 Task: Look for space in Tiruvalla, India from 12th  July, 2023 to 15th July, 2023 for 3 adults in price range Rs.12000 to Rs.16000. Place can be entire place with 2 bedrooms having 3 beds and 1 bathroom. Property type can be house, flat, guest house. Booking option can be shelf check-in. Required host language is English.
Action: Mouse moved to (575, 103)
Screenshot: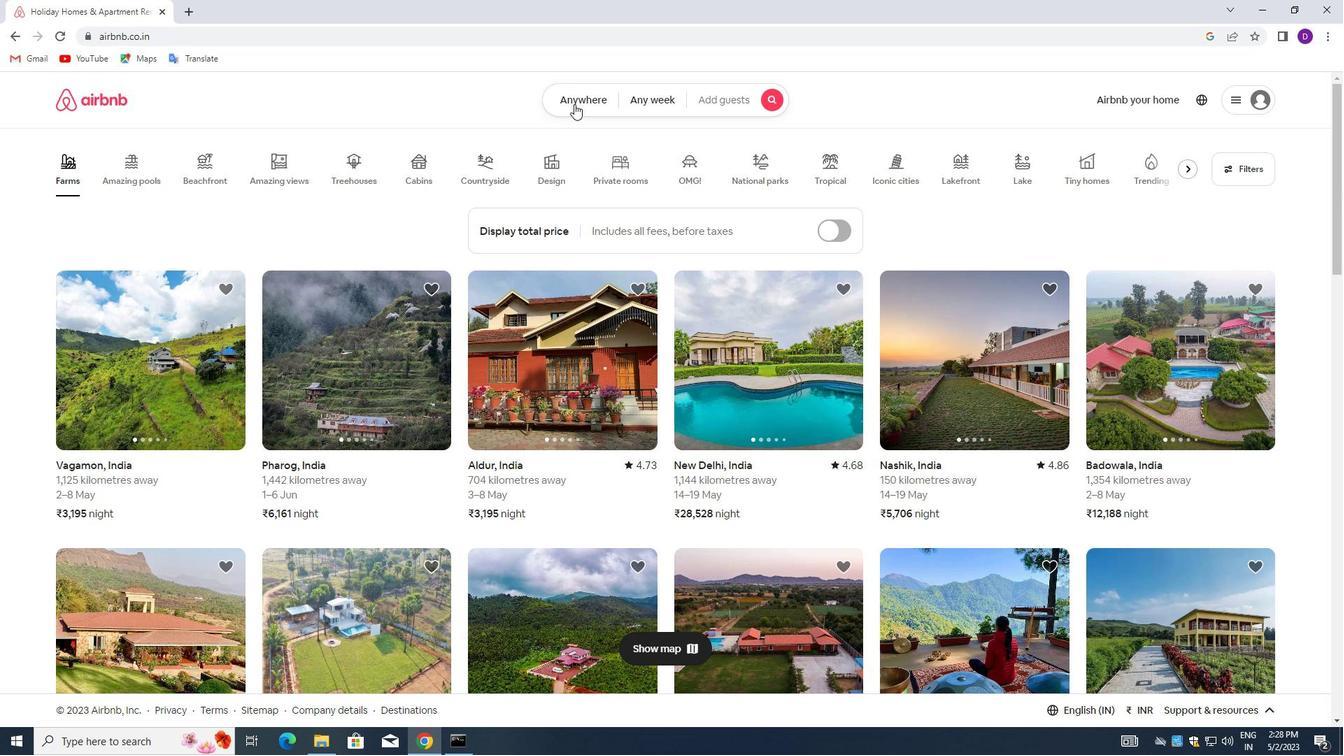 
Action: Mouse pressed left at (575, 103)
Screenshot: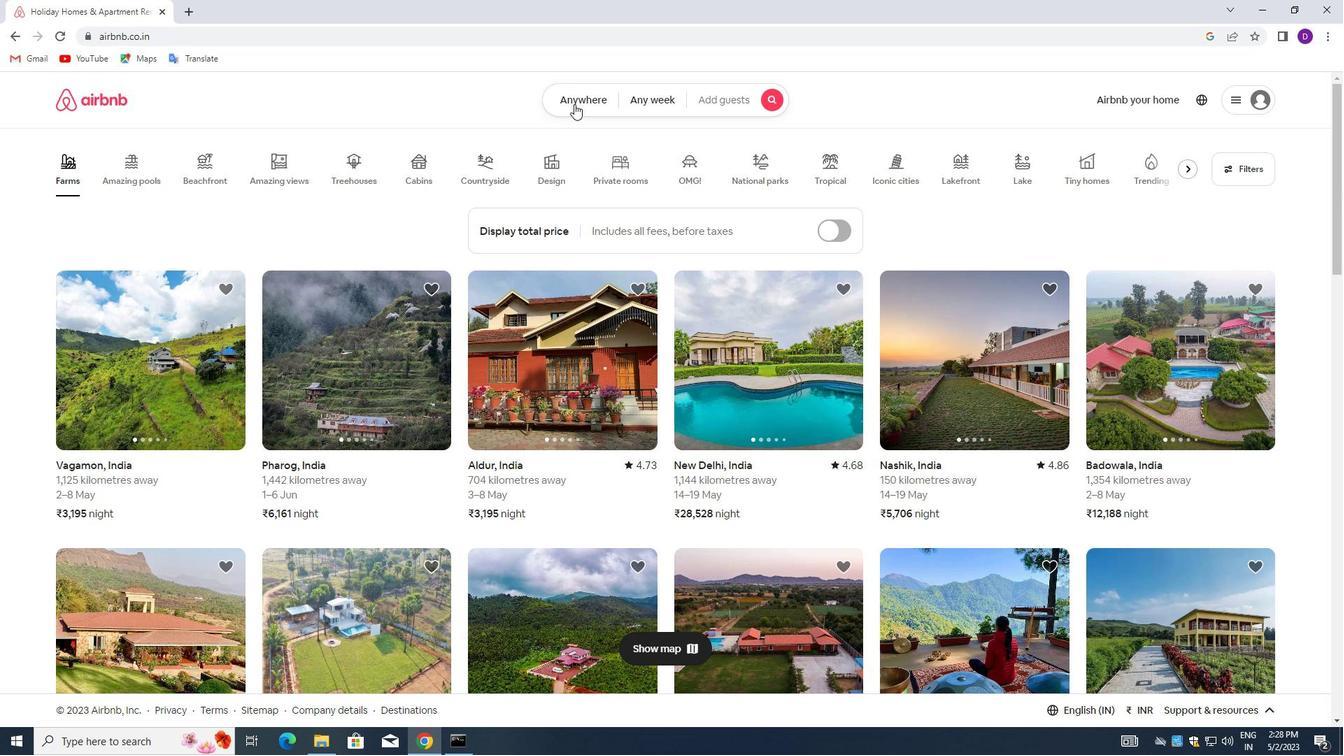 
Action: Mouse moved to (432, 161)
Screenshot: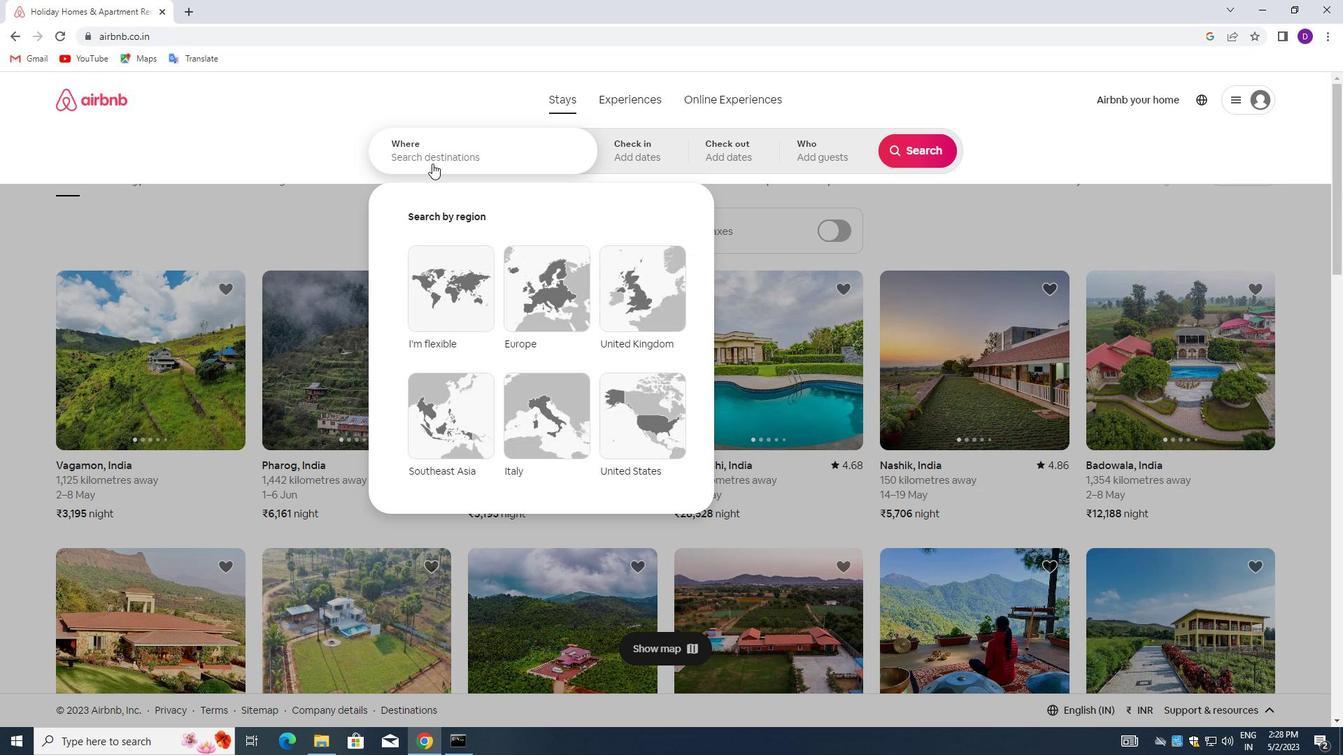 
Action: Mouse pressed left at (432, 161)
Screenshot: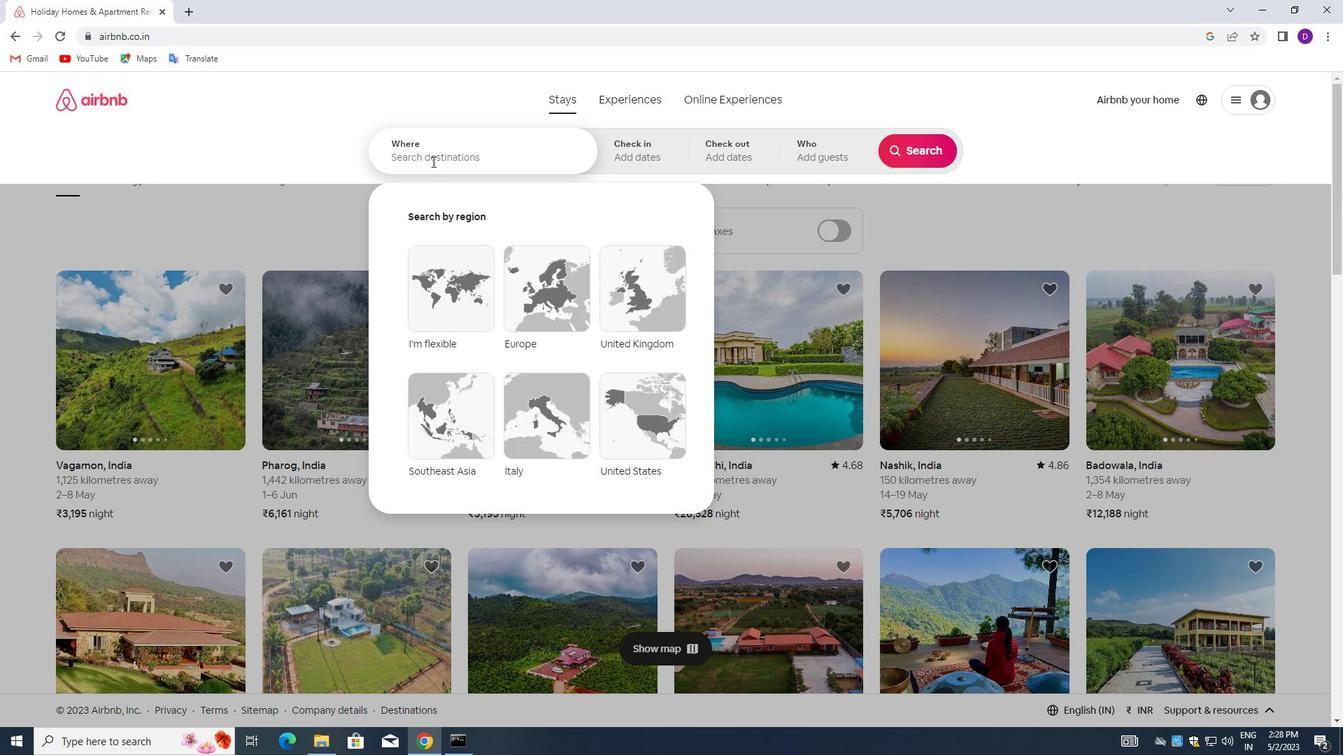 
Action: Mouse moved to (429, 192)
Screenshot: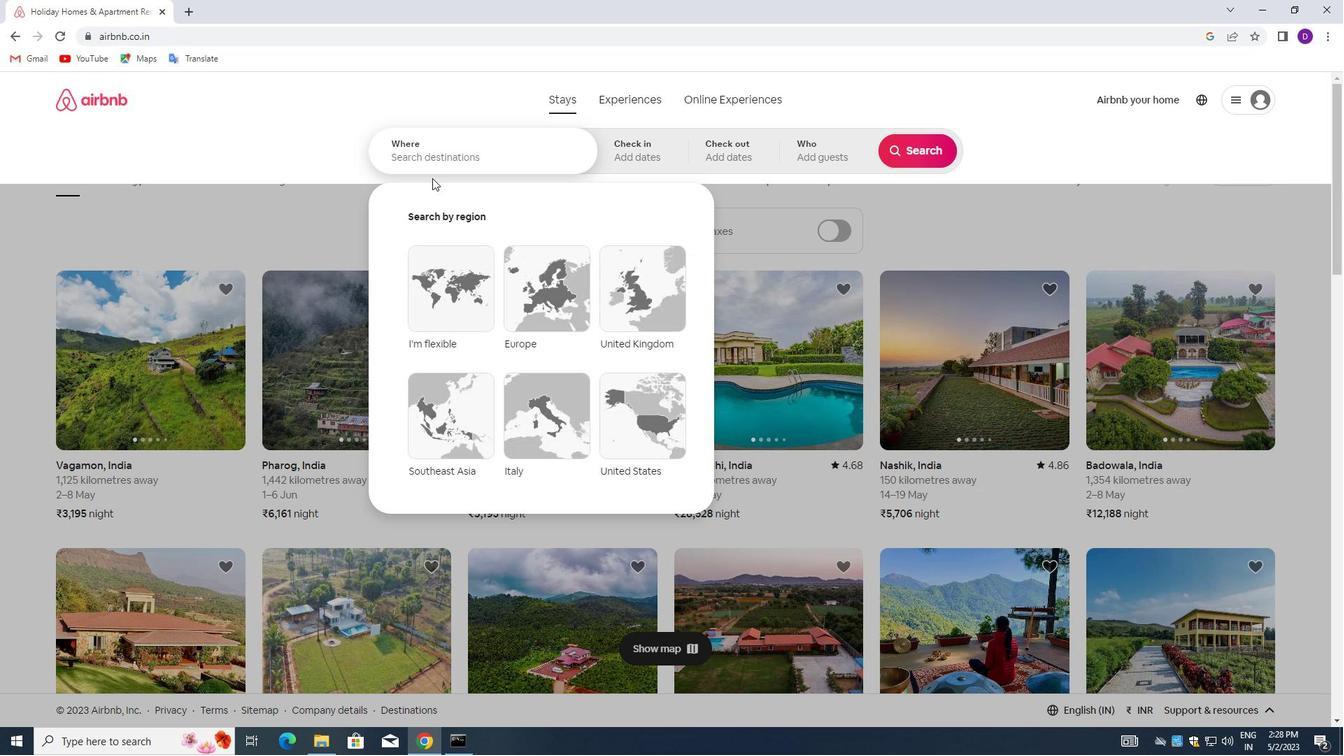 
Action: Key pressed <Key.shift_r>Tiruttangal,<Key.space>india<Key.enter>
Screenshot: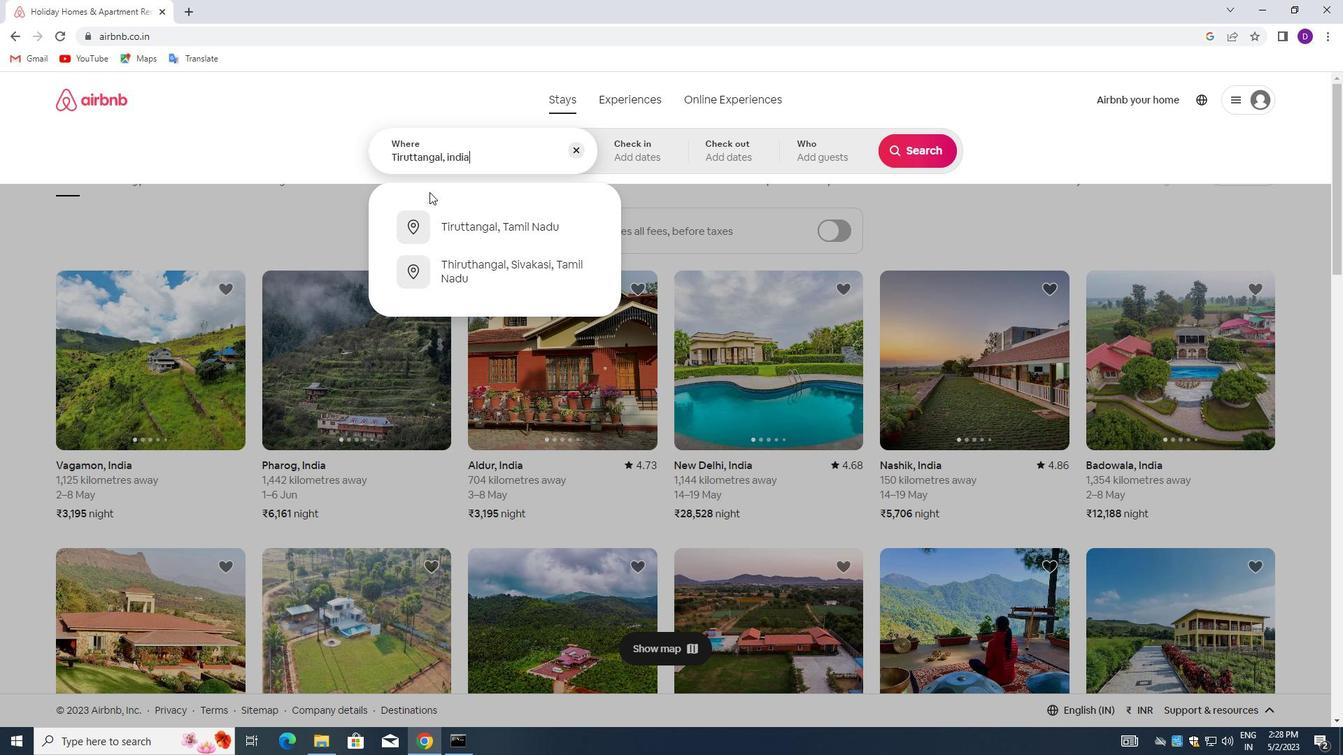 
Action: Mouse moved to (918, 261)
Screenshot: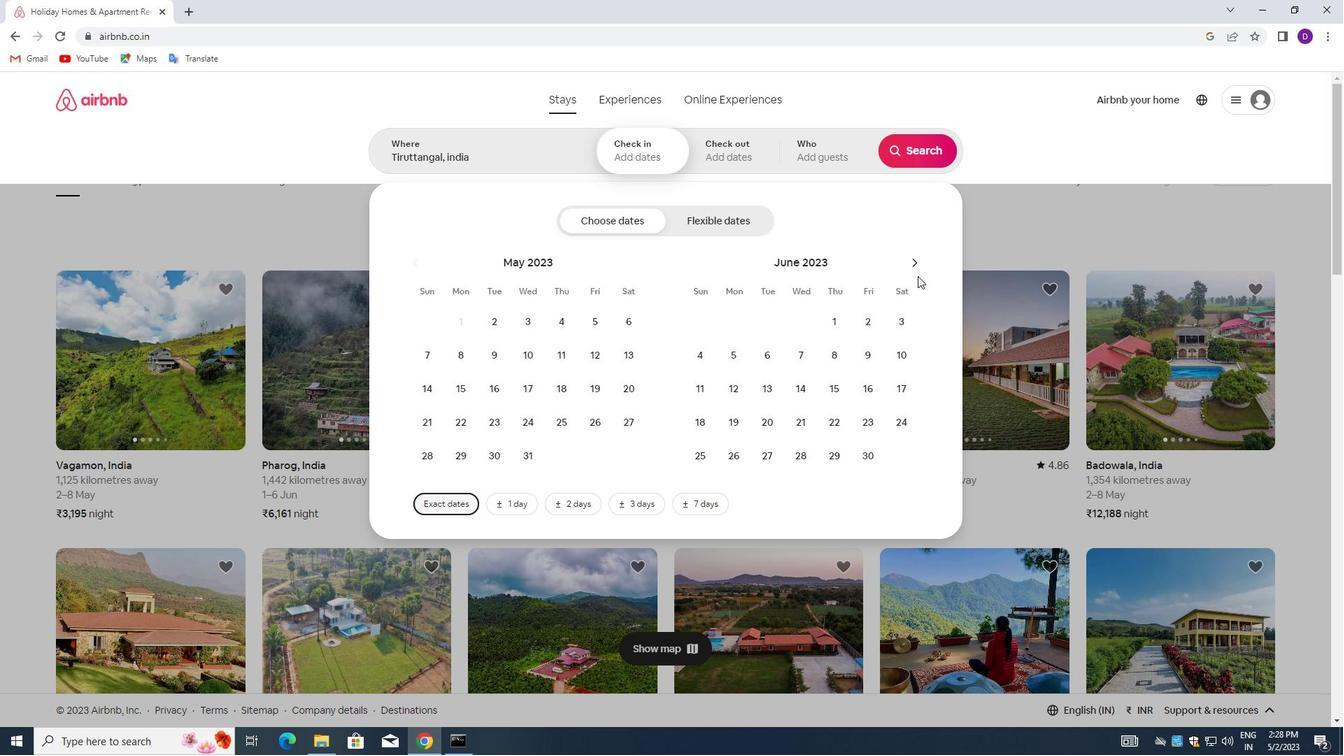 
Action: Mouse pressed left at (918, 261)
Screenshot: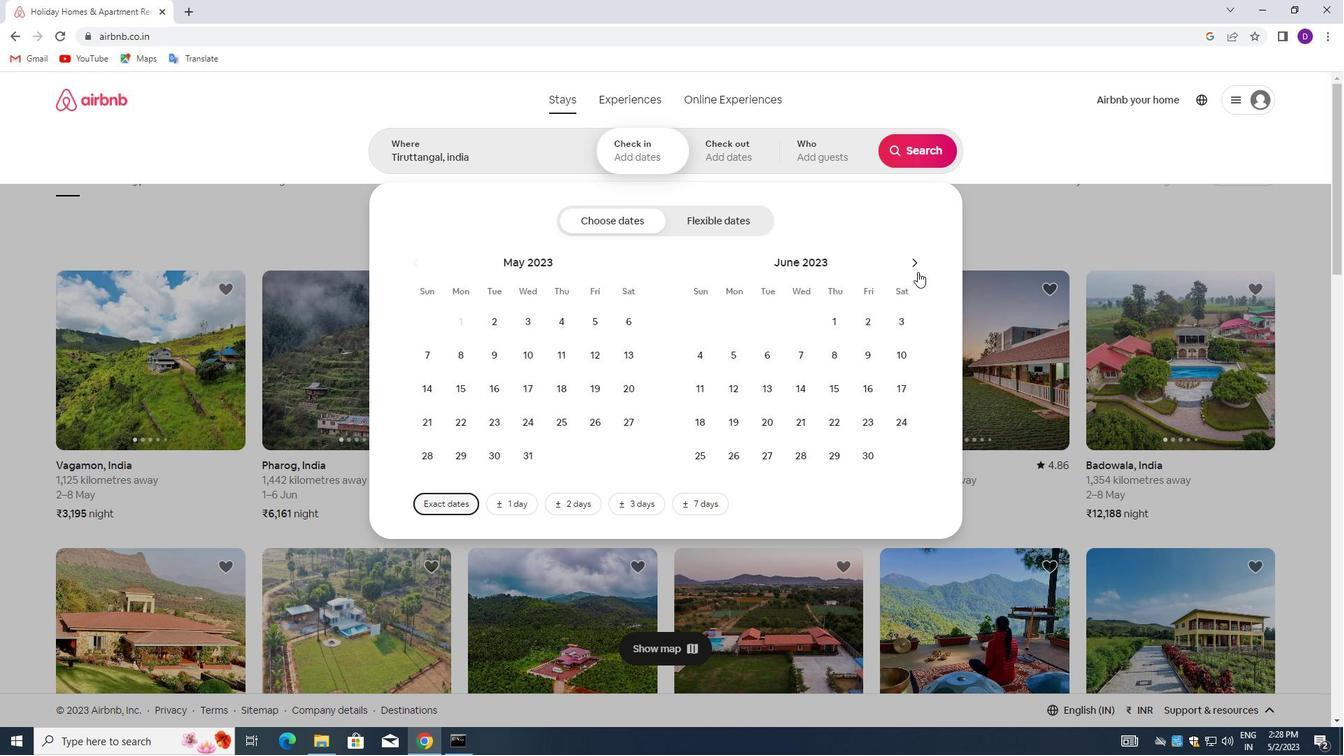 
Action: Mouse moved to (797, 390)
Screenshot: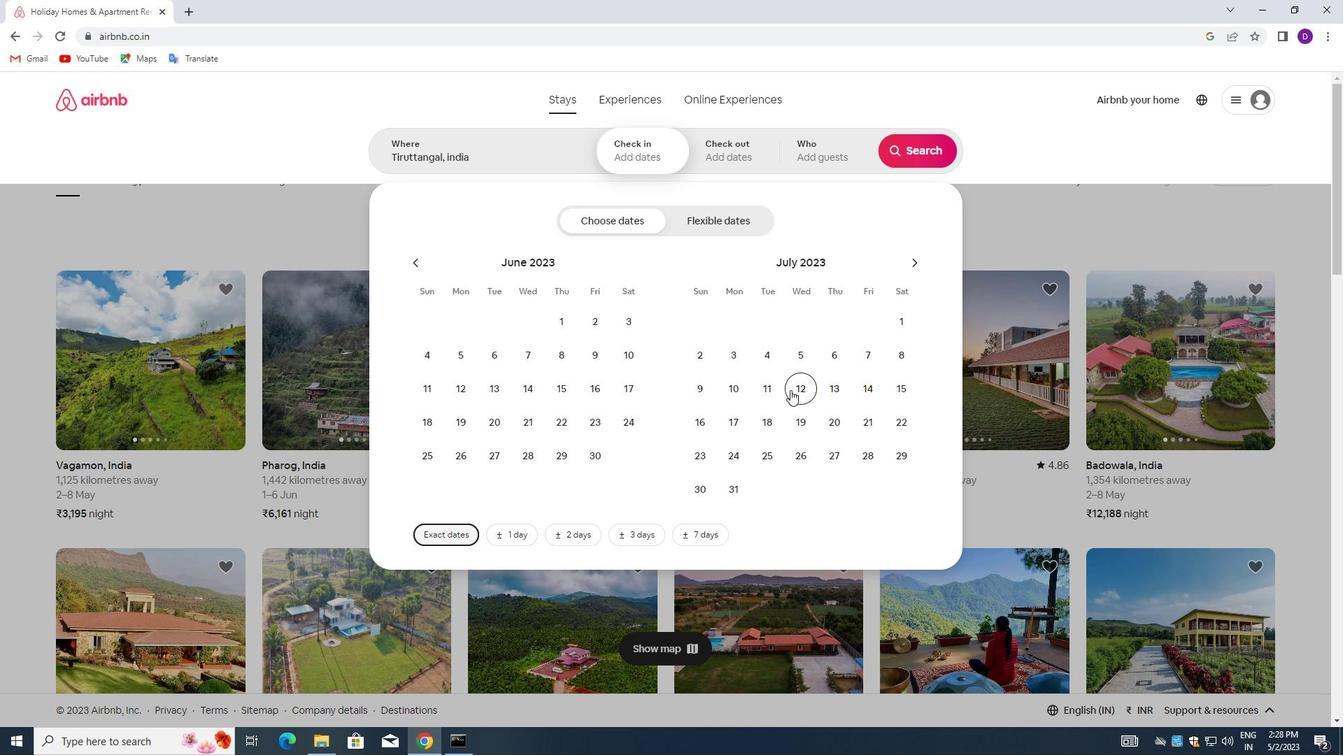 
Action: Mouse pressed left at (797, 390)
Screenshot: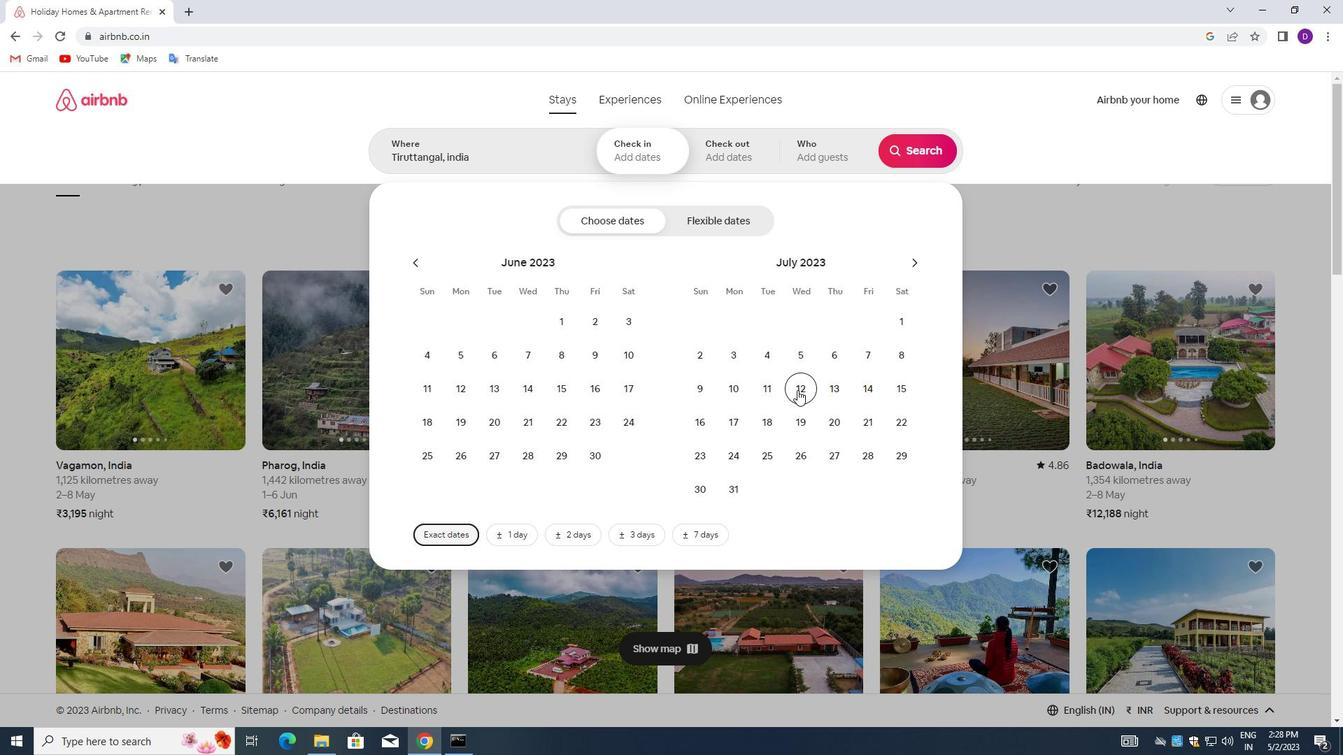 
Action: Mouse moved to (904, 390)
Screenshot: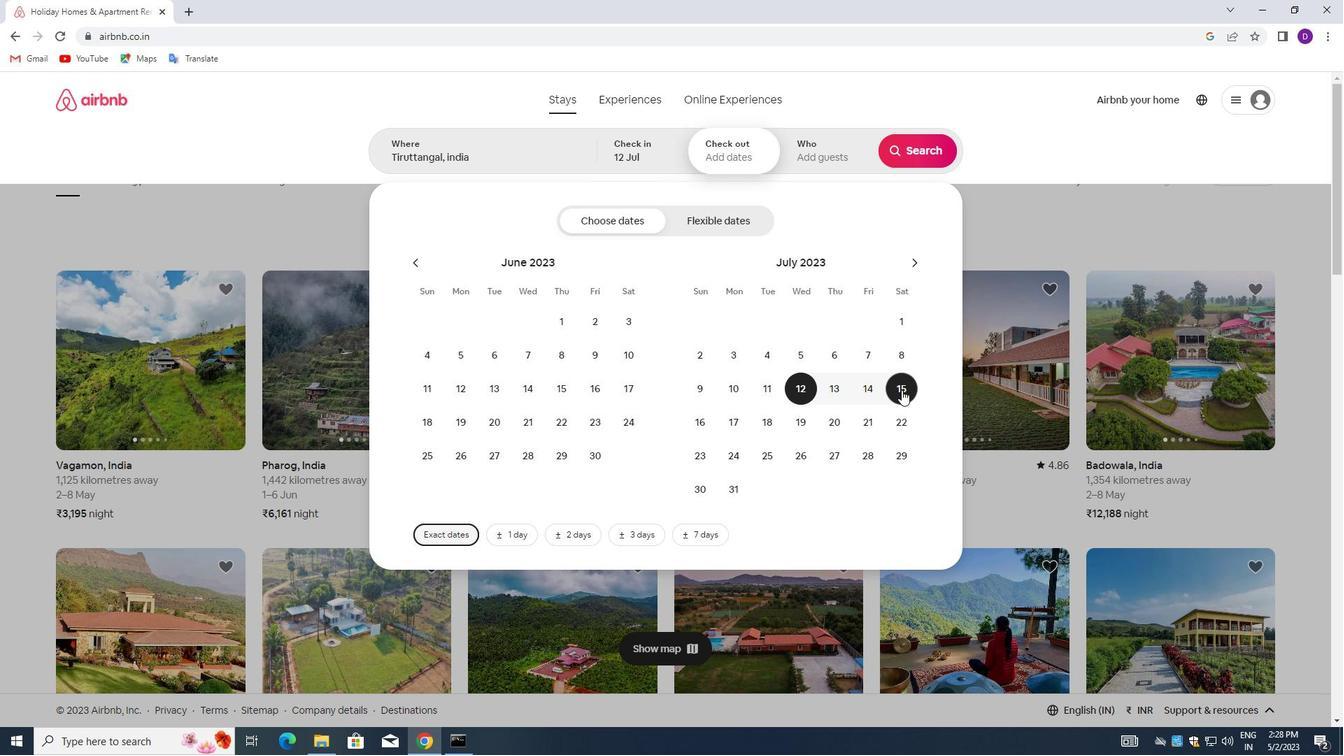 
Action: Mouse pressed left at (904, 390)
Screenshot: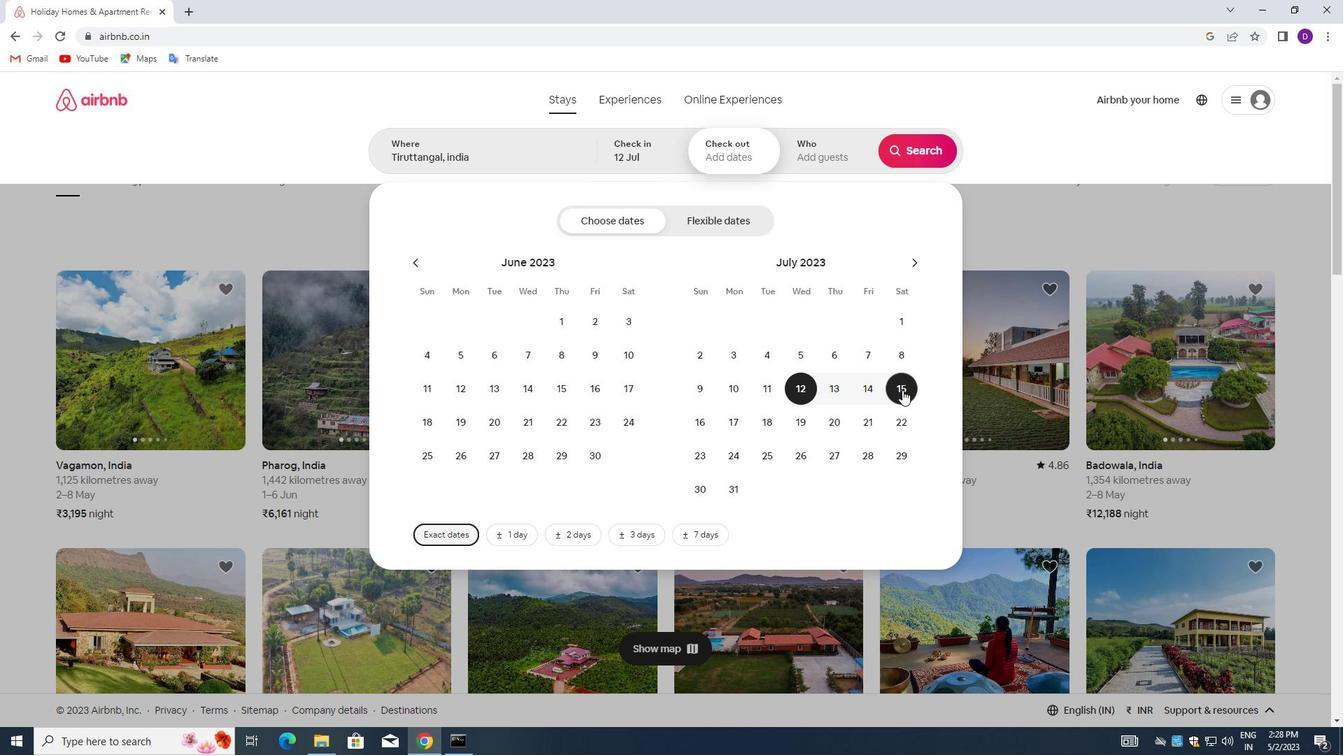 
Action: Mouse moved to (807, 155)
Screenshot: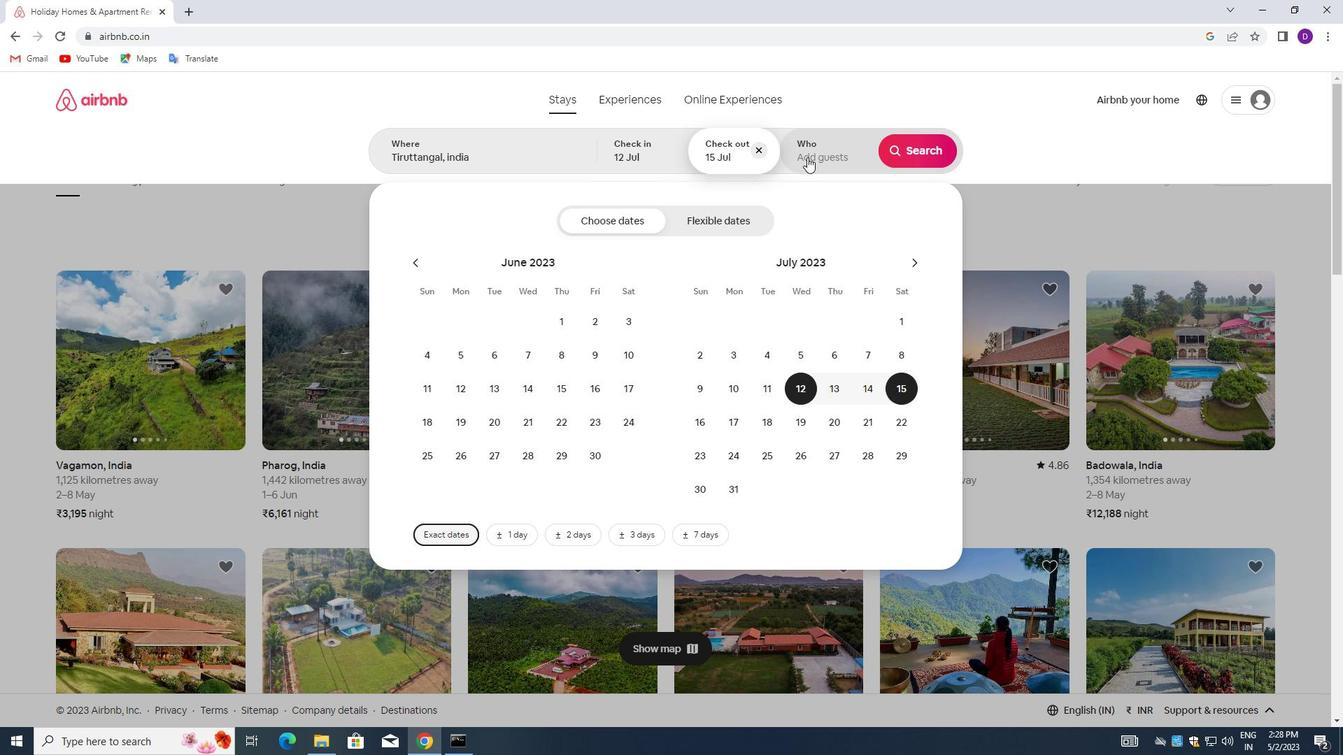 
Action: Mouse pressed left at (807, 155)
Screenshot: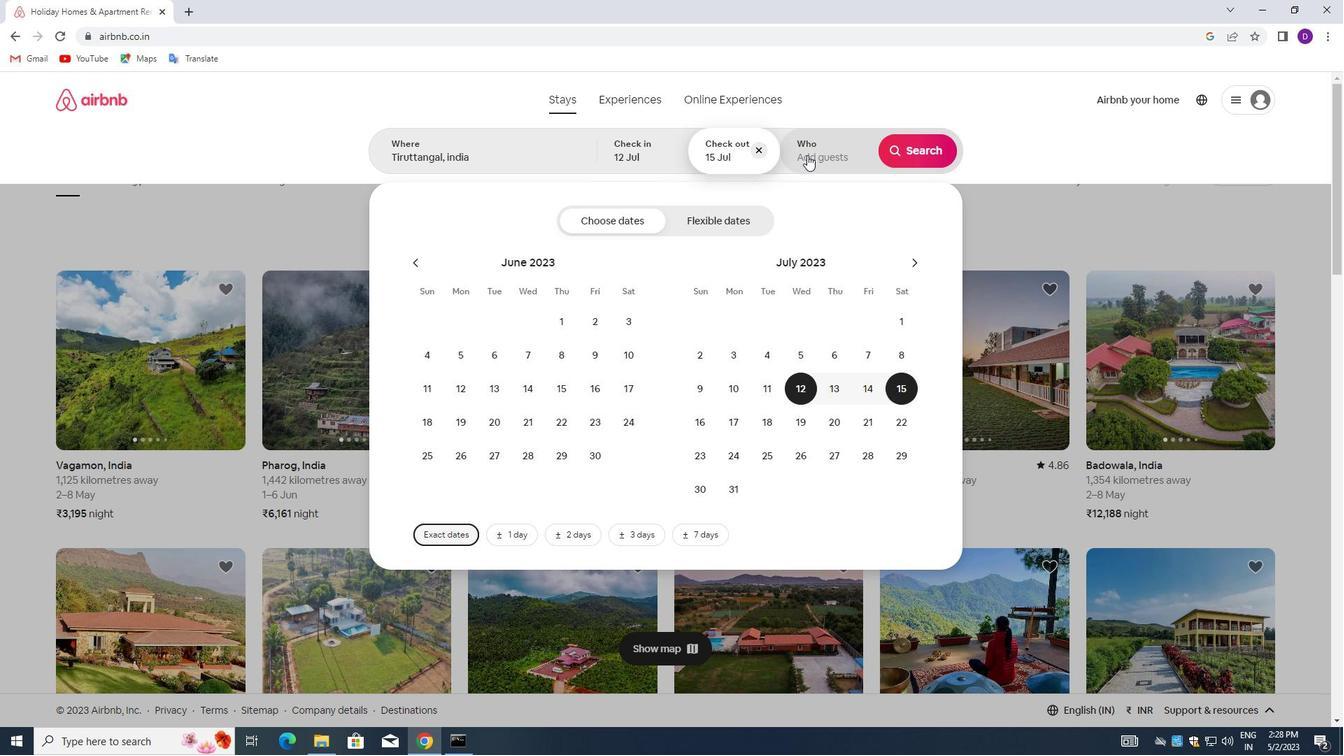 
Action: Mouse moved to (920, 226)
Screenshot: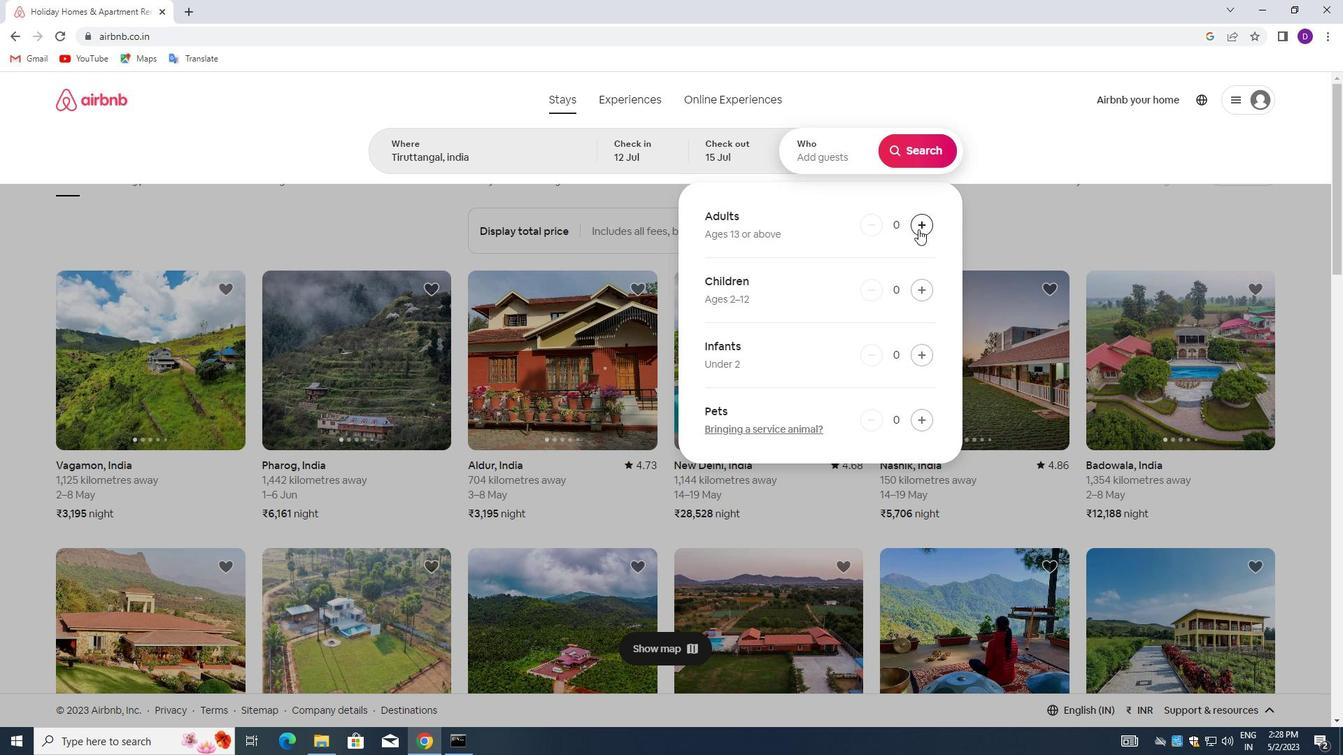 
Action: Mouse pressed left at (920, 226)
Screenshot: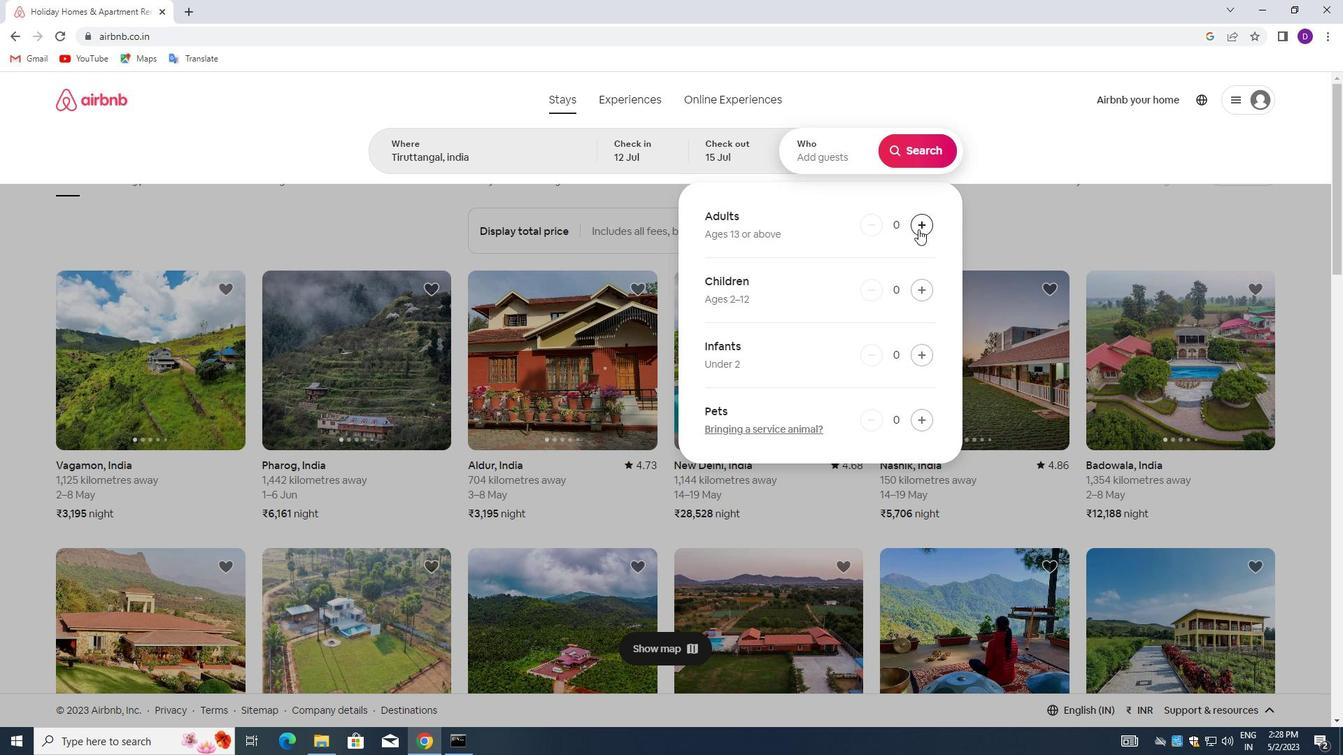 
Action: Mouse moved to (921, 226)
Screenshot: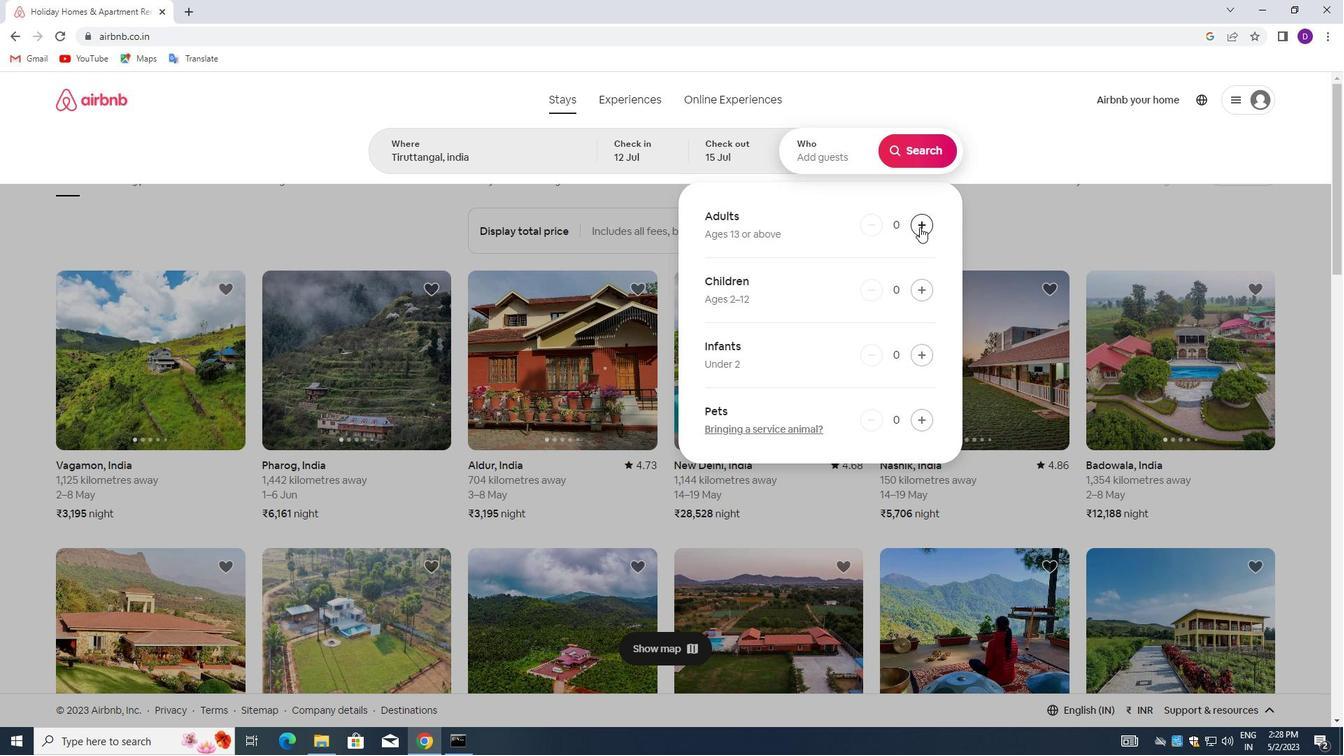 
Action: Mouse pressed left at (921, 226)
Screenshot: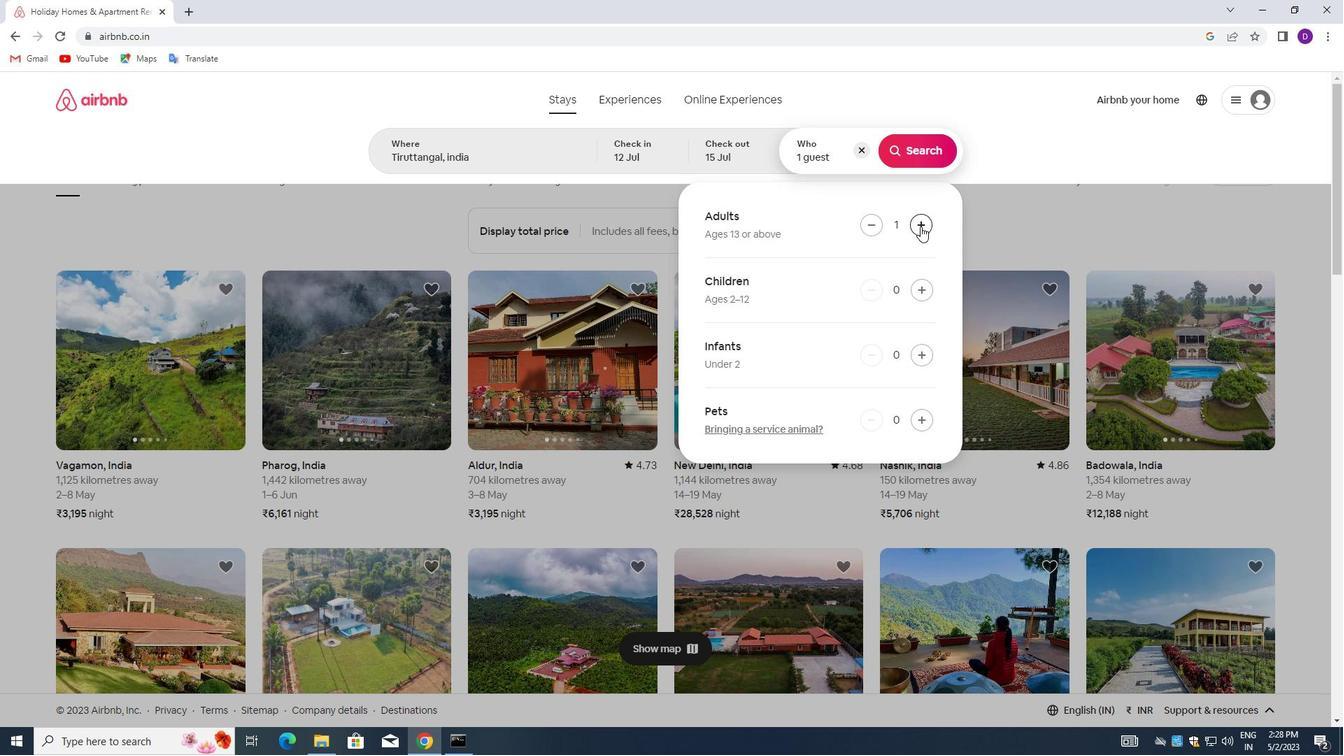 
Action: Mouse pressed left at (921, 226)
Screenshot: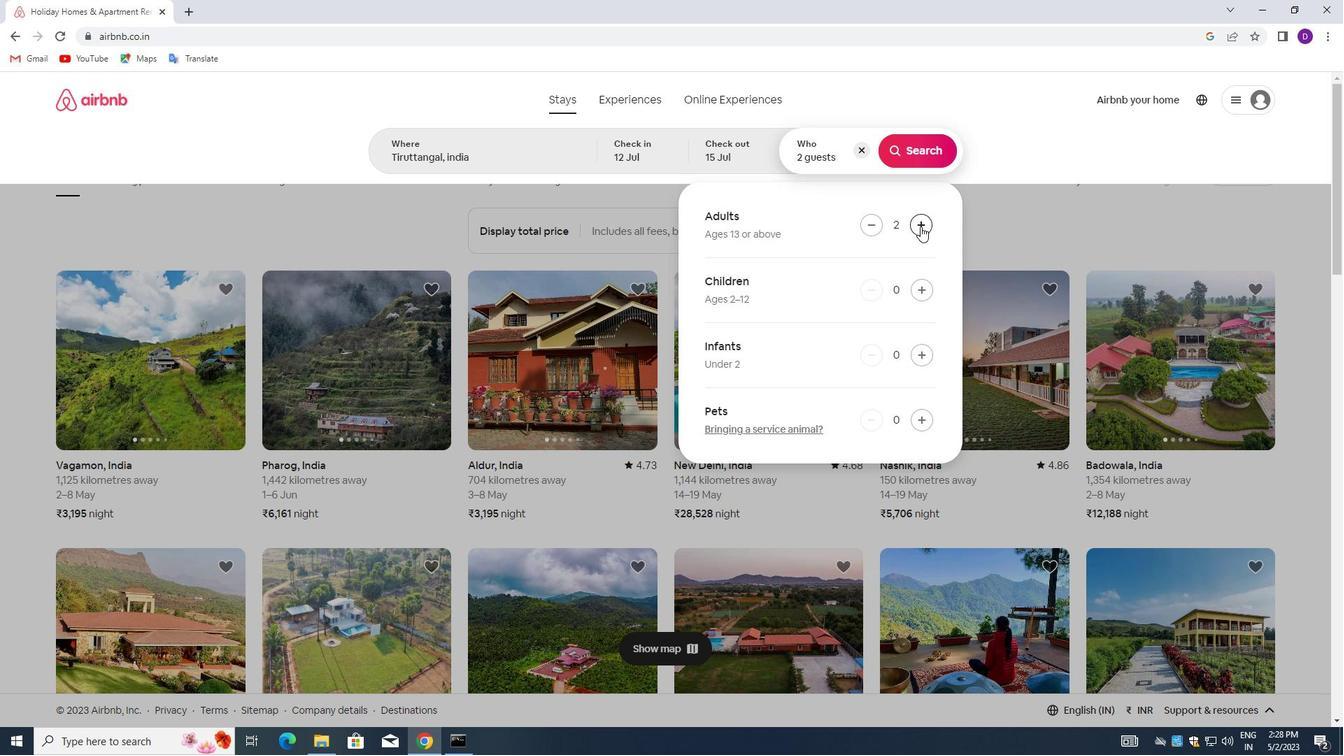 
Action: Mouse moved to (921, 151)
Screenshot: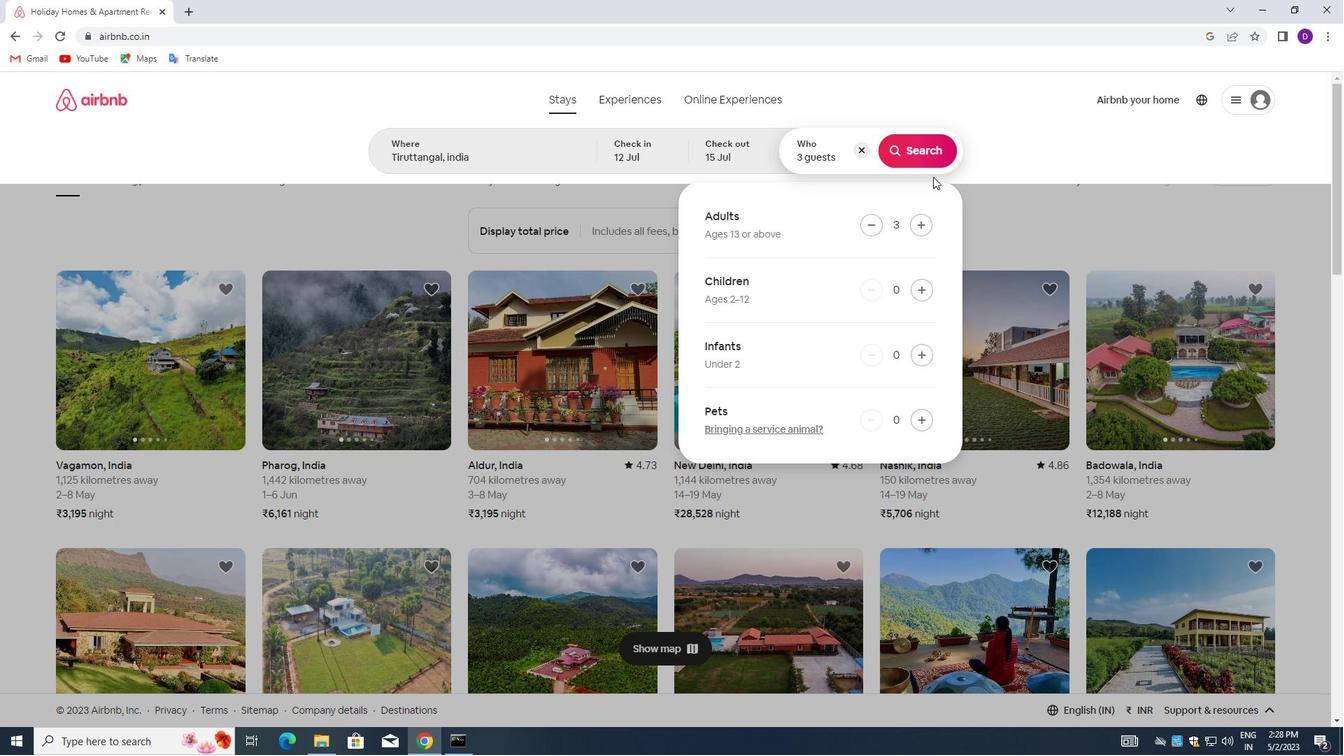 
Action: Mouse pressed left at (921, 151)
Screenshot: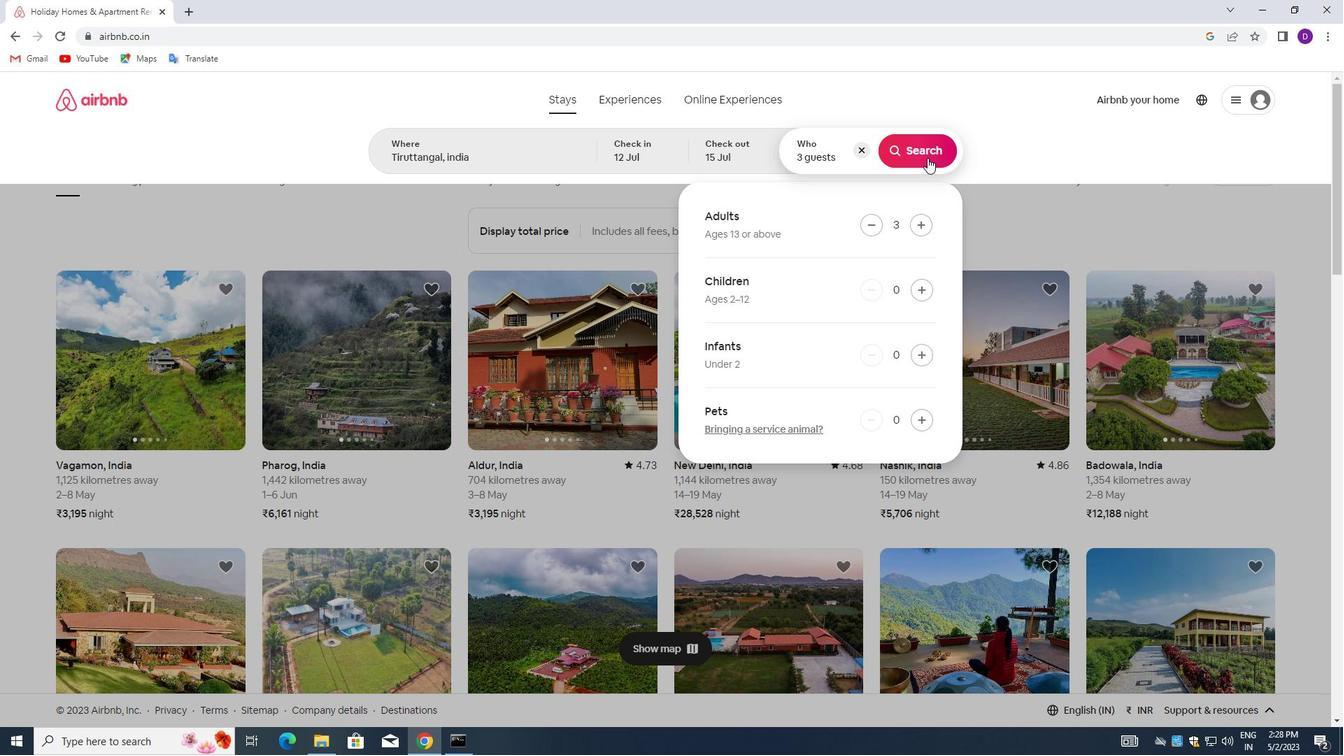 
Action: Mouse moved to (1269, 158)
Screenshot: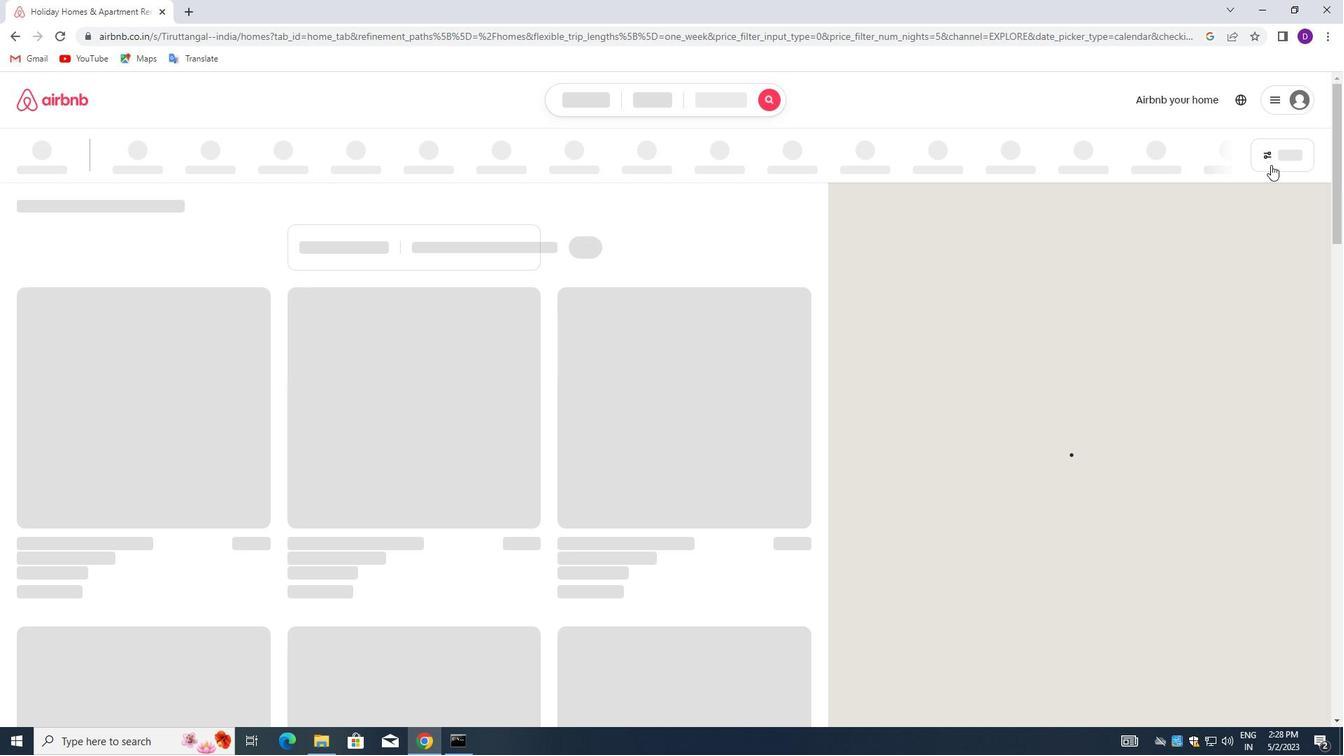 
Action: Mouse pressed left at (1269, 158)
Screenshot: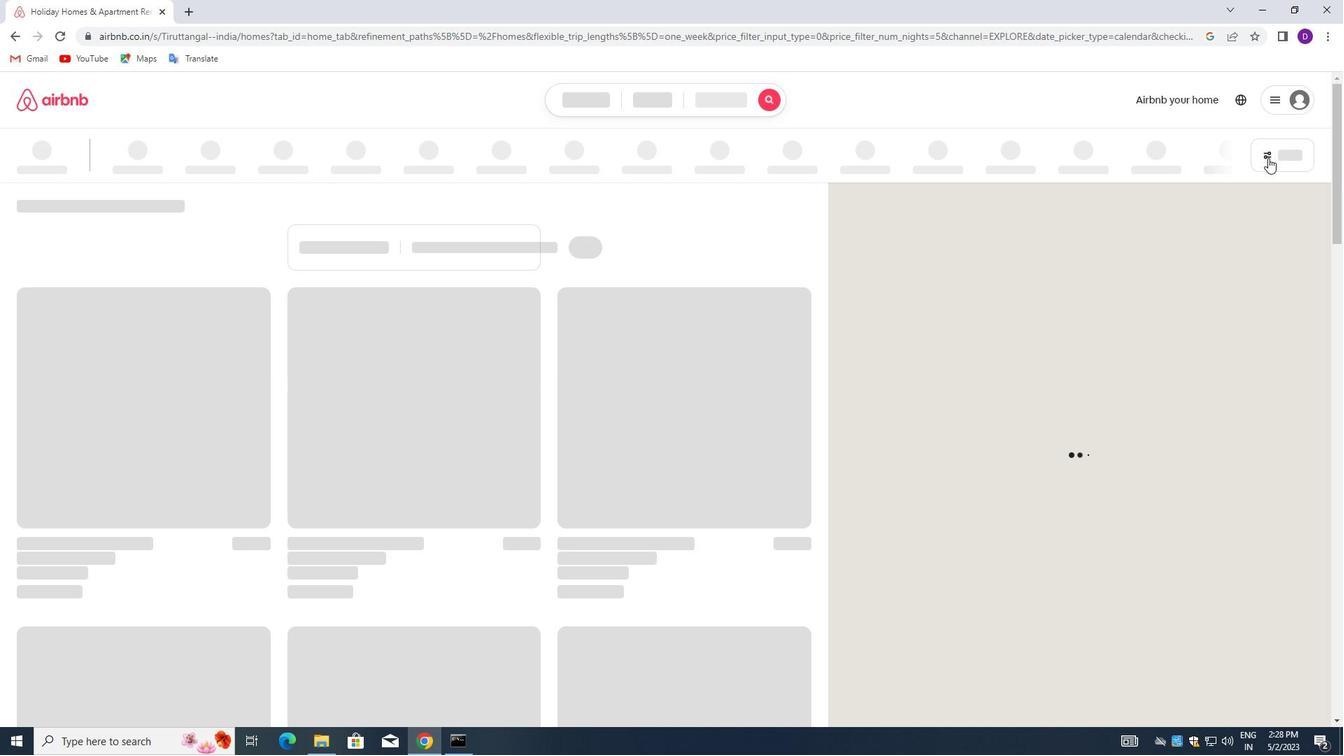 
Action: Mouse moved to (489, 333)
Screenshot: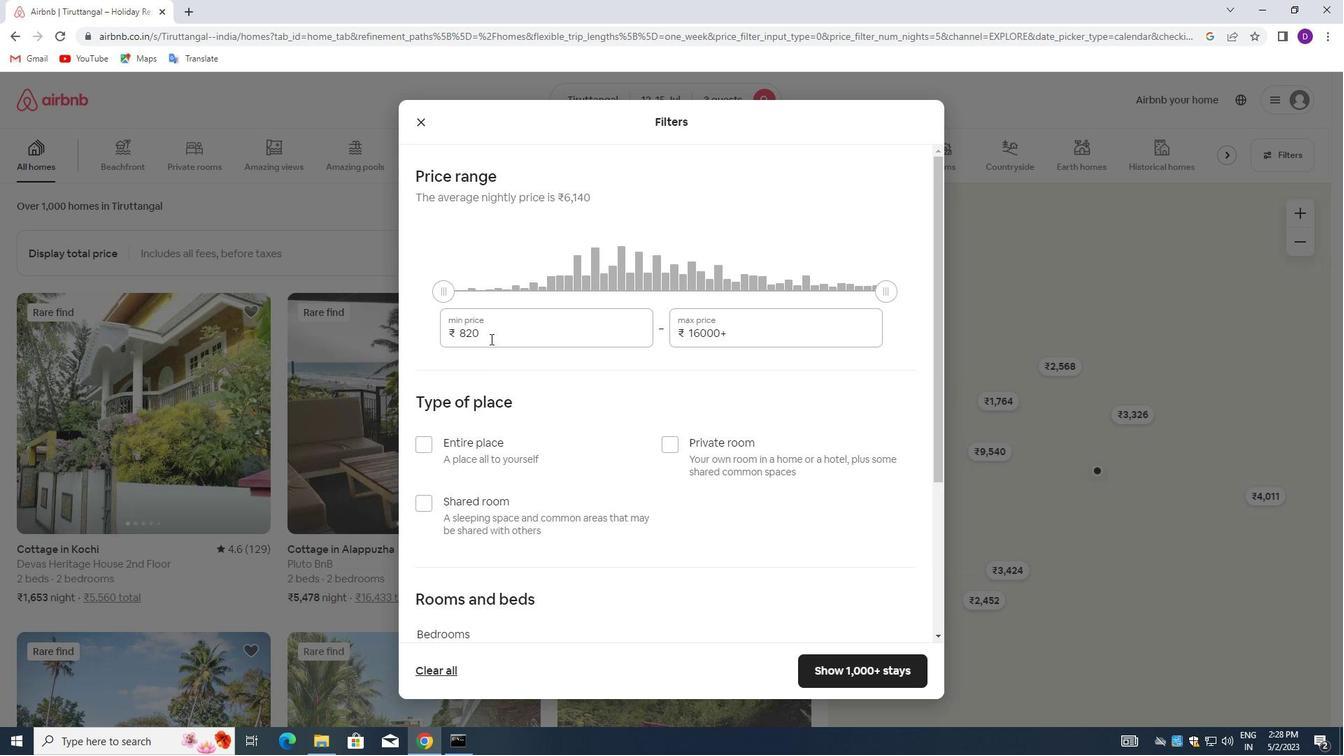 
Action: Mouse pressed left at (489, 333)
Screenshot: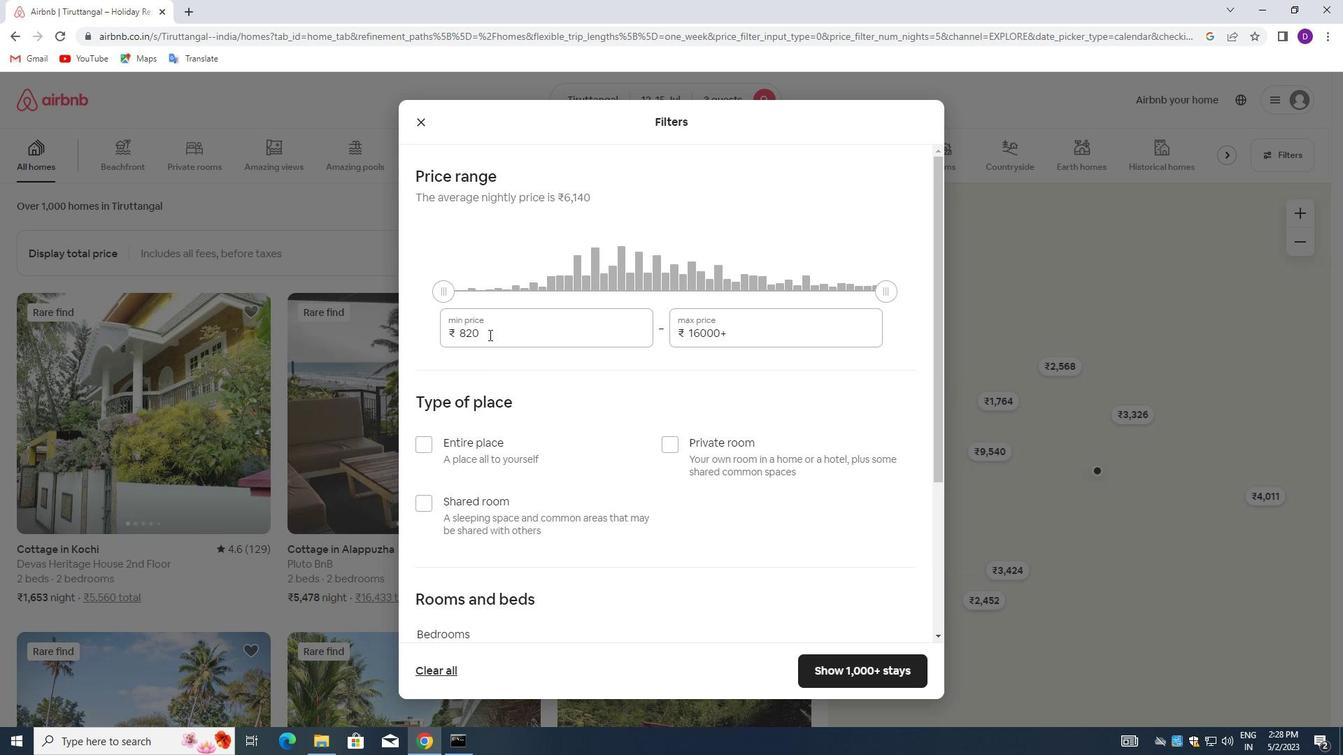 
Action: Mouse pressed left at (489, 333)
Screenshot: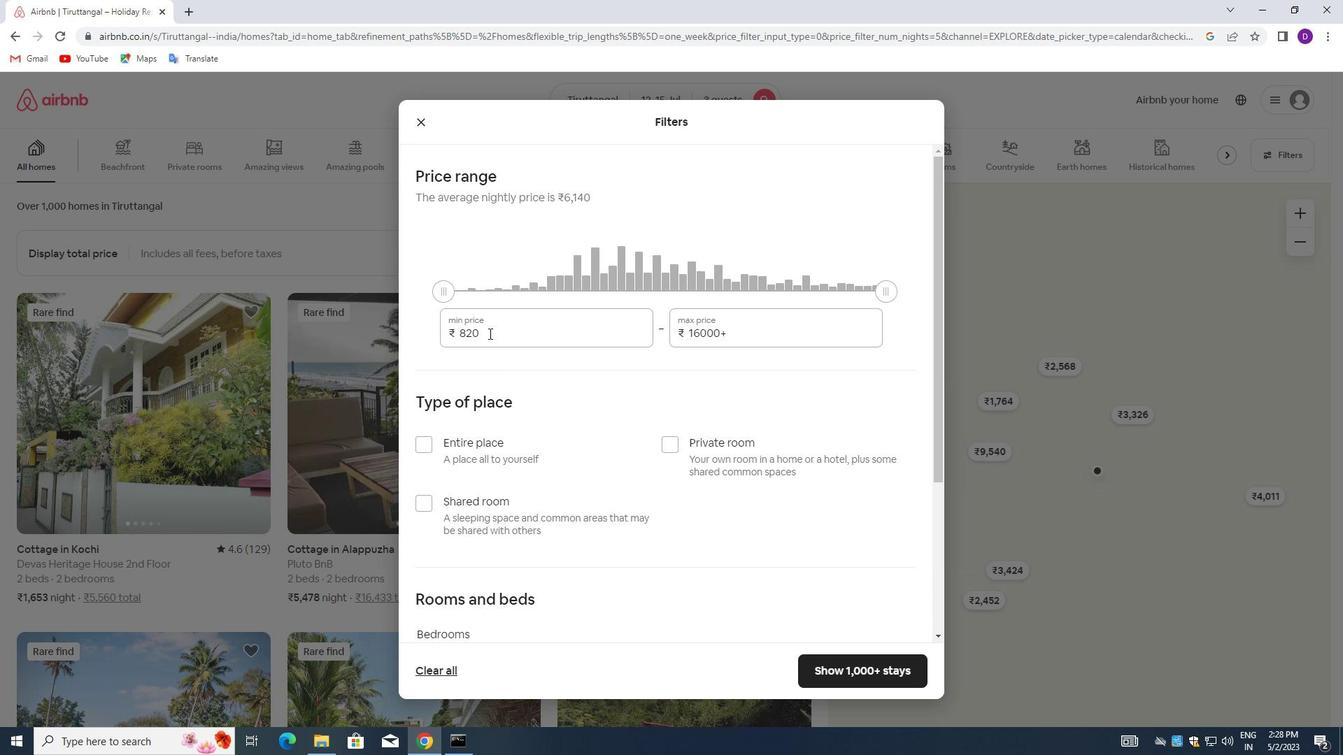 
Action: Key pressed 12000<Key.tab>
Screenshot: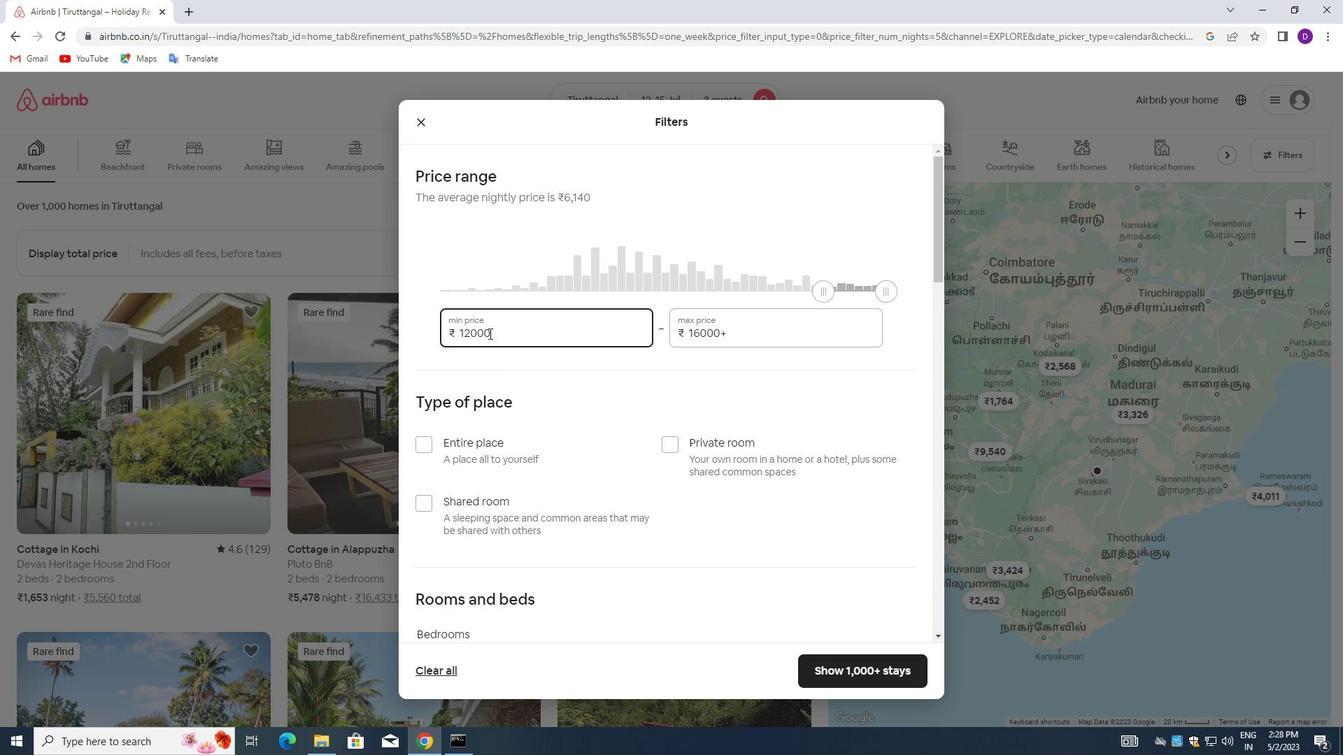 
Action: Mouse moved to (733, 354)
Screenshot: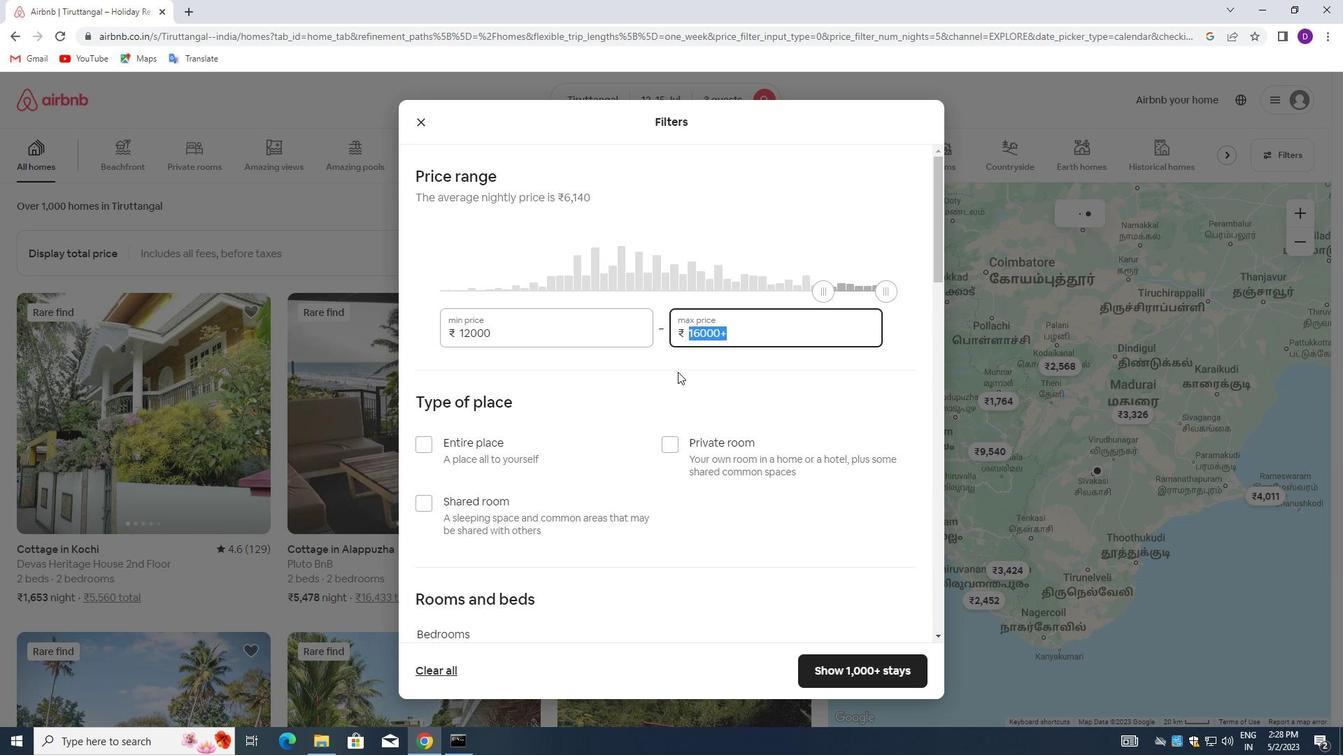 
Action: Key pressed 16000
Screenshot: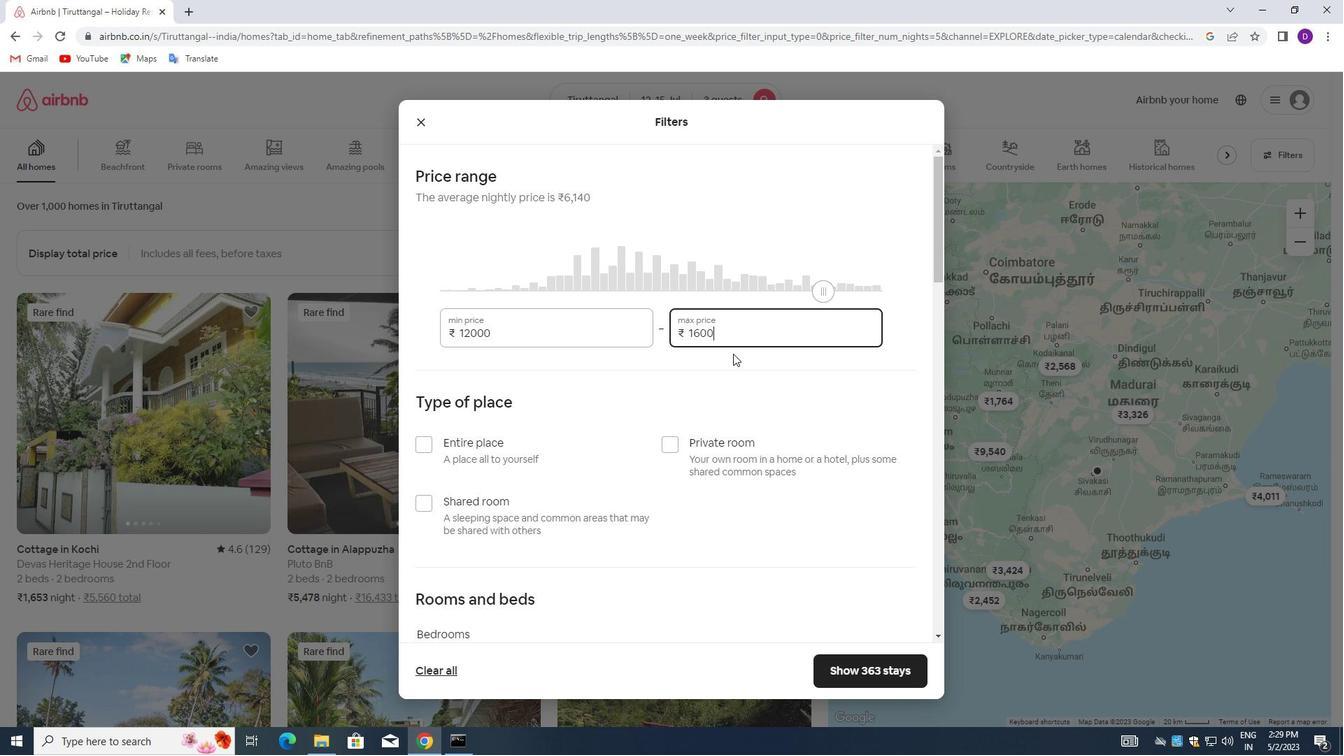 
Action: Mouse moved to (742, 476)
Screenshot: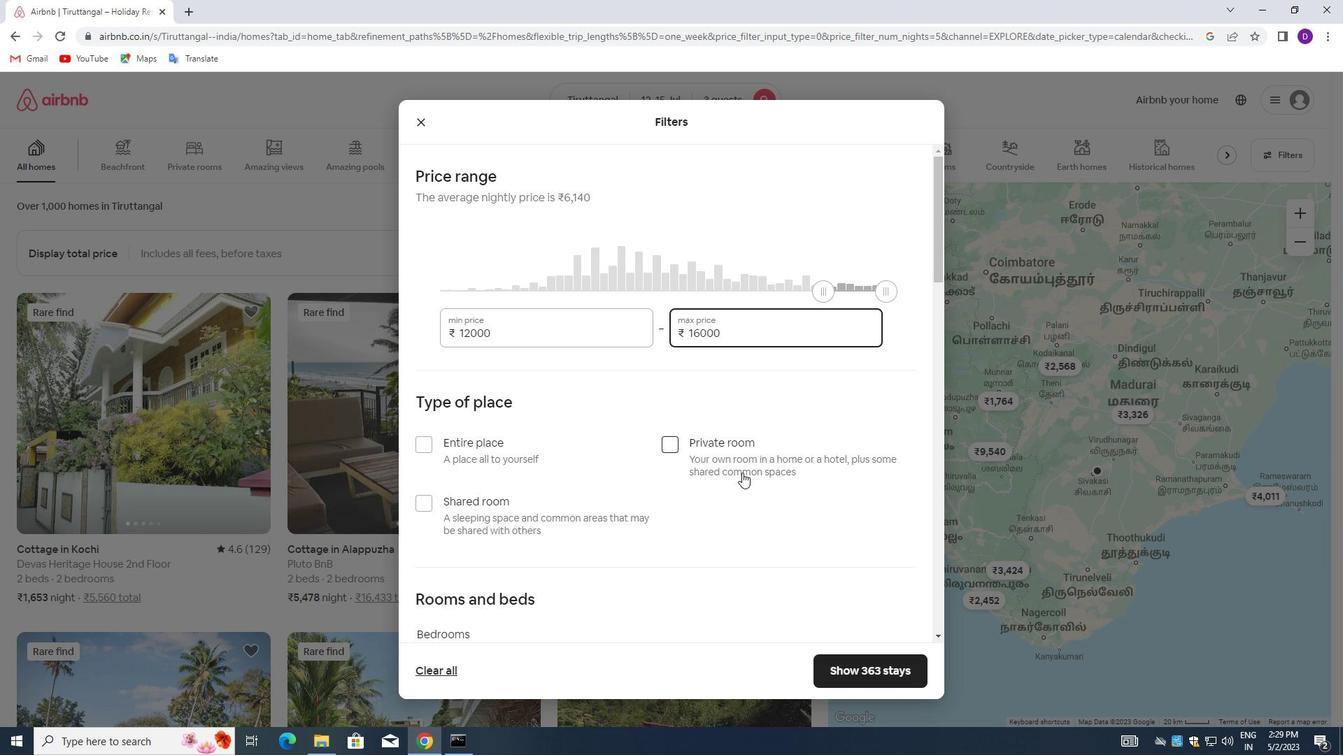 
Action: Mouse scrolled (742, 475) with delta (0, 0)
Screenshot: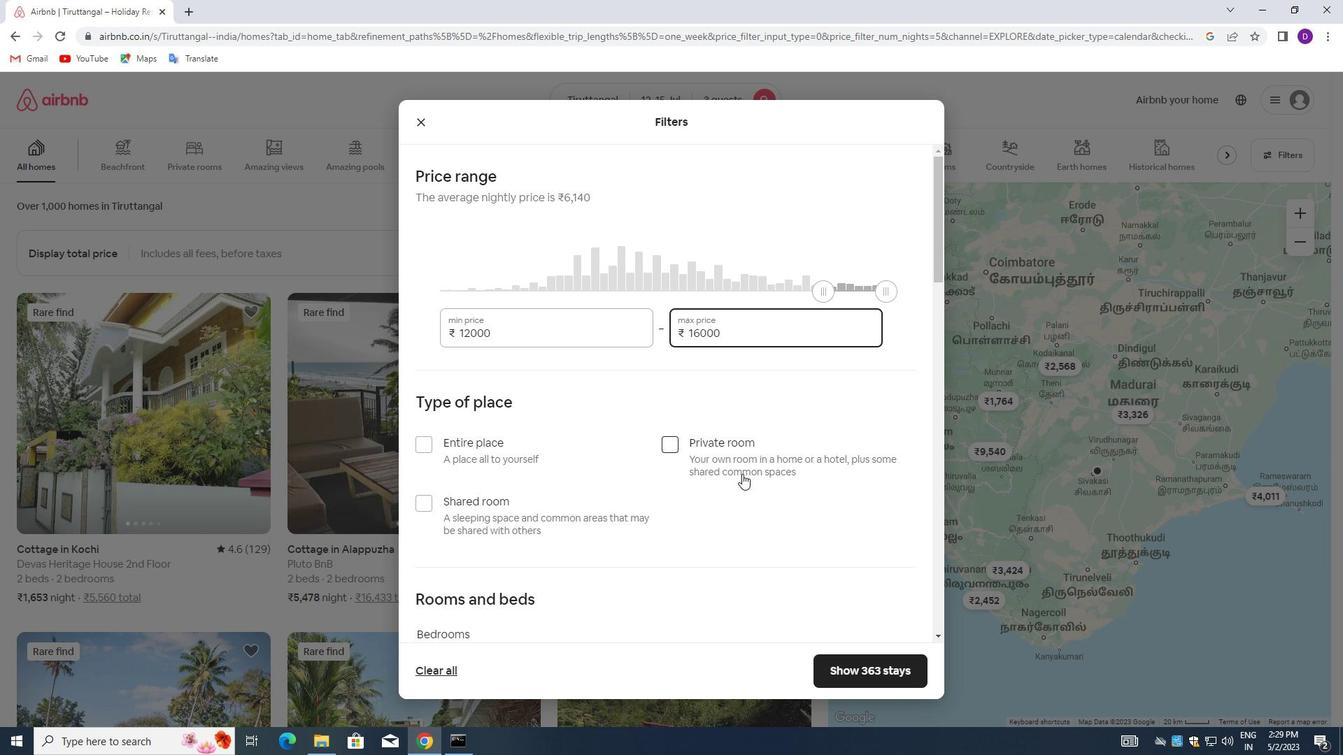 
Action: Mouse moved to (734, 478)
Screenshot: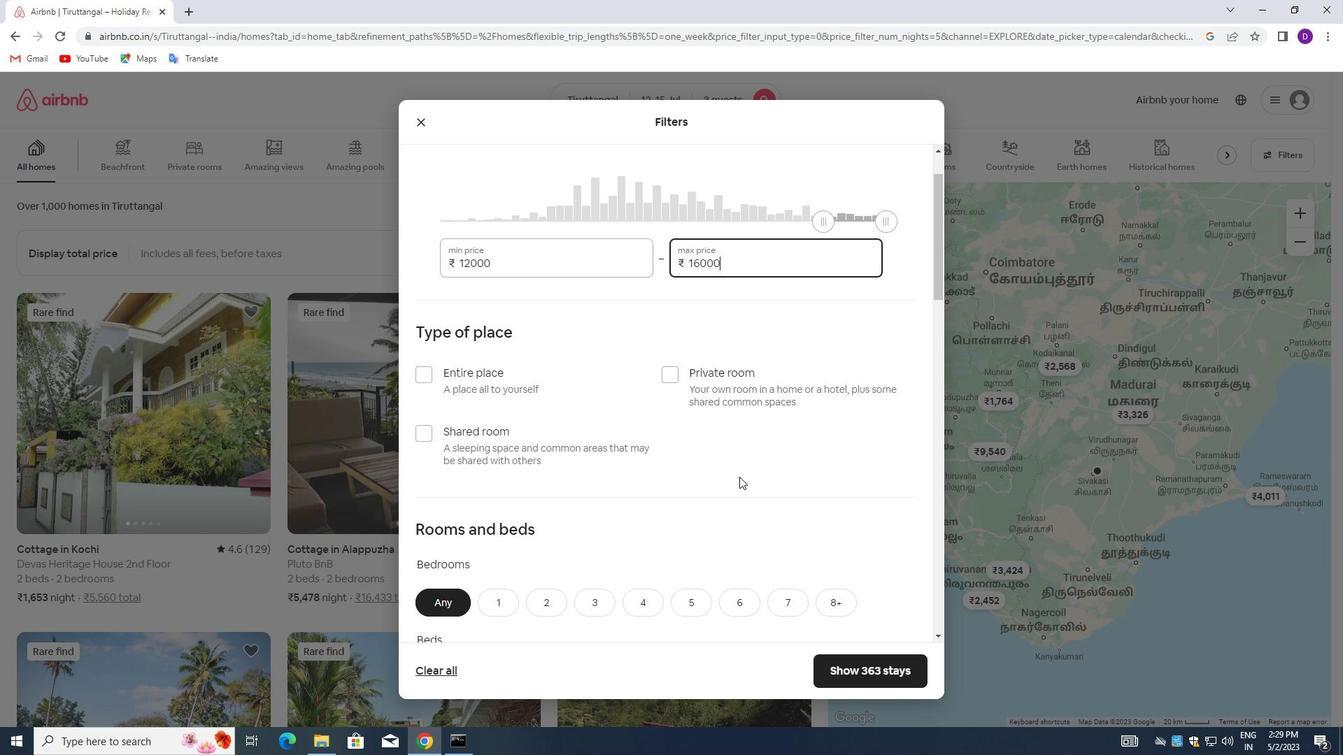 
Action: Mouse scrolled (734, 477) with delta (0, 0)
Screenshot: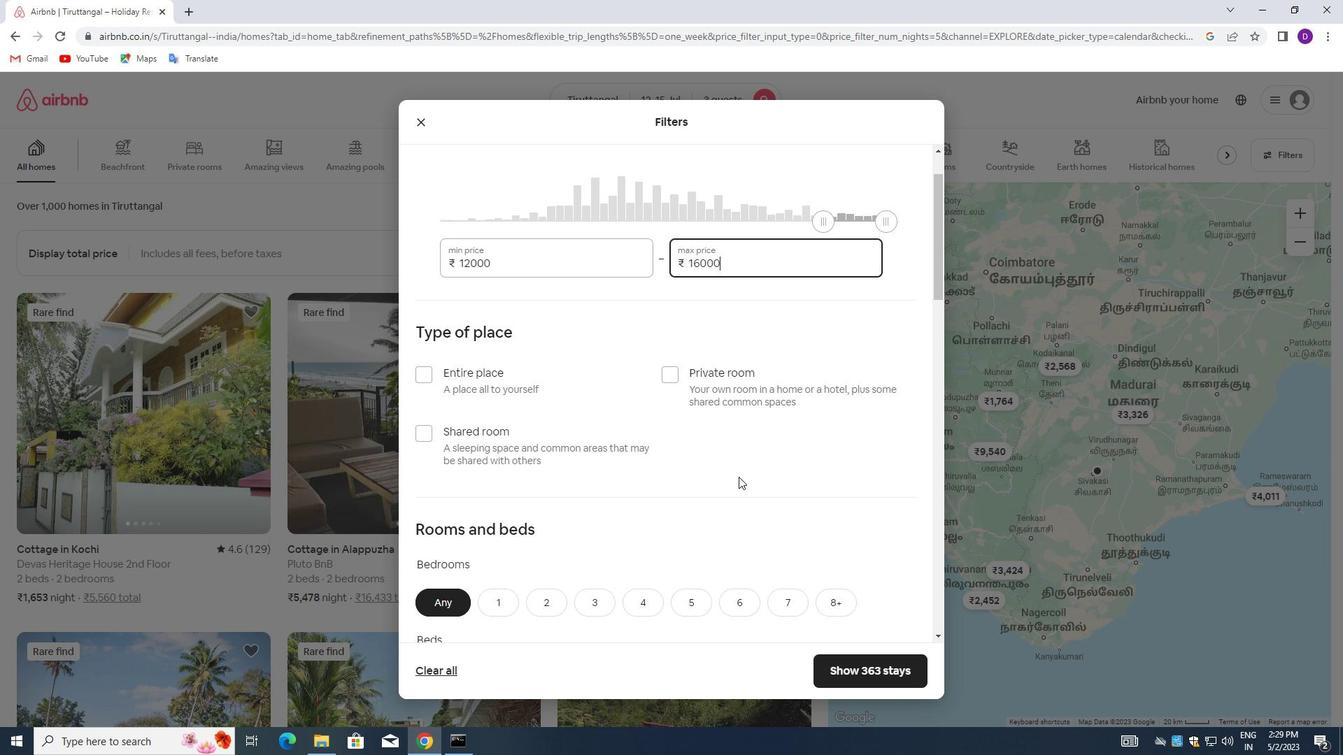 
Action: Mouse moved to (424, 307)
Screenshot: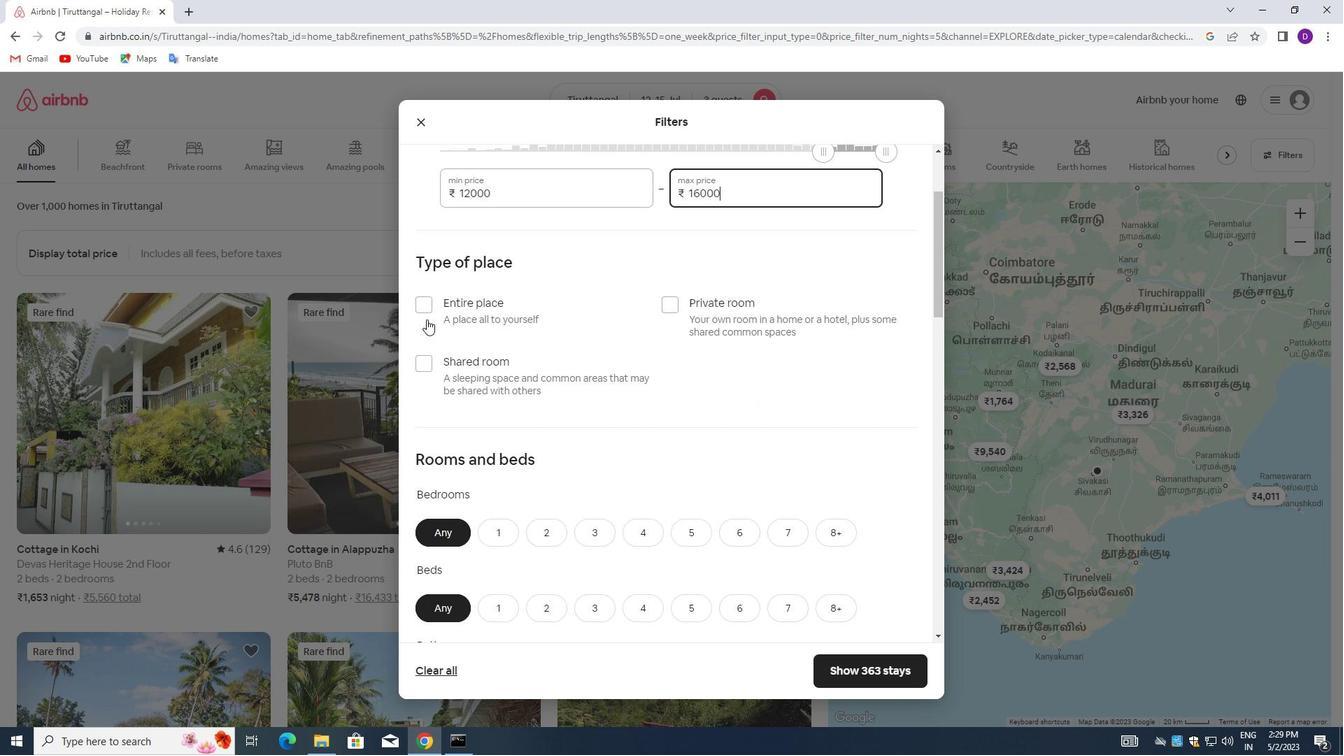 
Action: Mouse pressed left at (424, 307)
Screenshot: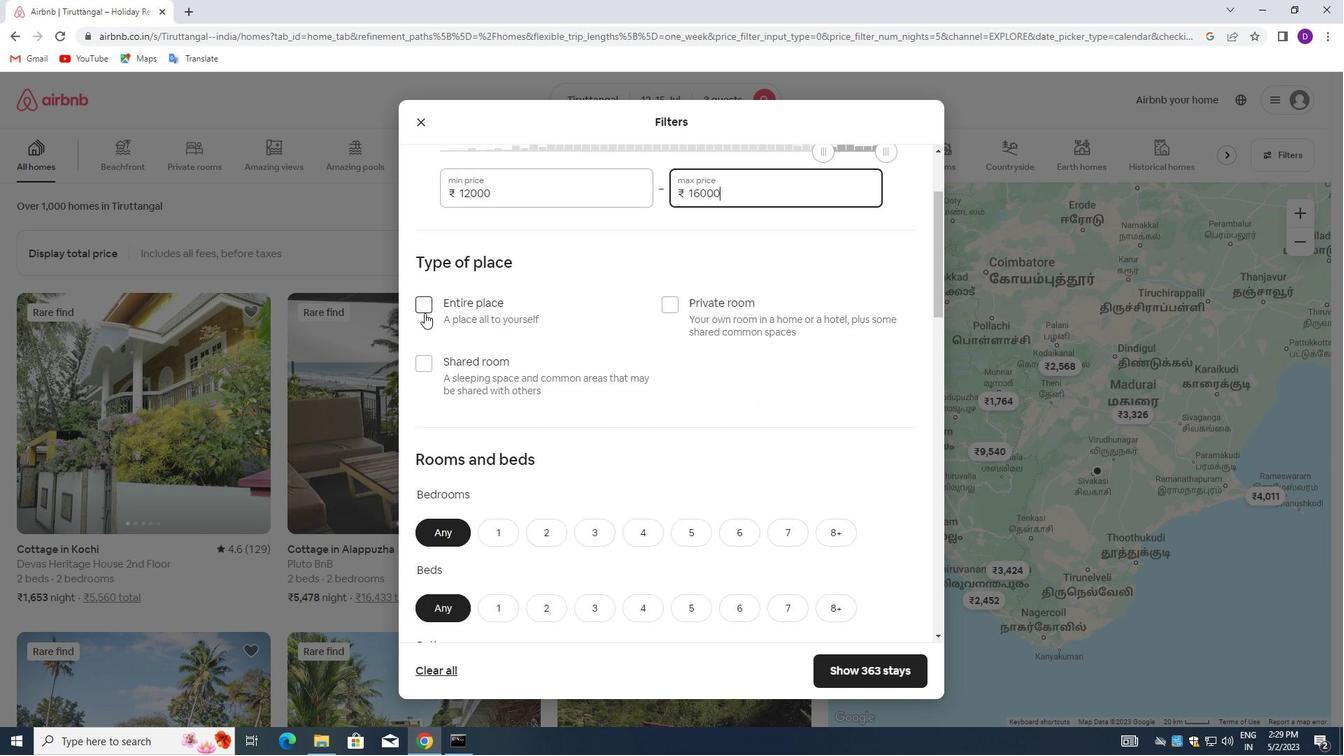 
Action: Mouse moved to (531, 391)
Screenshot: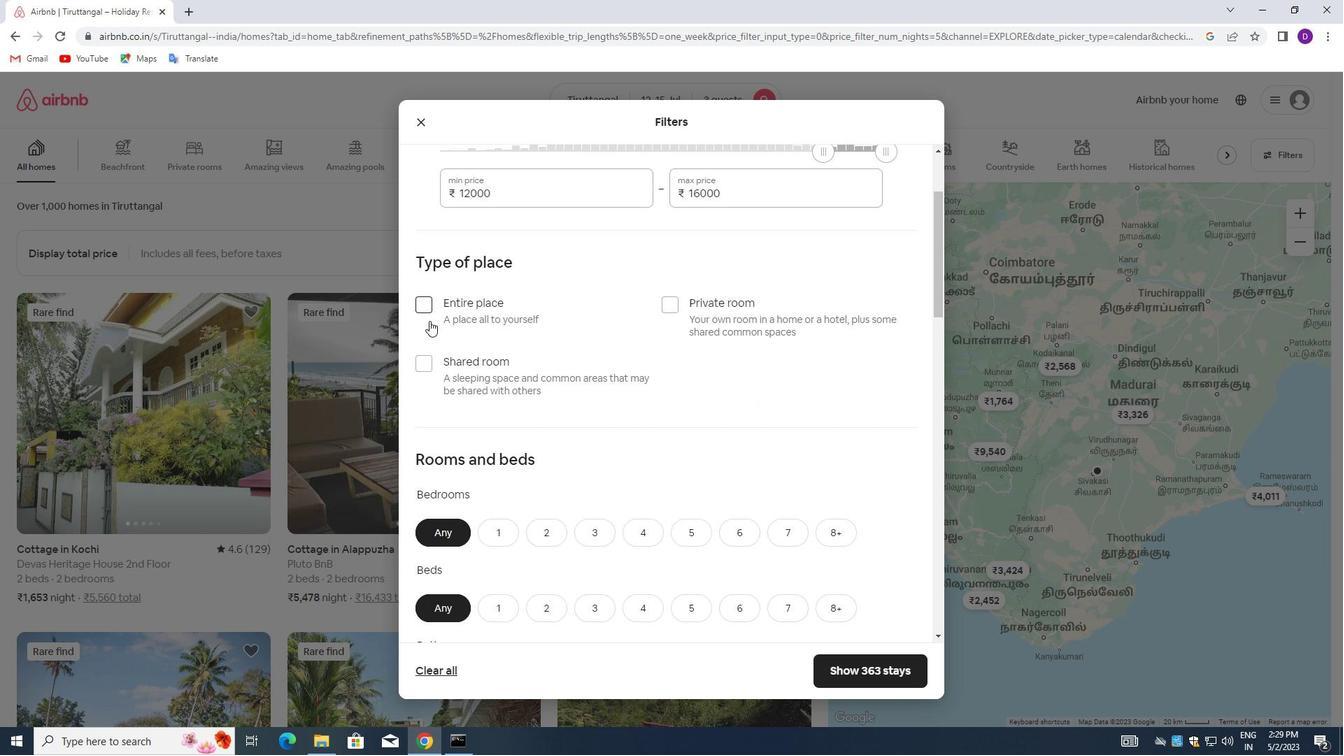 
Action: Mouse scrolled (531, 390) with delta (0, 0)
Screenshot: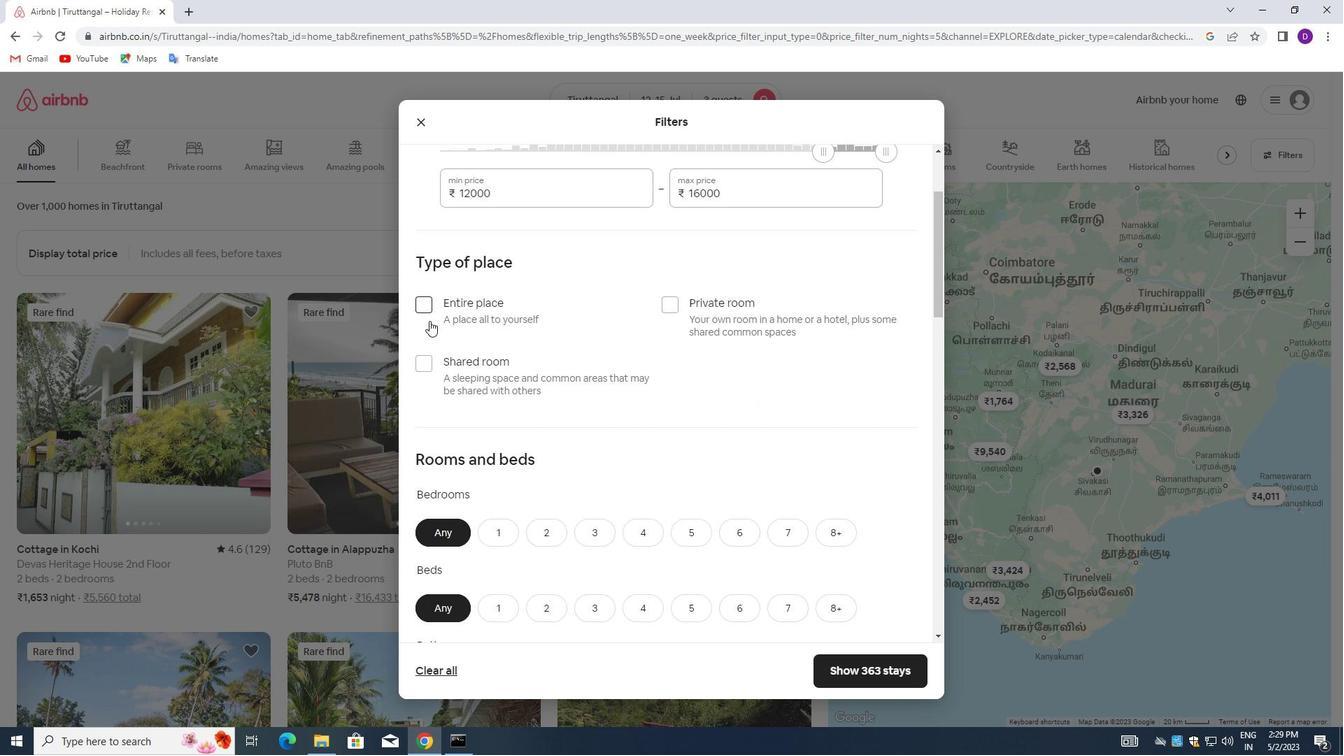 
Action: Mouse moved to (533, 391)
Screenshot: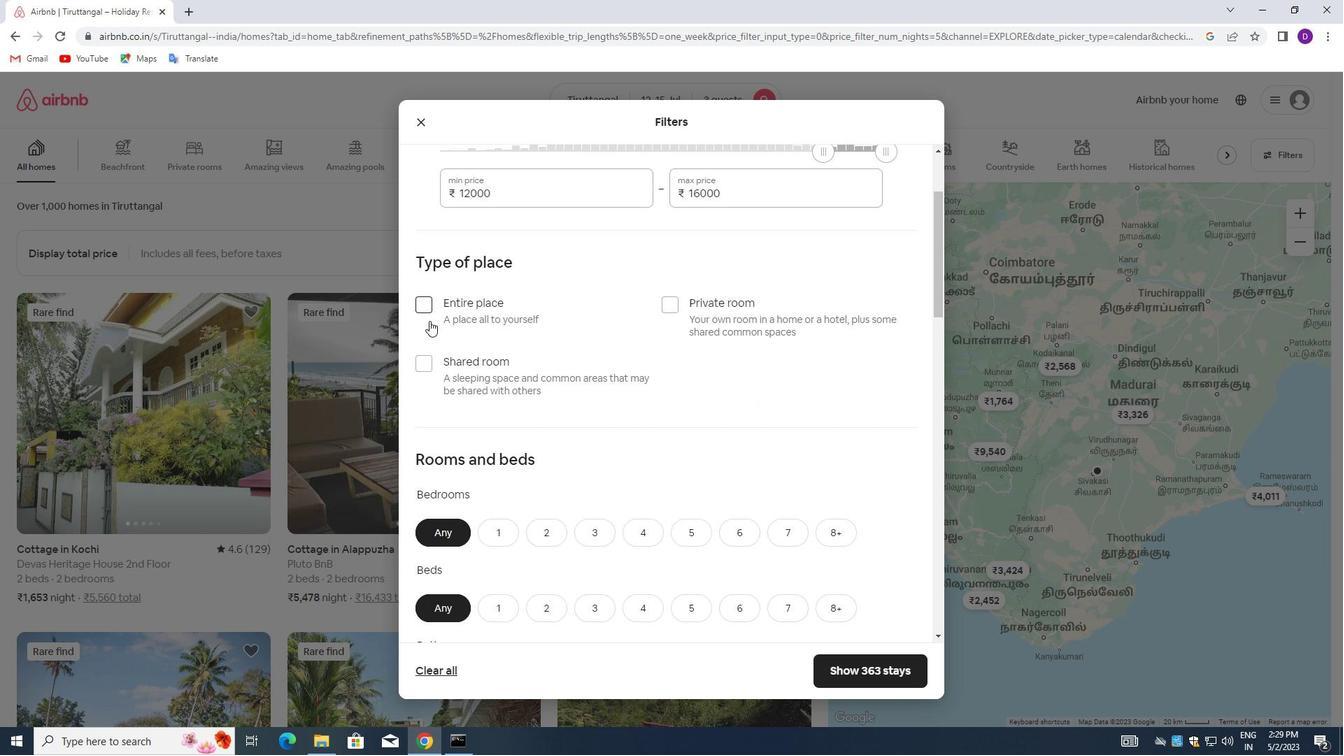 
Action: Mouse scrolled (533, 391) with delta (0, 0)
Screenshot: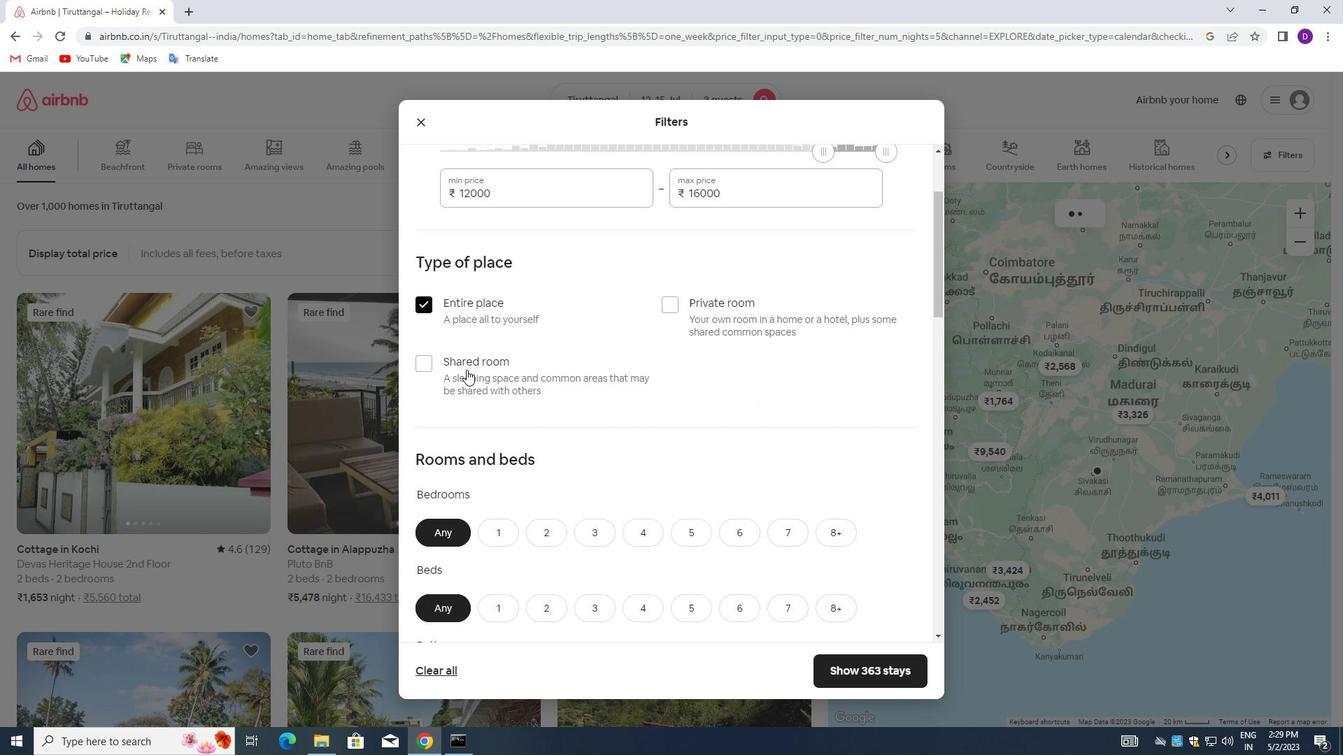 
Action: Mouse moved to (541, 392)
Screenshot: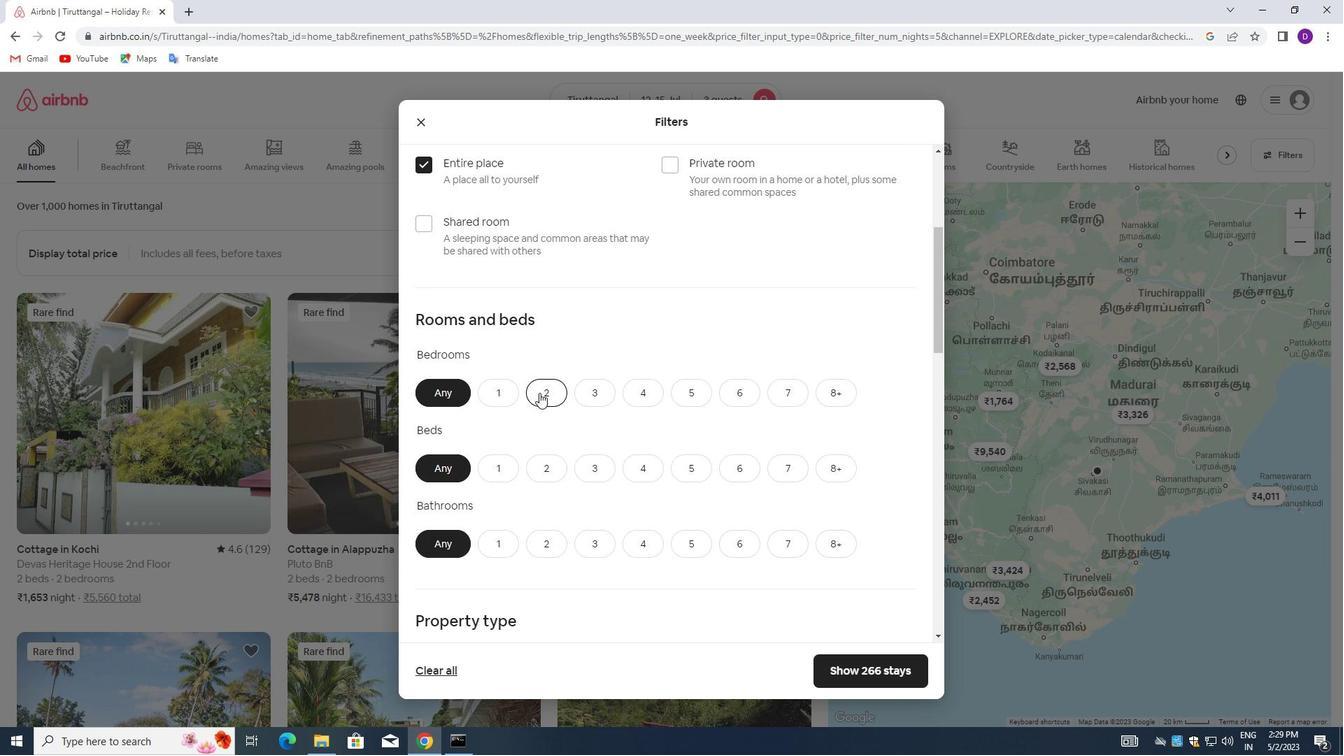 
Action: Mouse pressed left at (541, 392)
Screenshot: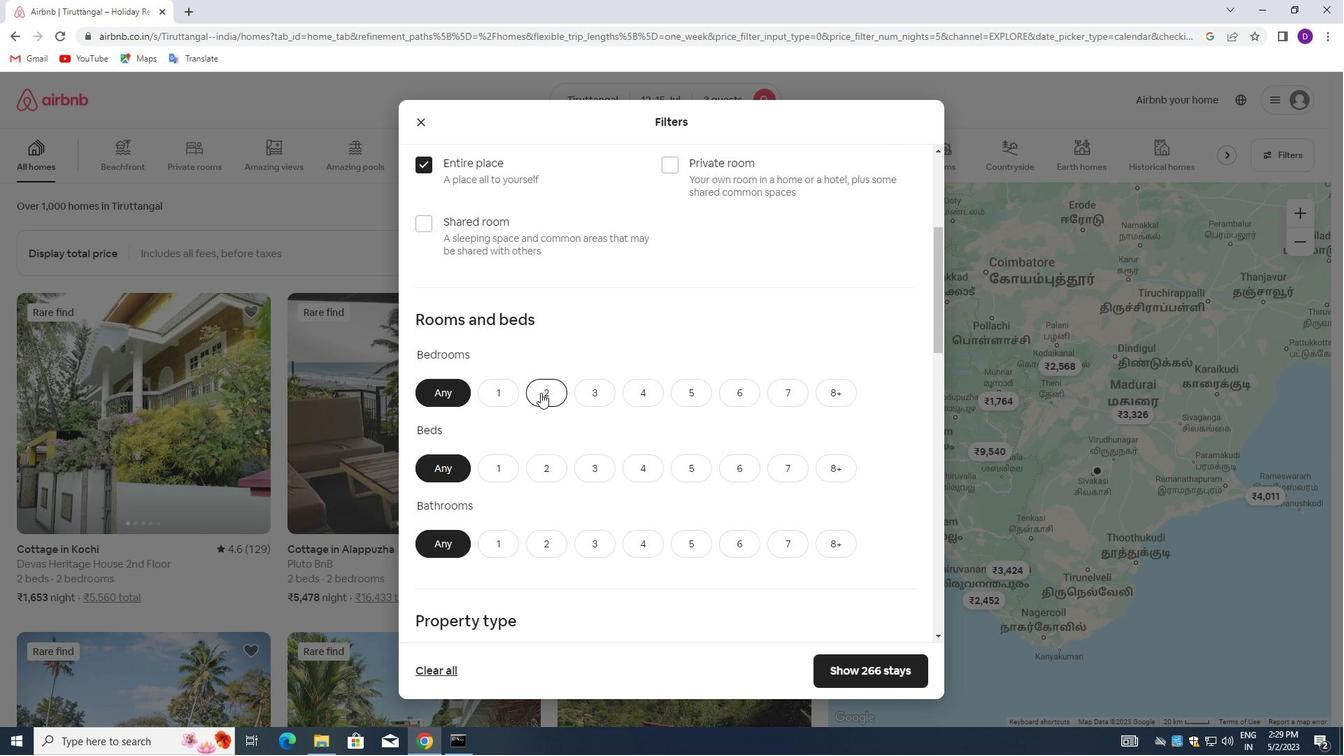 
Action: Mouse moved to (587, 457)
Screenshot: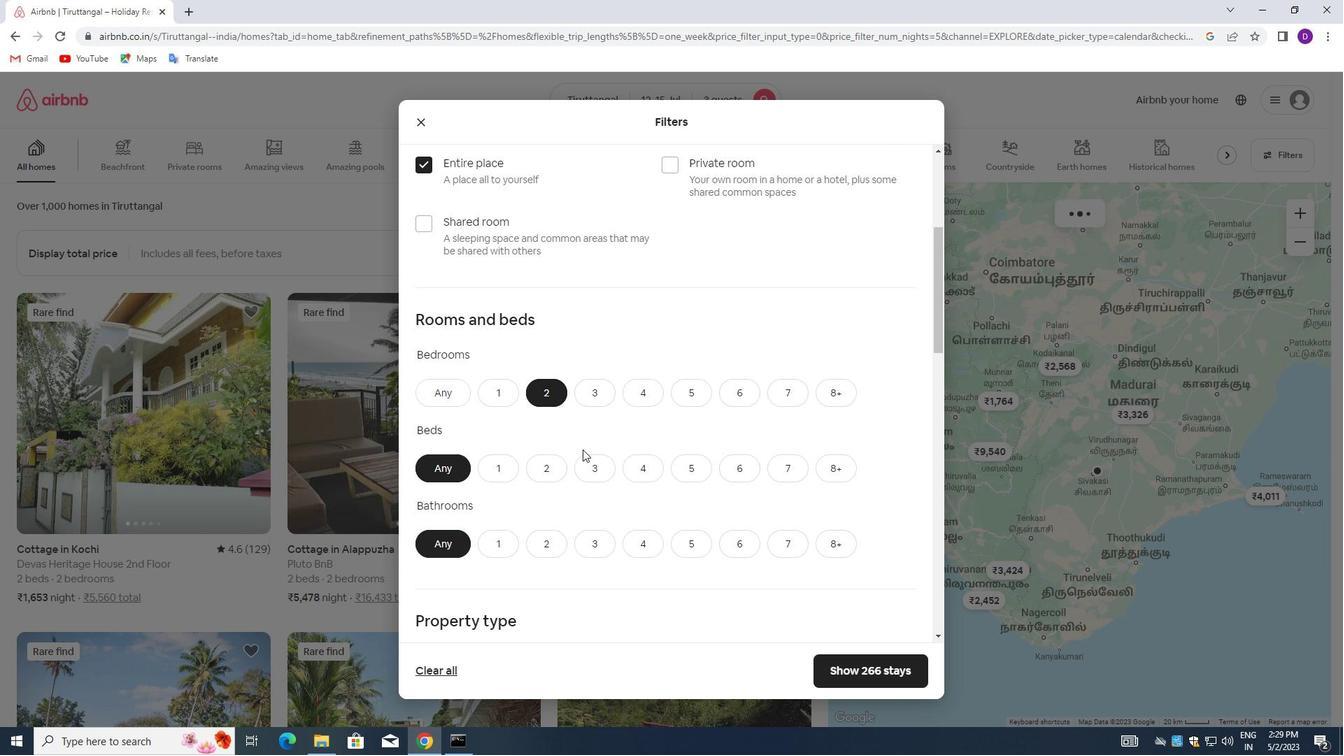 
Action: Mouse pressed left at (587, 457)
Screenshot: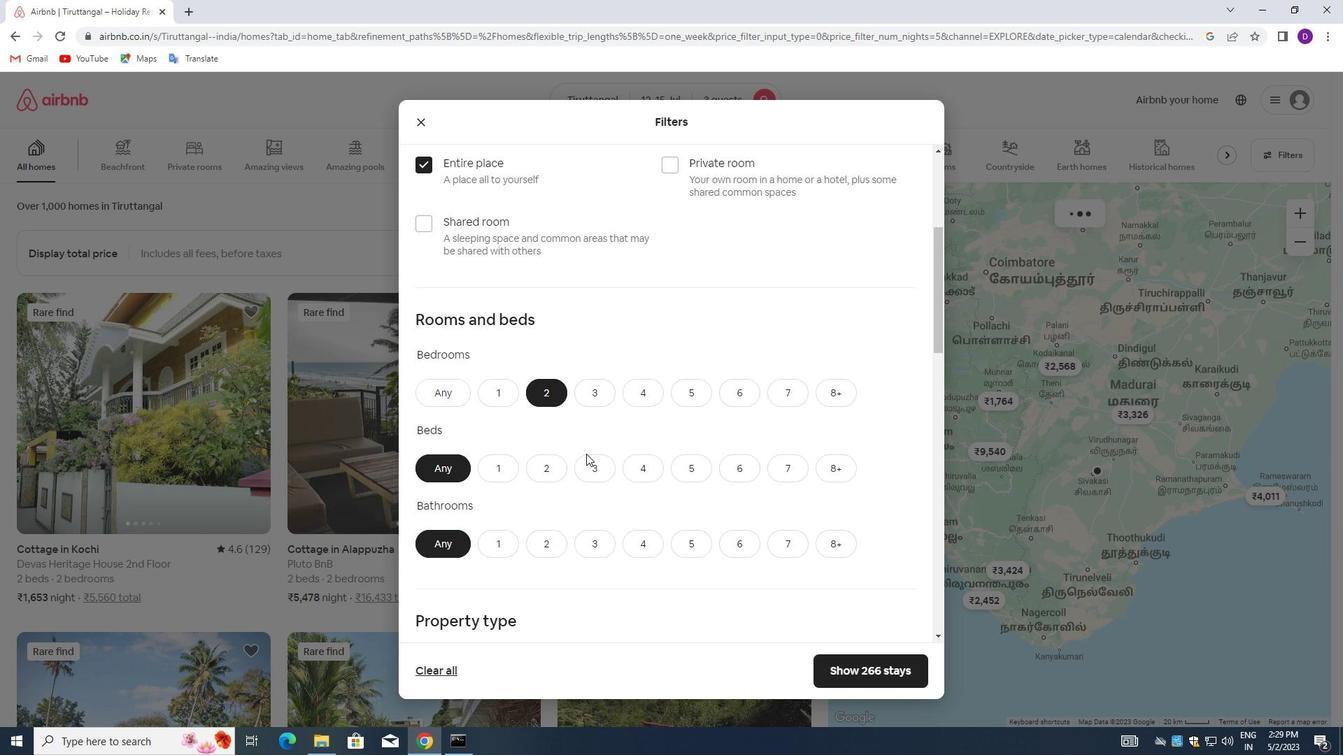 
Action: Mouse moved to (503, 537)
Screenshot: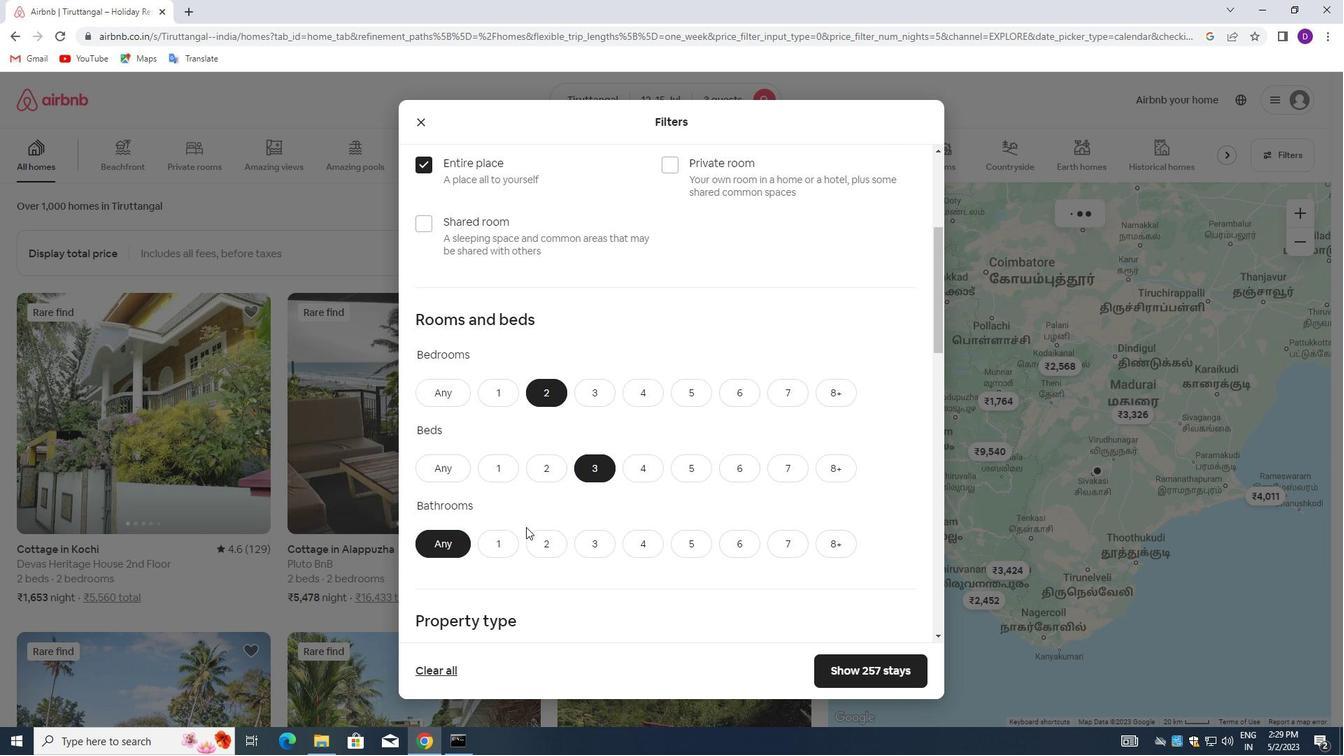 
Action: Mouse pressed left at (503, 537)
Screenshot: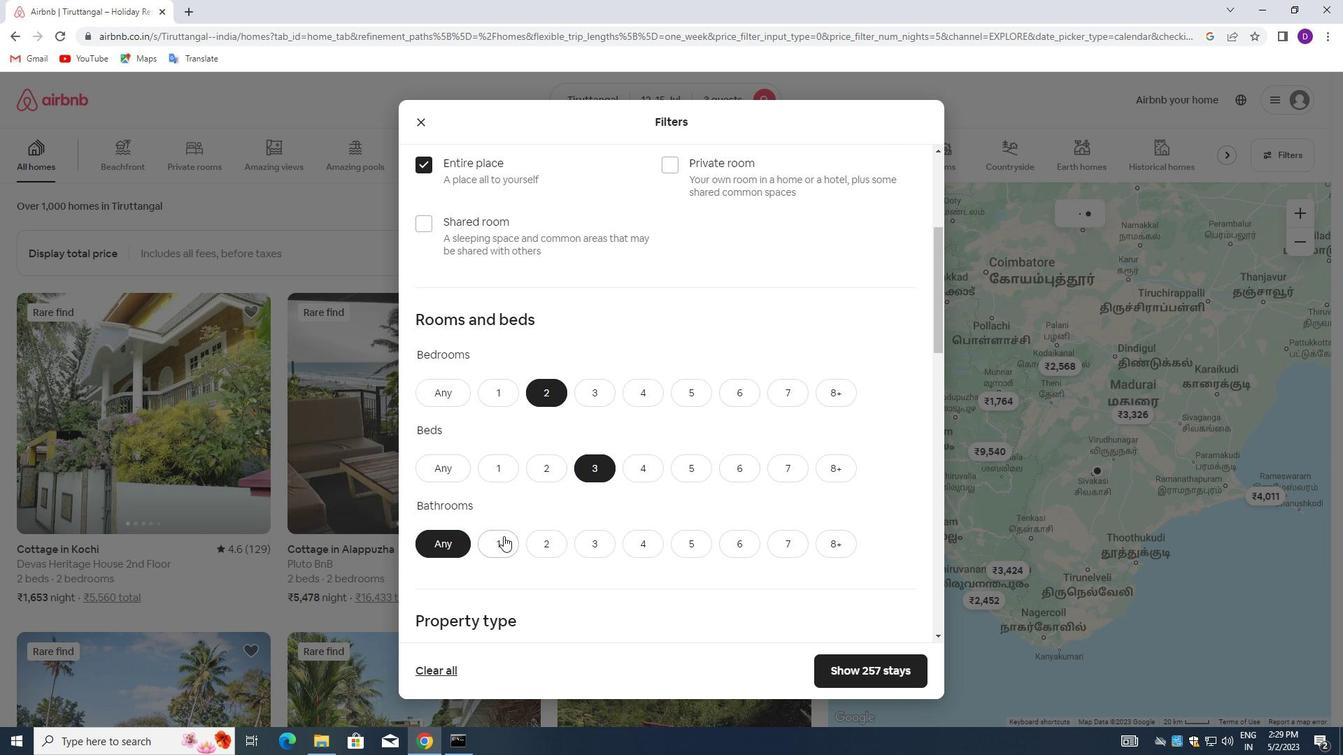 
Action: Mouse moved to (604, 460)
Screenshot: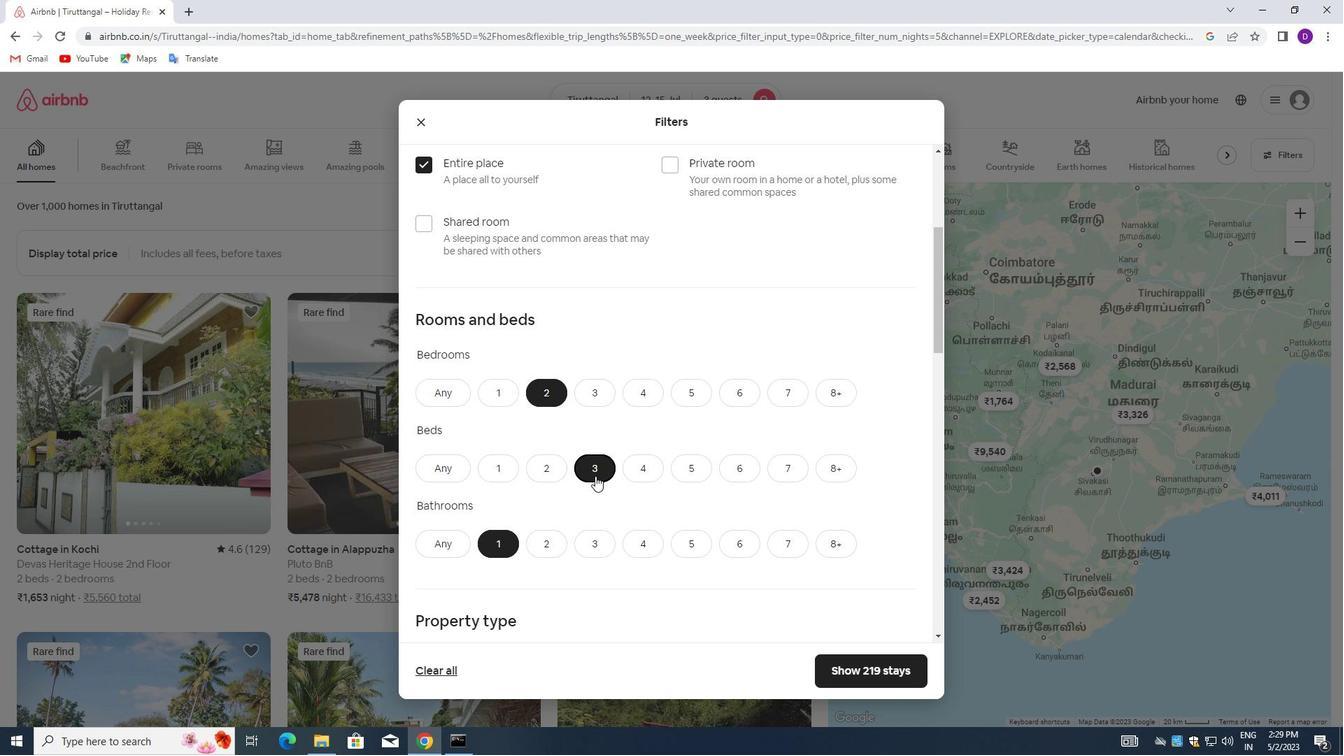 
Action: Mouse scrolled (604, 459) with delta (0, 0)
Screenshot: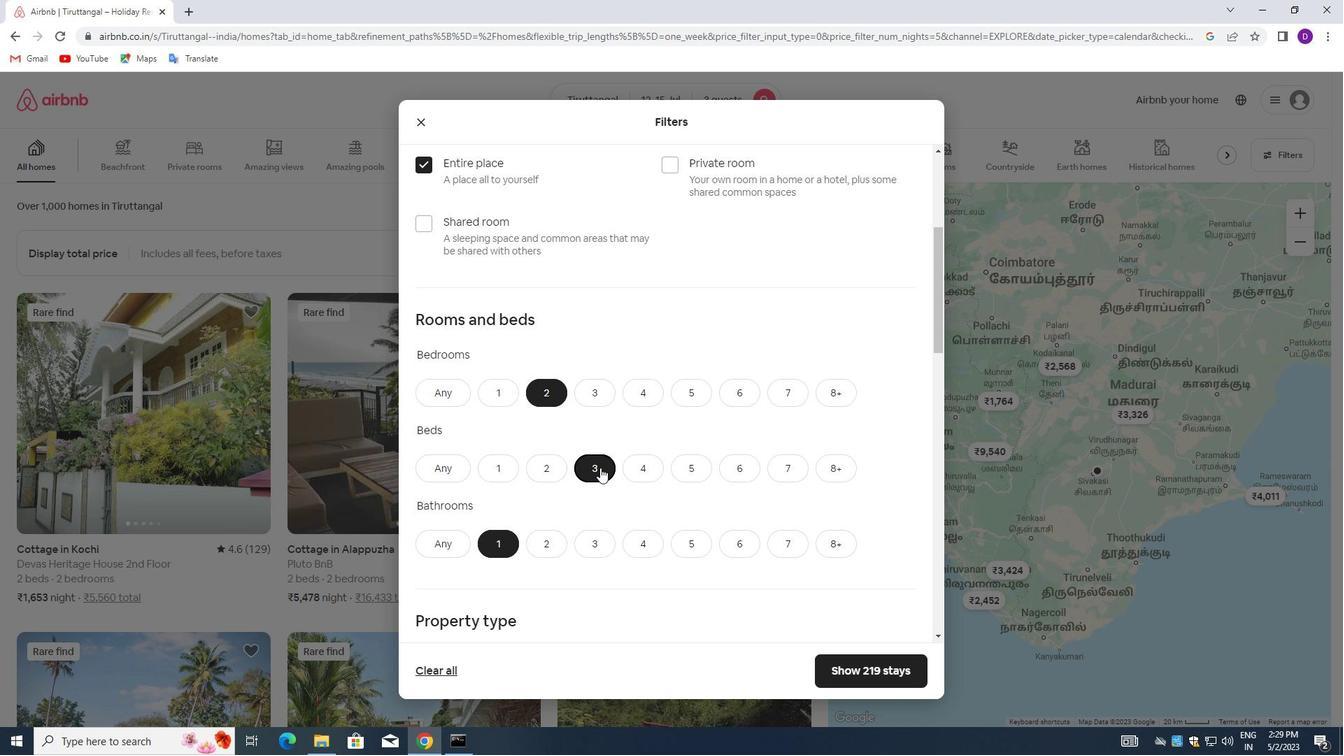 
Action: Mouse scrolled (604, 459) with delta (0, 0)
Screenshot: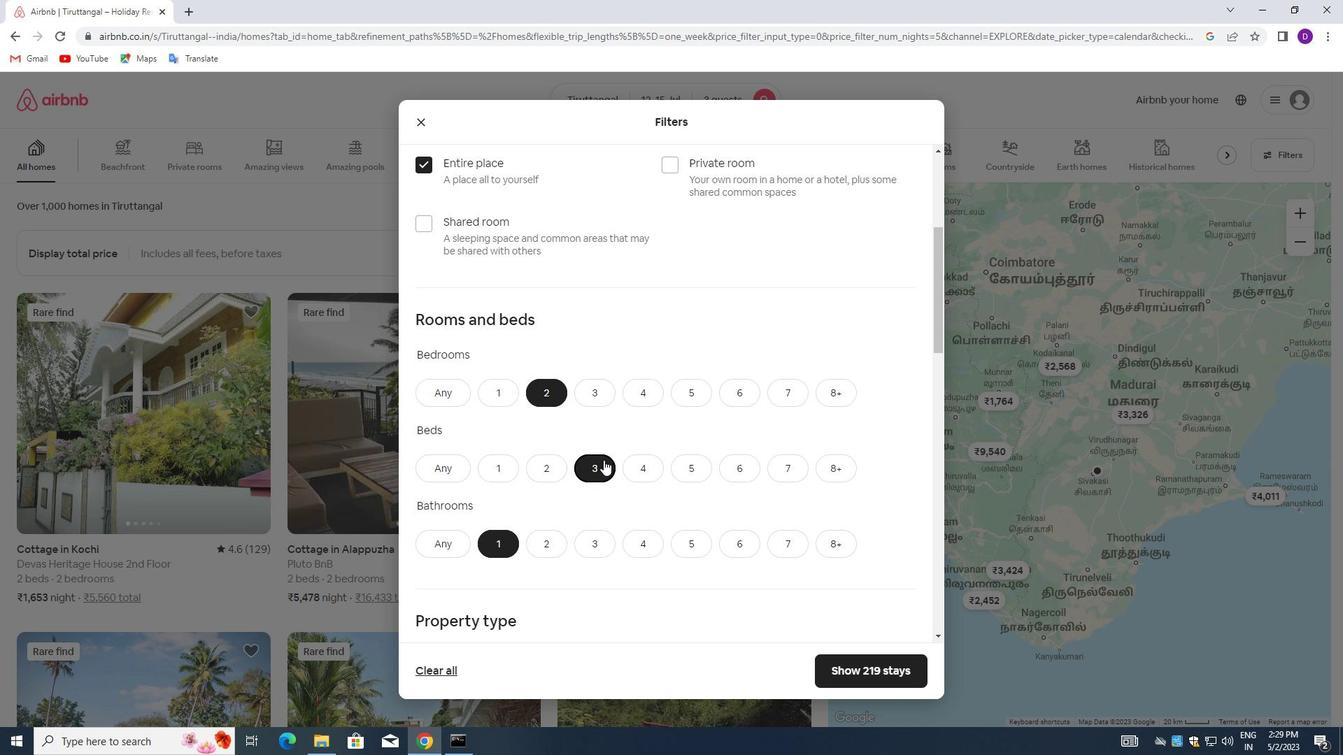 
Action: Mouse scrolled (604, 459) with delta (0, 0)
Screenshot: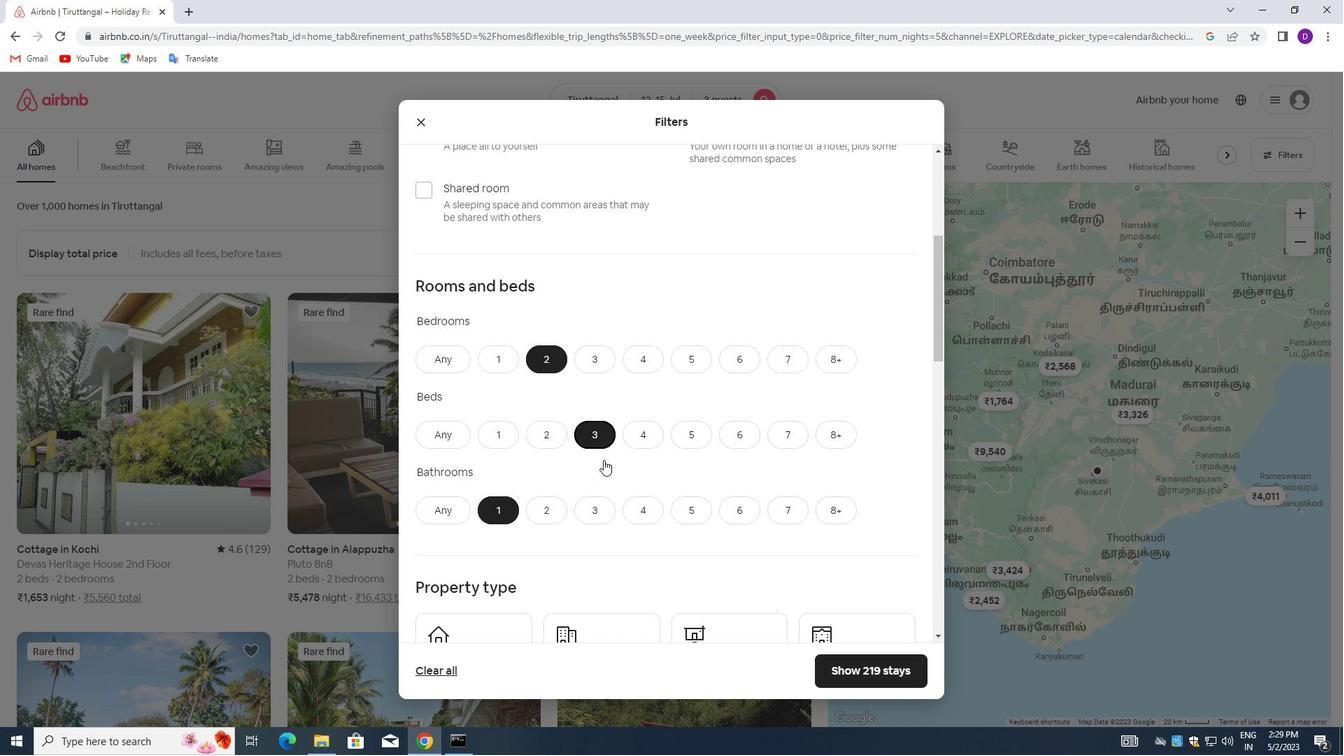 
Action: Mouse moved to (629, 446)
Screenshot: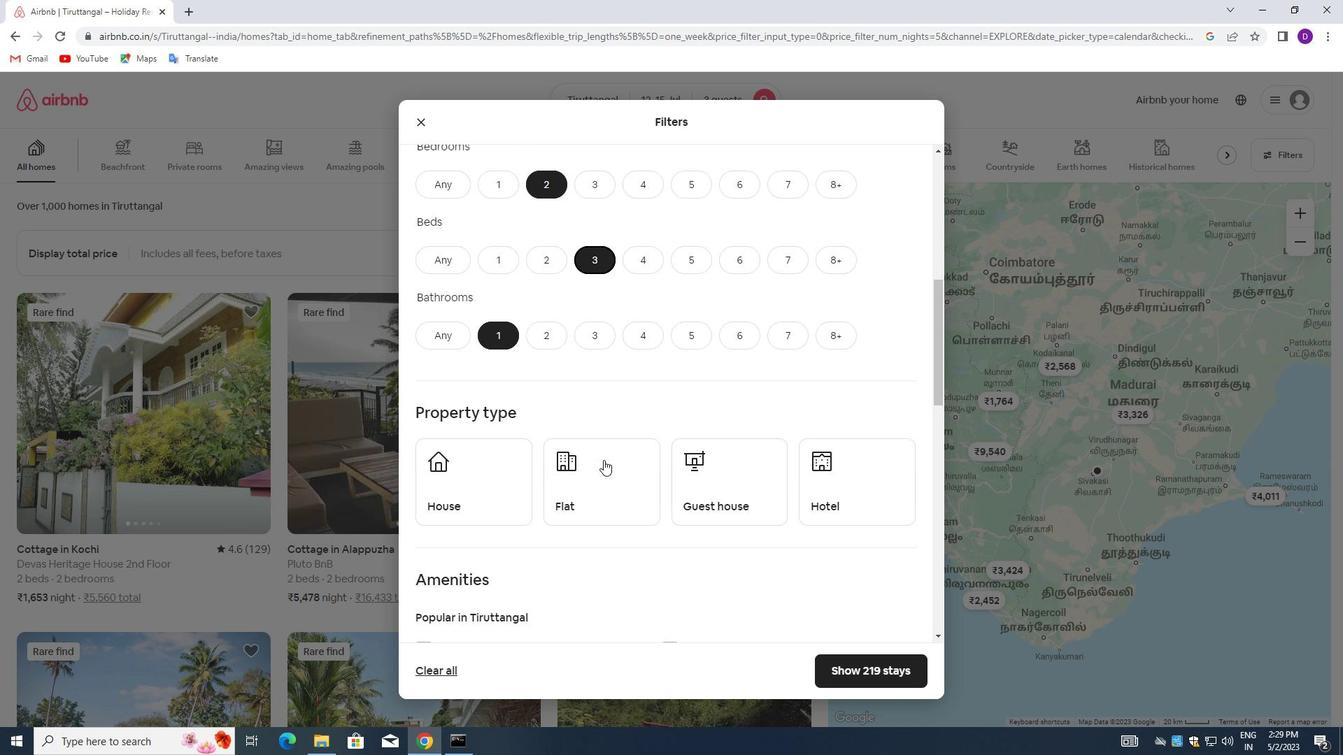 
Action: Mouse scrolled (629, 445) with delta (0, 0)
Screenshot: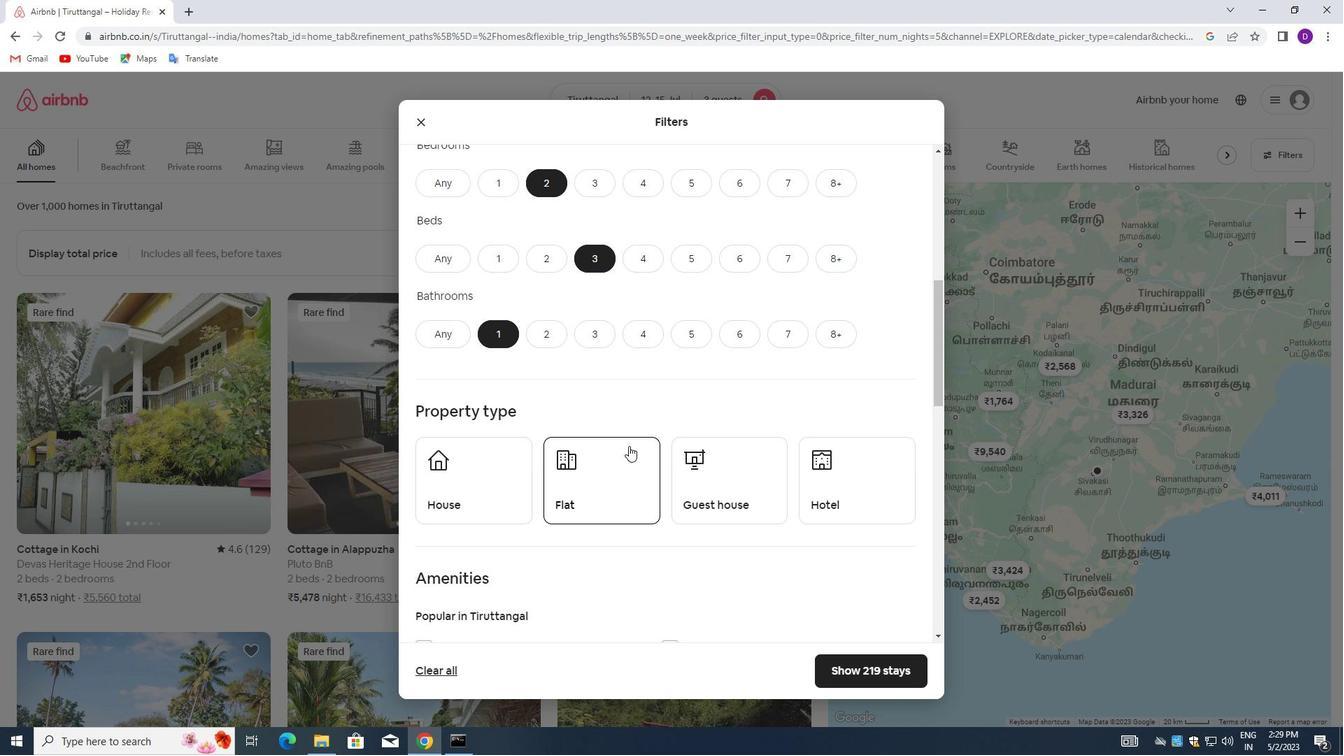 
Action: Mouse scrolled (629, 445) with delta (0, 0)
Screenshot: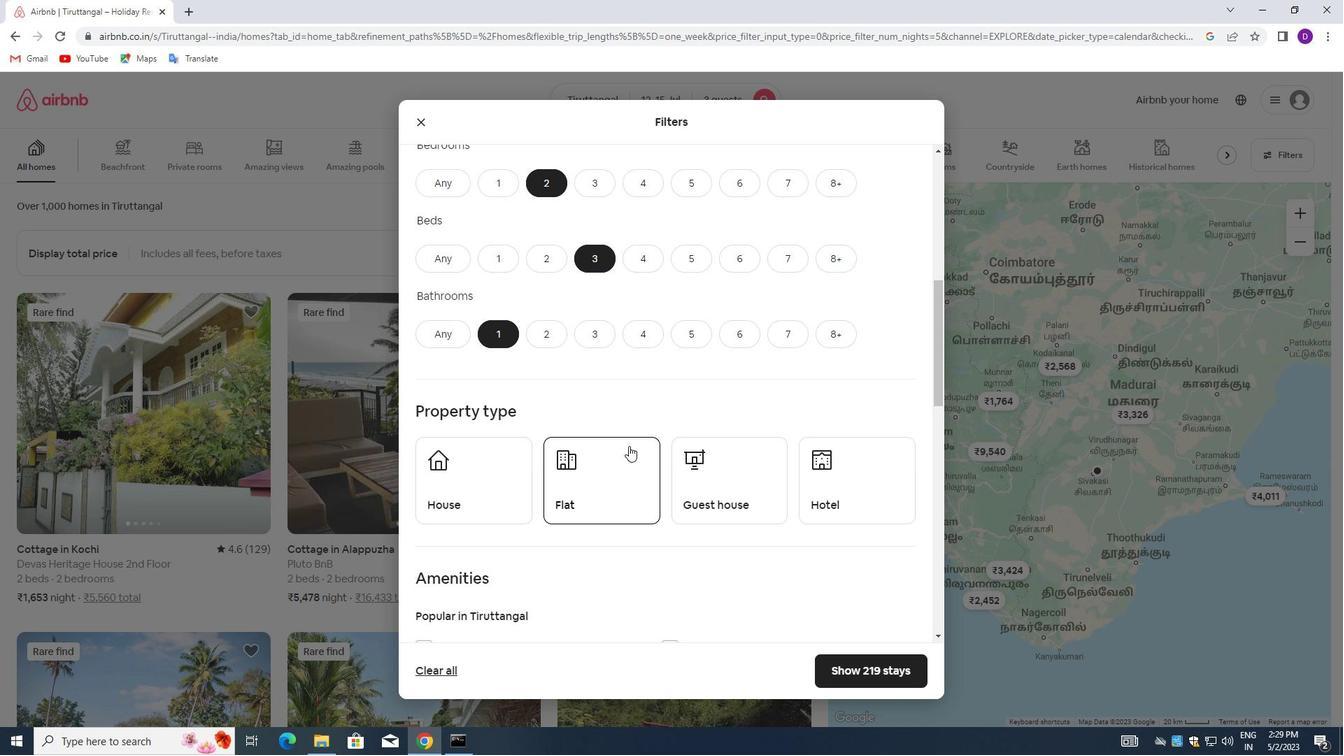 
Action: Mouse moved to (482, 338)
Screenshot: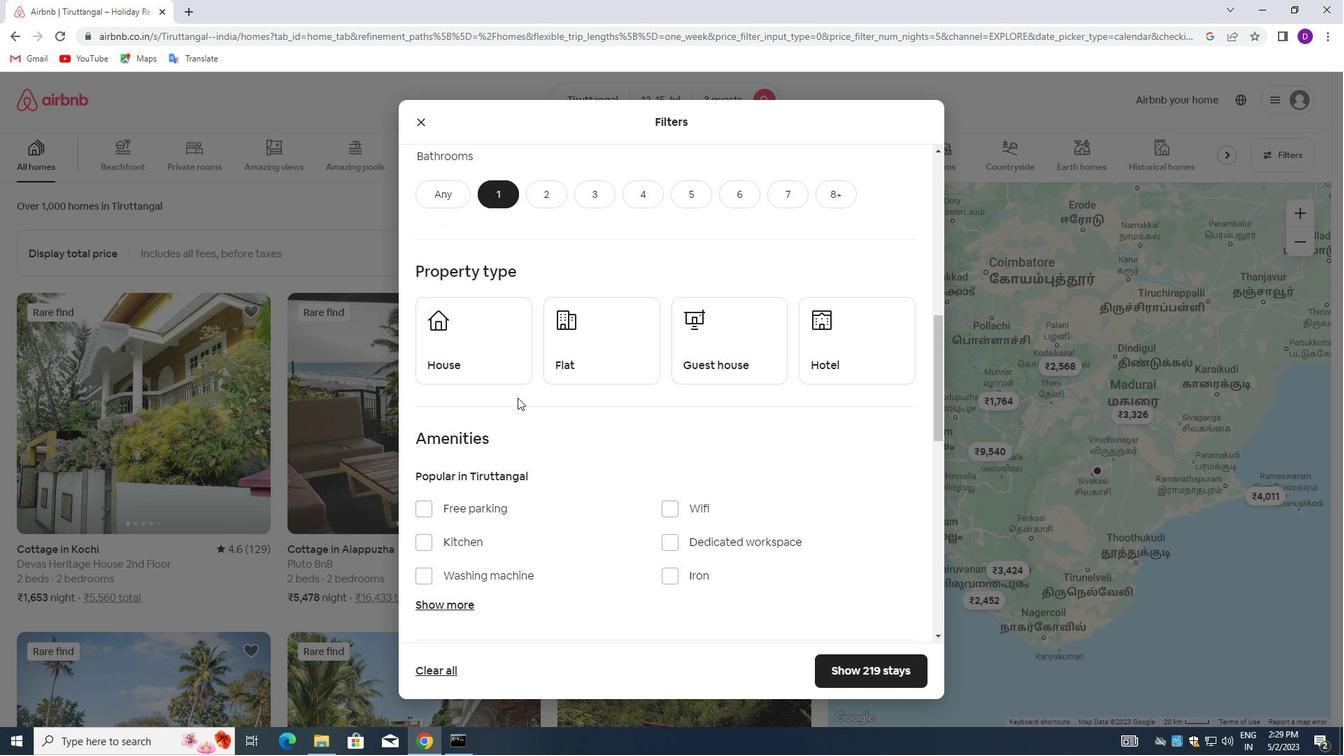 
Action: Mouse pressed left at (482, 338)
Screenshot: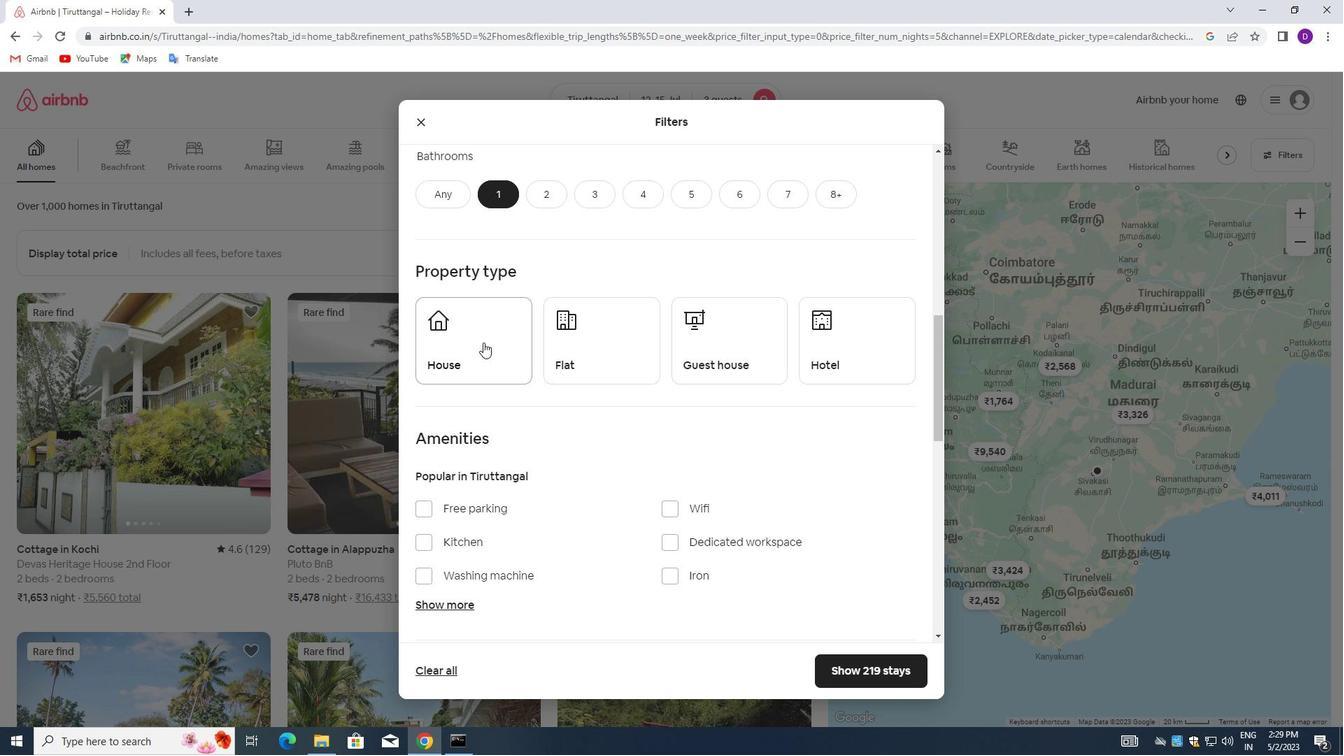 
Action: Mouse moved to (587, 345)
Screenshot: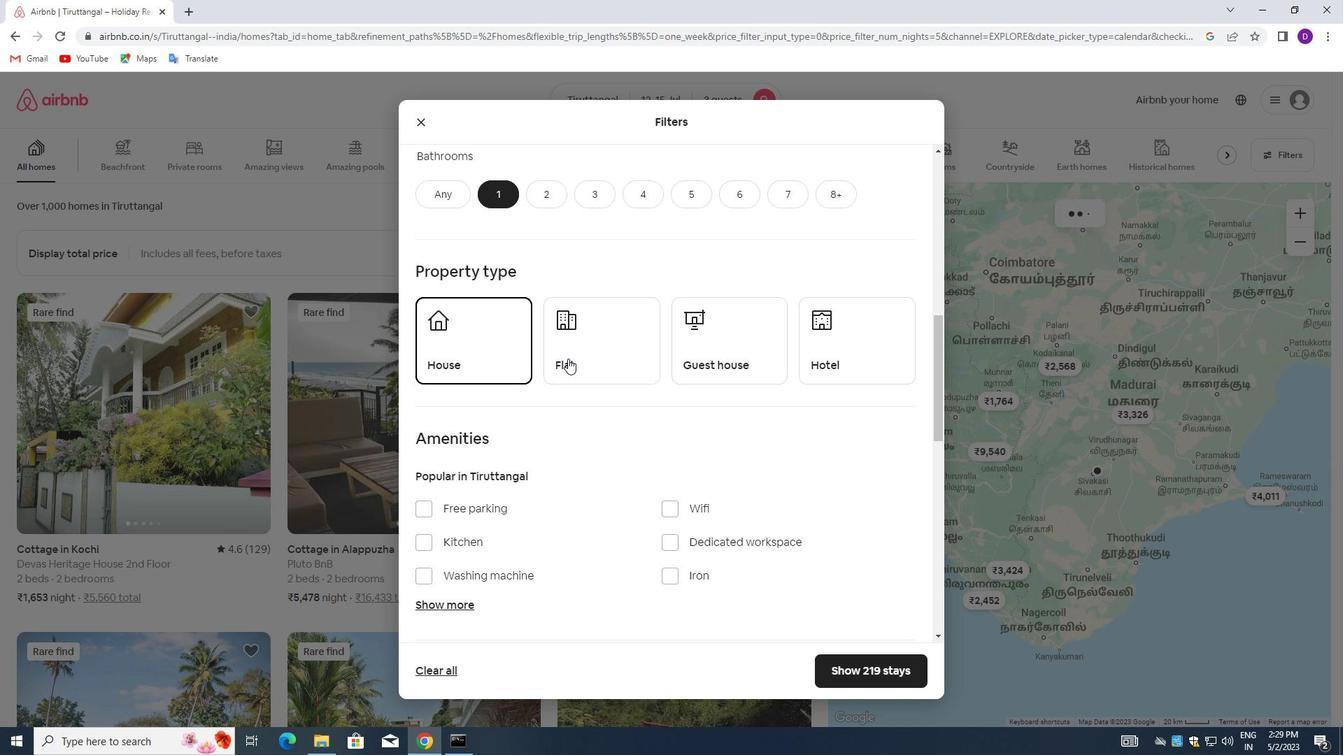 
Action: Mouse pressed left at (587, 345)
Screenshot: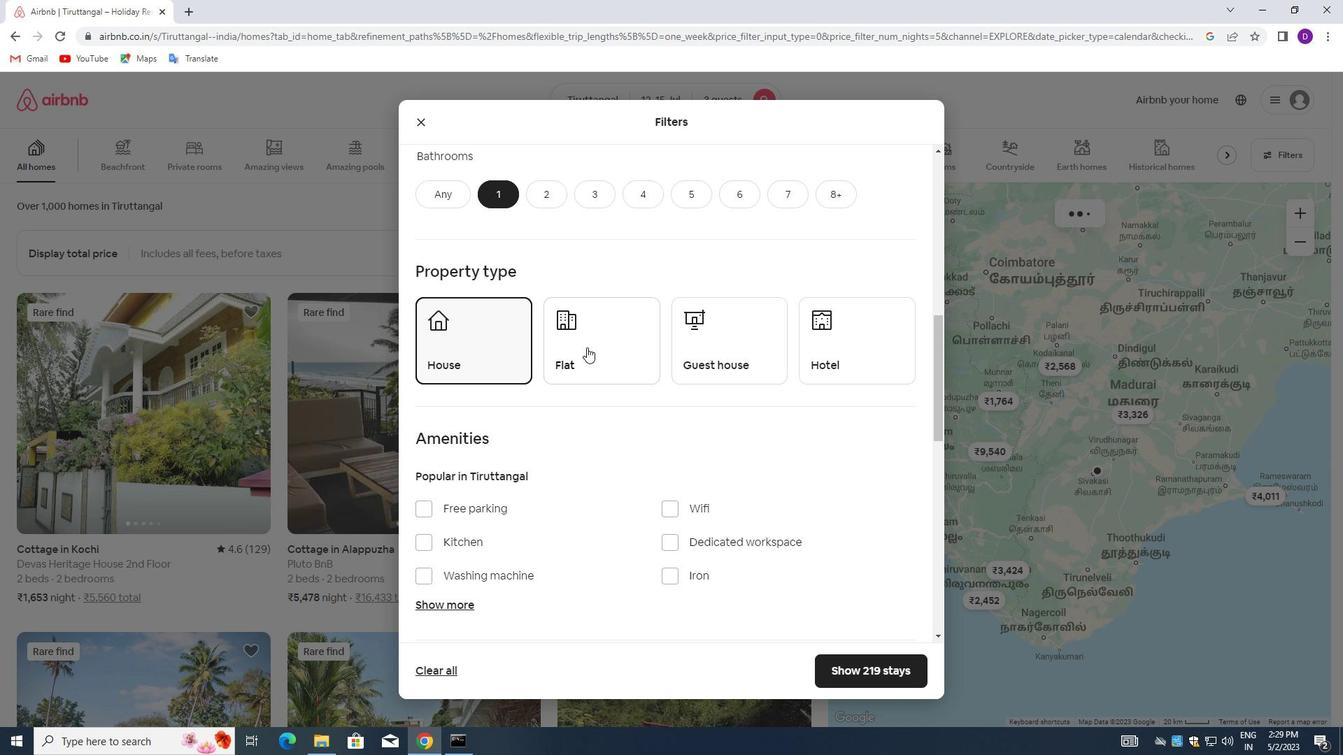 
Action: Mouse moved to (705, 341)
Screenshot: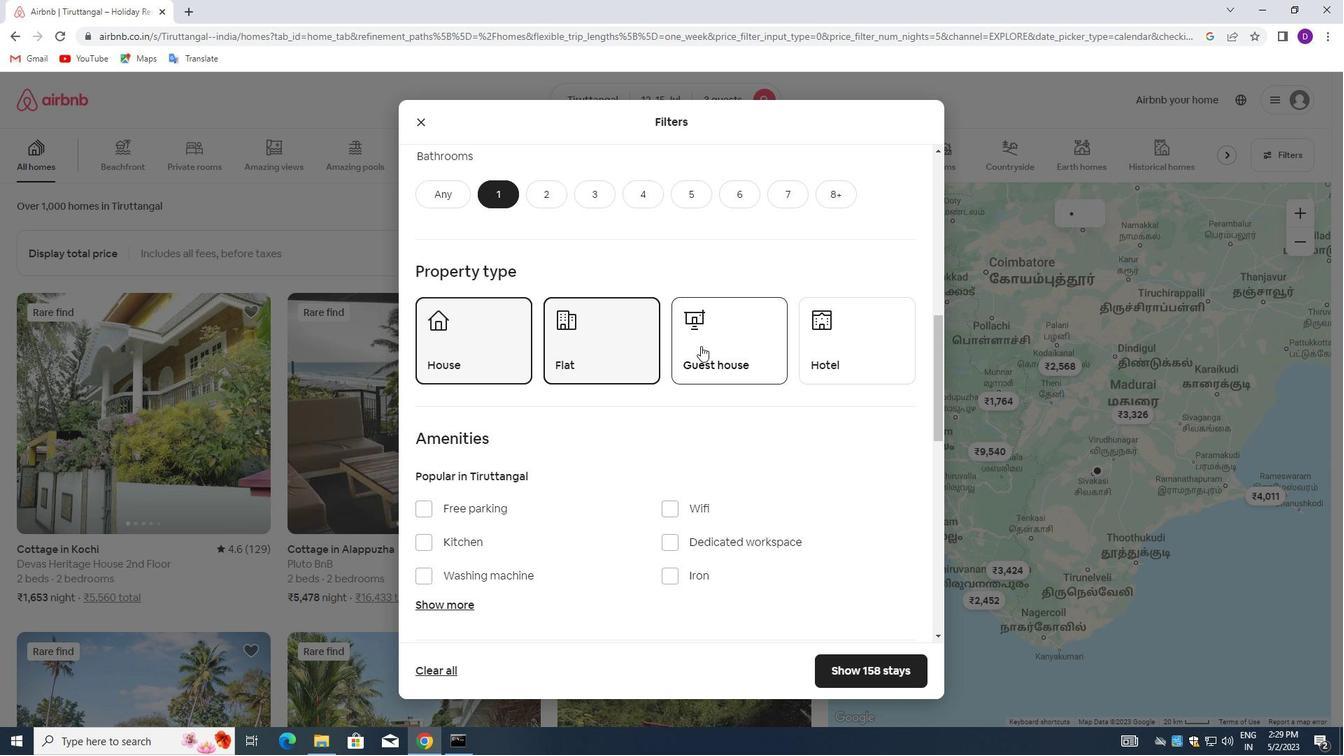 
Action: Mouse pressed left at (705, 341)
Screenshot: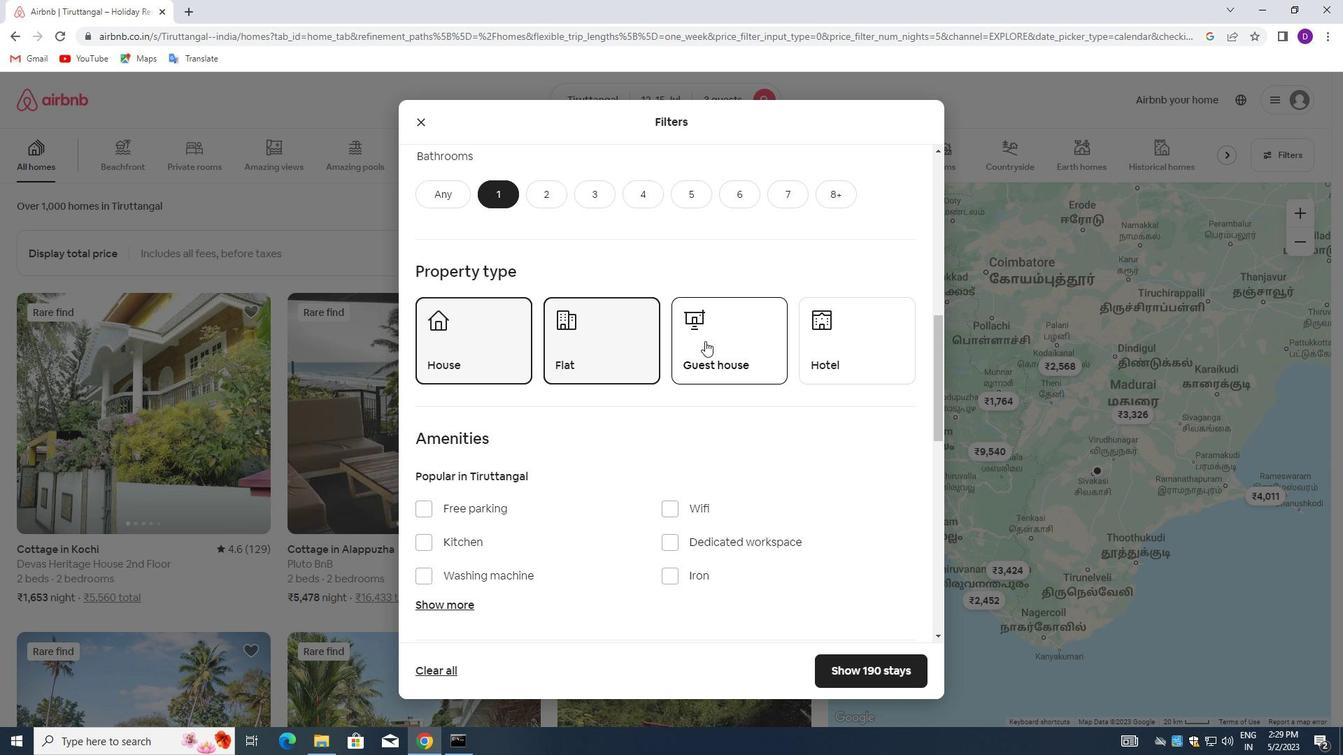 
Action: Mouse moved to (606, 435)
Screenshot: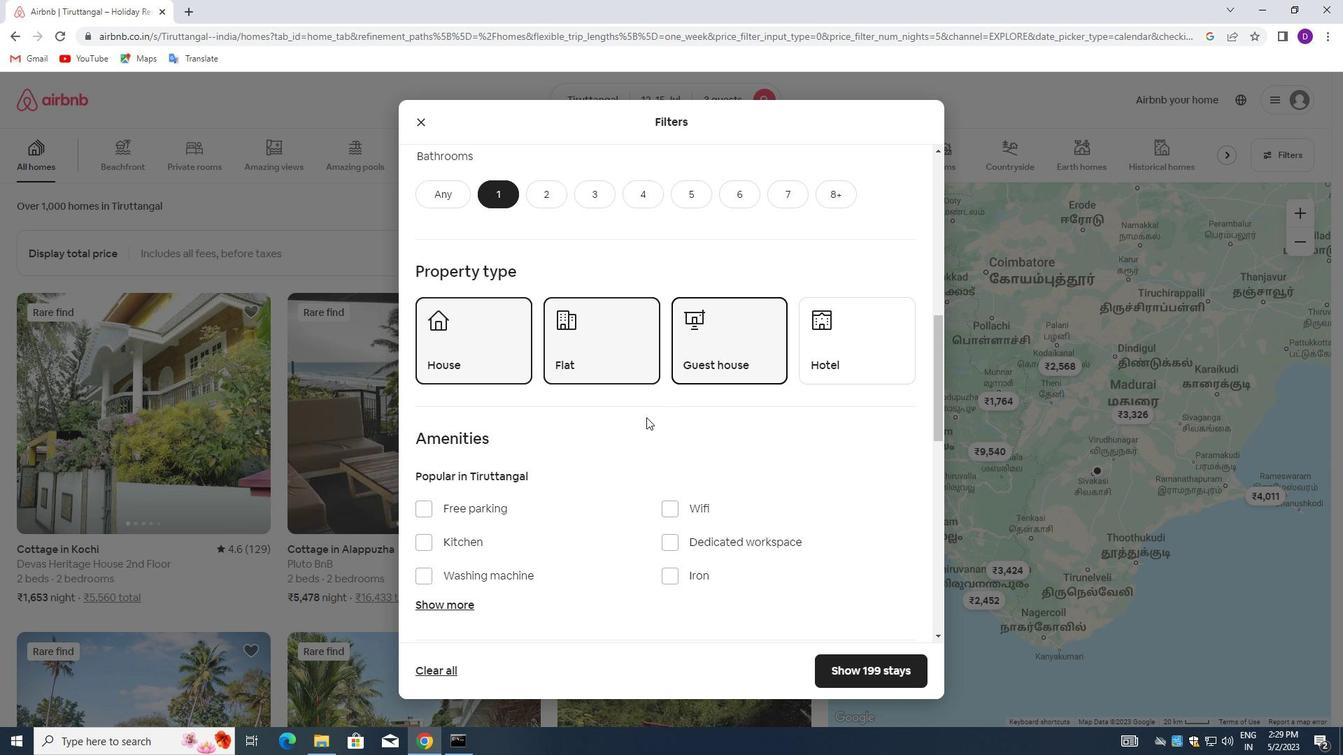 
Action: Mouse scrolled (606, 434) with delta (0, 0)
Screenshot: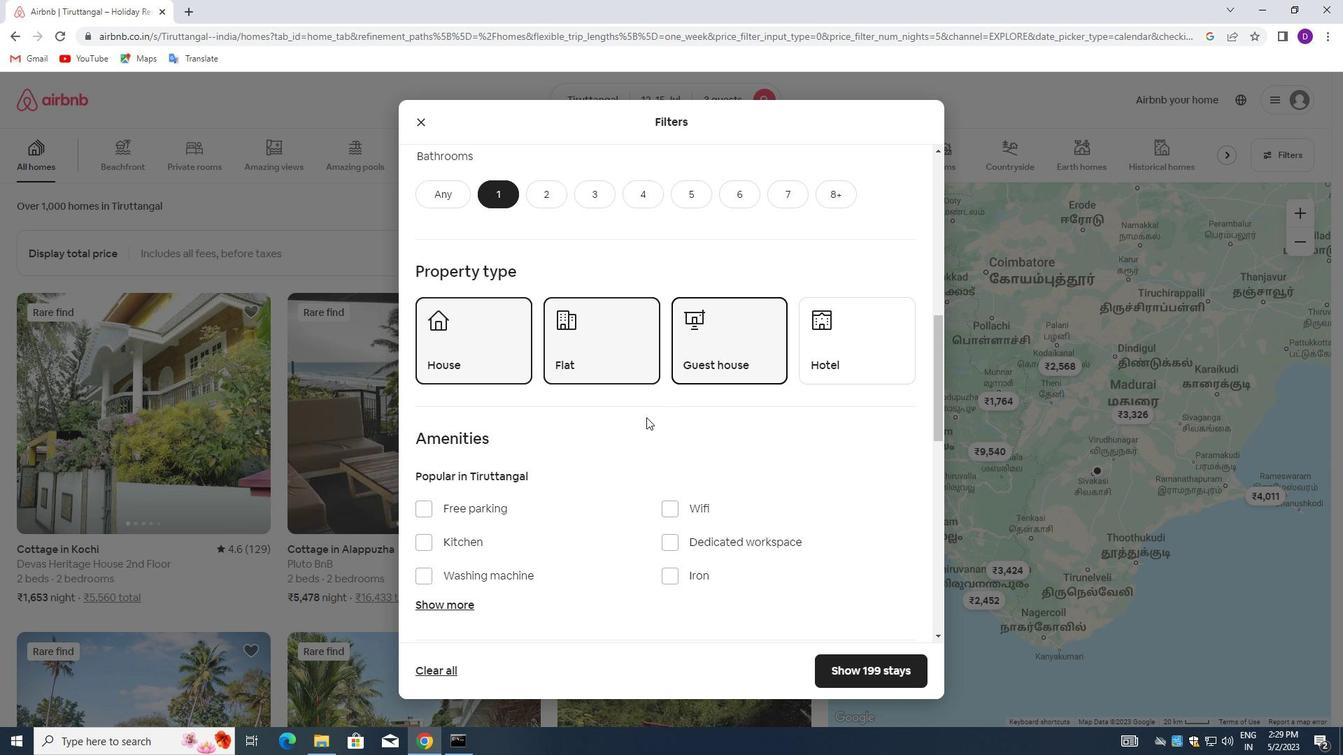 
Action: Mouse scrolled (606, 434) with delta (0, 0)
Screenshot: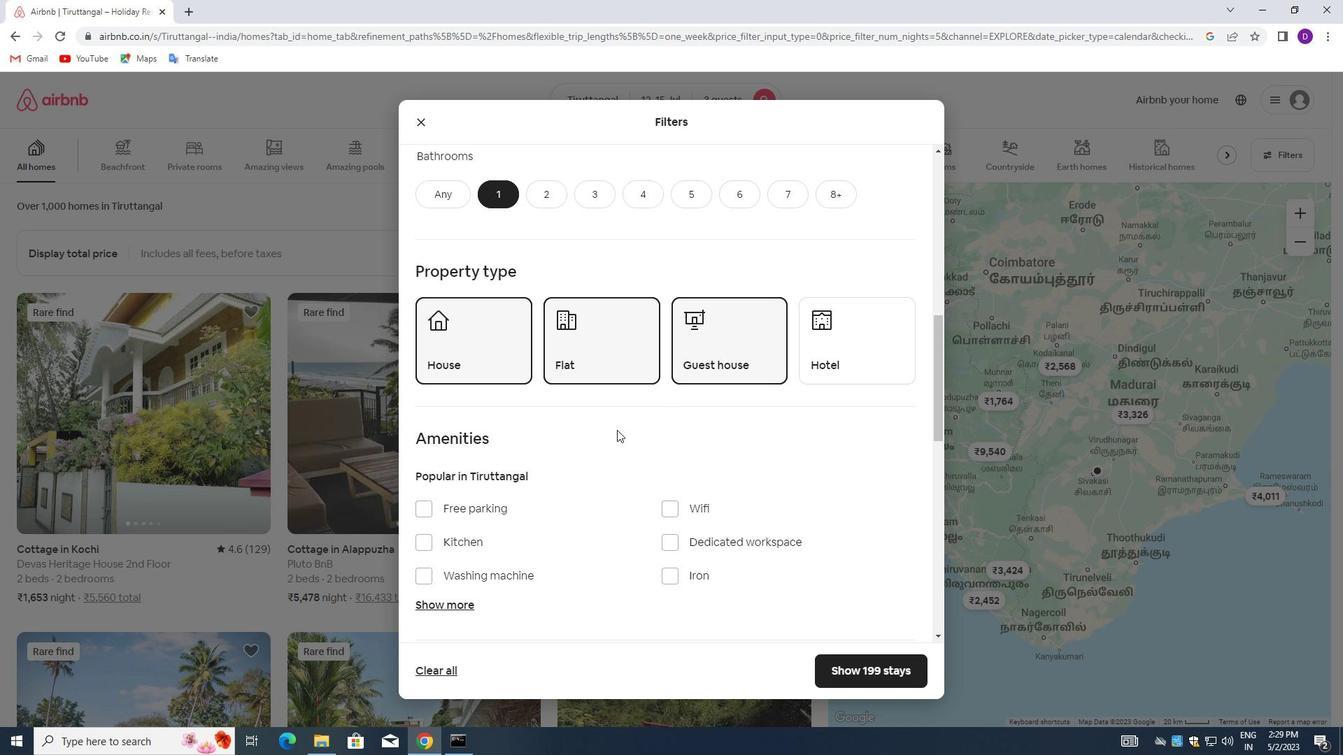
Action: Mouse scrolled (606, 434) with delta (0, 0)
Screenshot: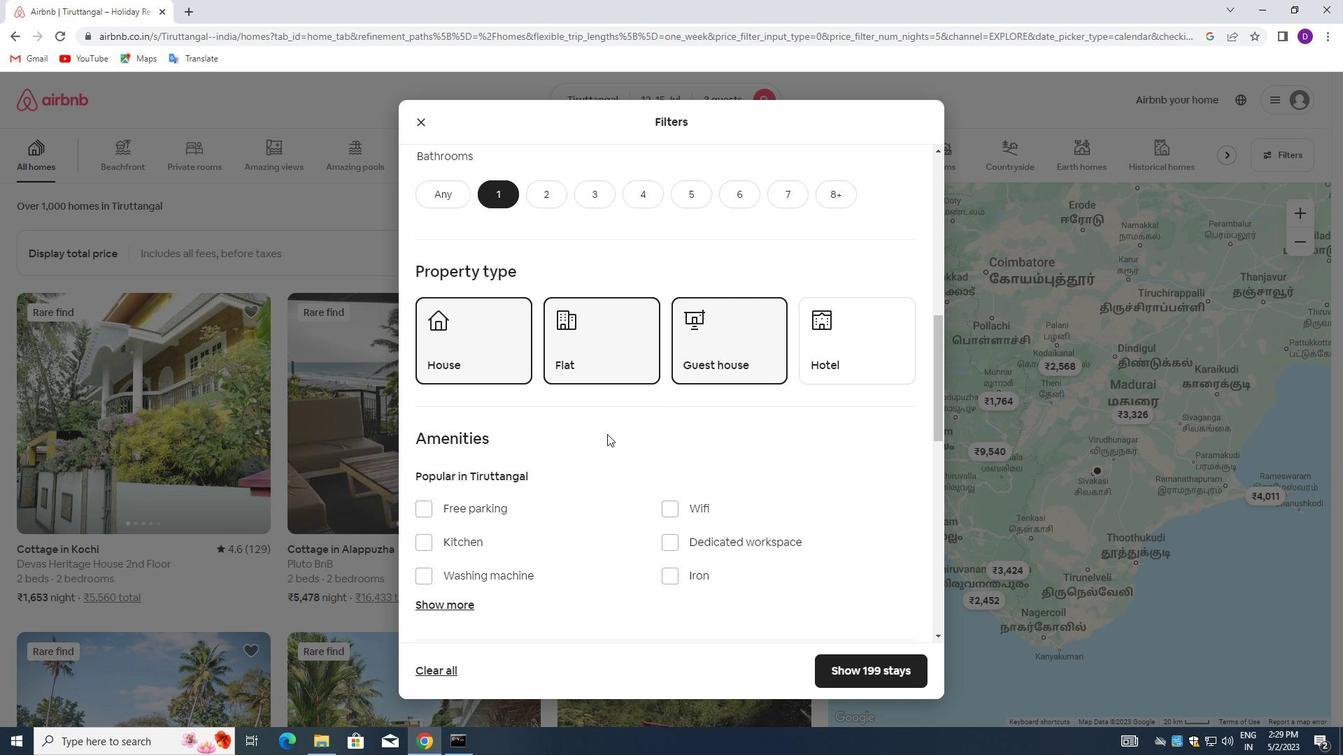 
Action: Mouse moved to (601, 438)
Screenshot: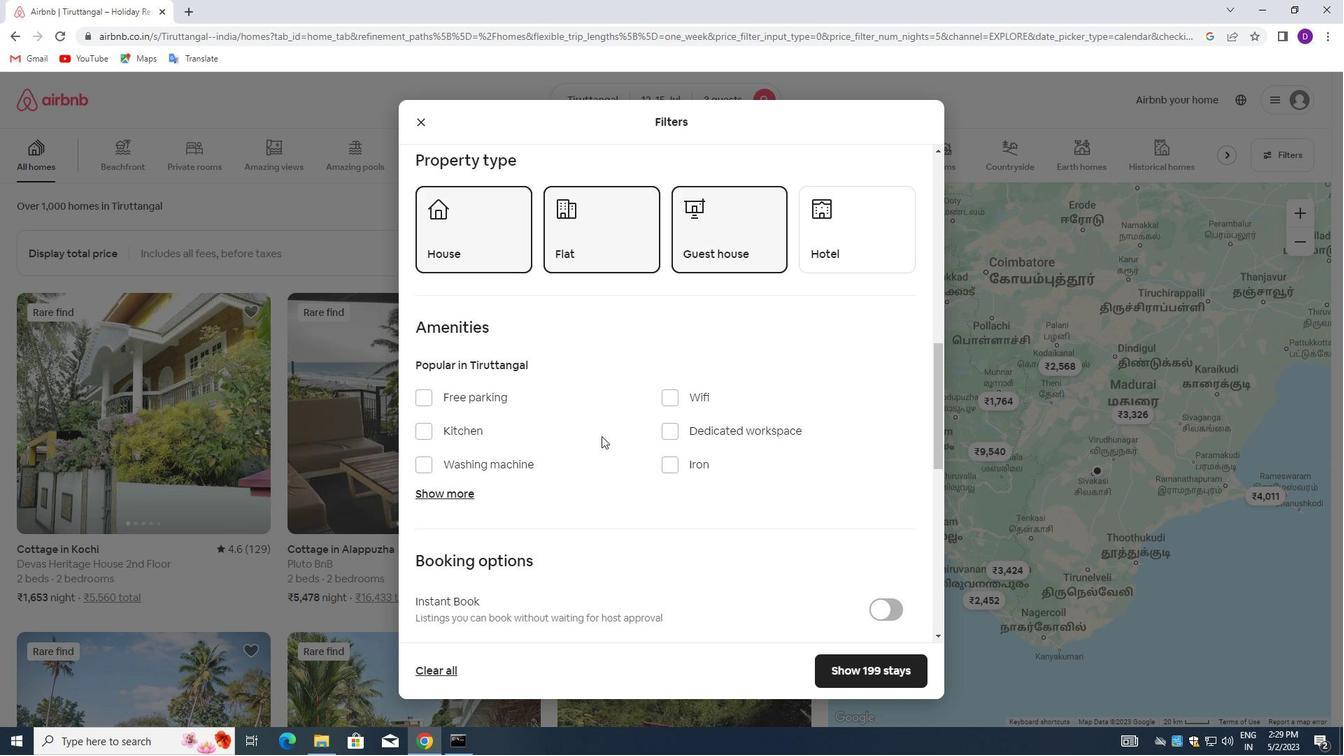 
Action: Mouse scrolled (601, 437) with delta (0, 0)
Screenshot: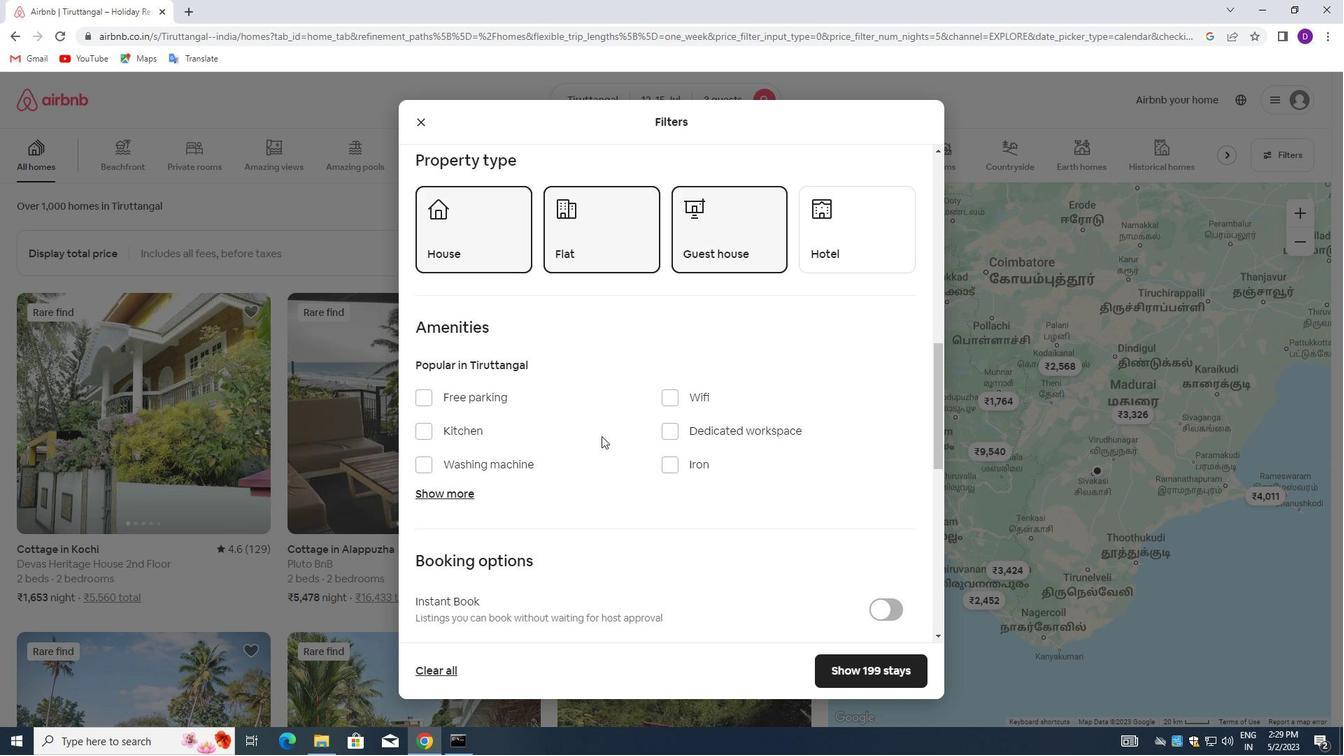 
Action: Mouse moved to (604, 440)
Screenshot: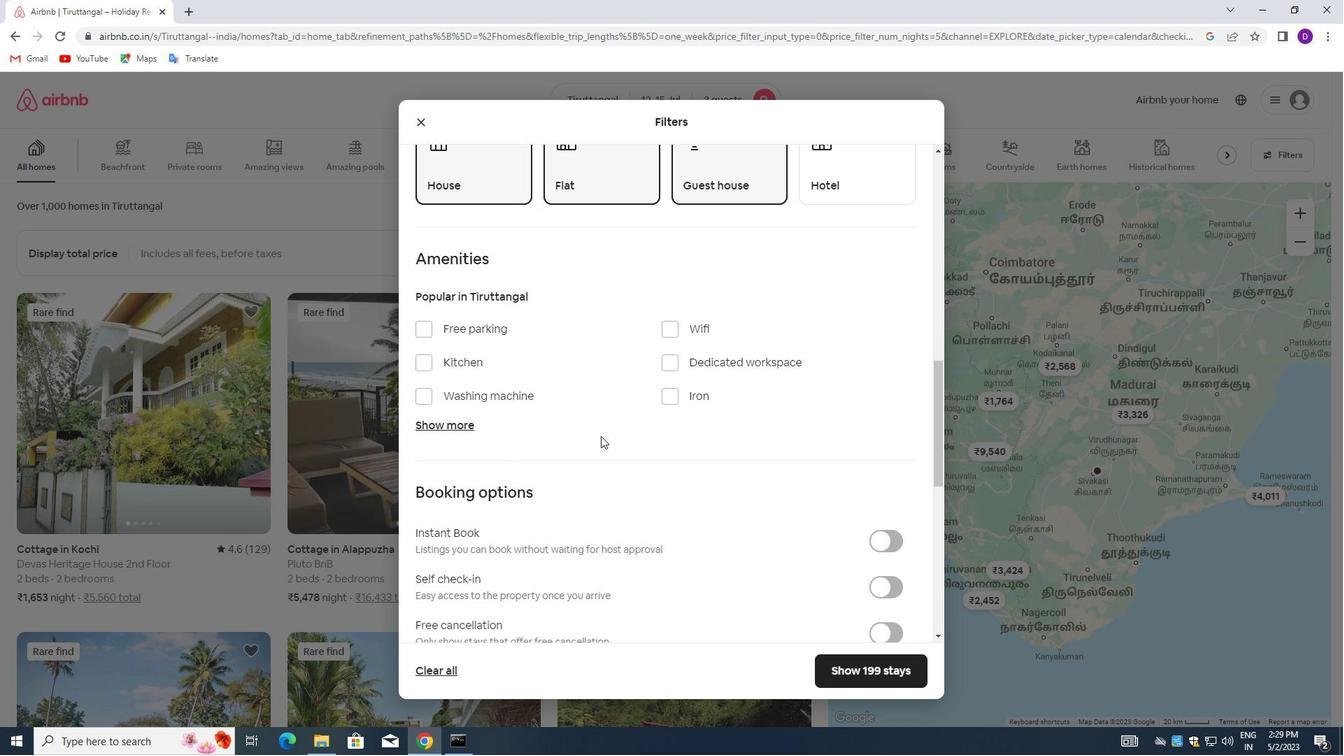 
Action: Mouse scrolled (604, 440) with delta (0, 0)
Screenshot: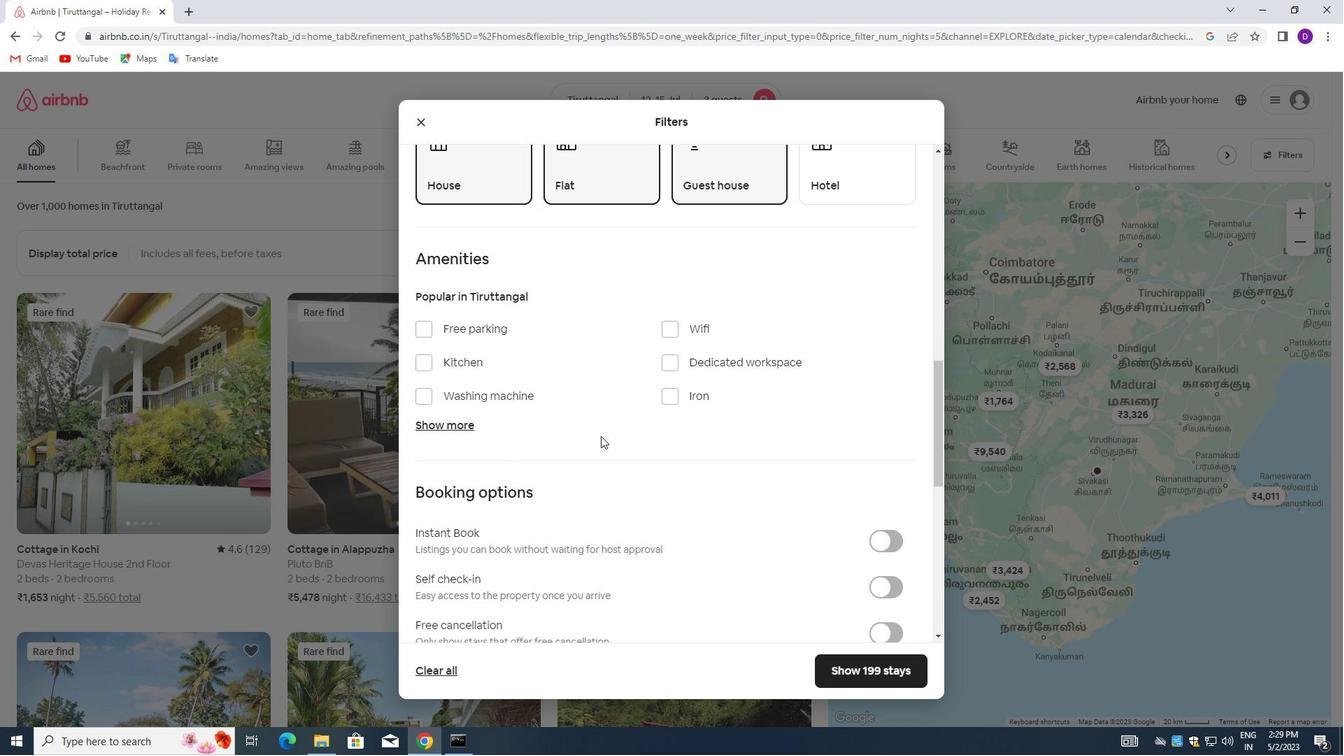 
Action: Mouse moved to (879, 414)
Screenshot: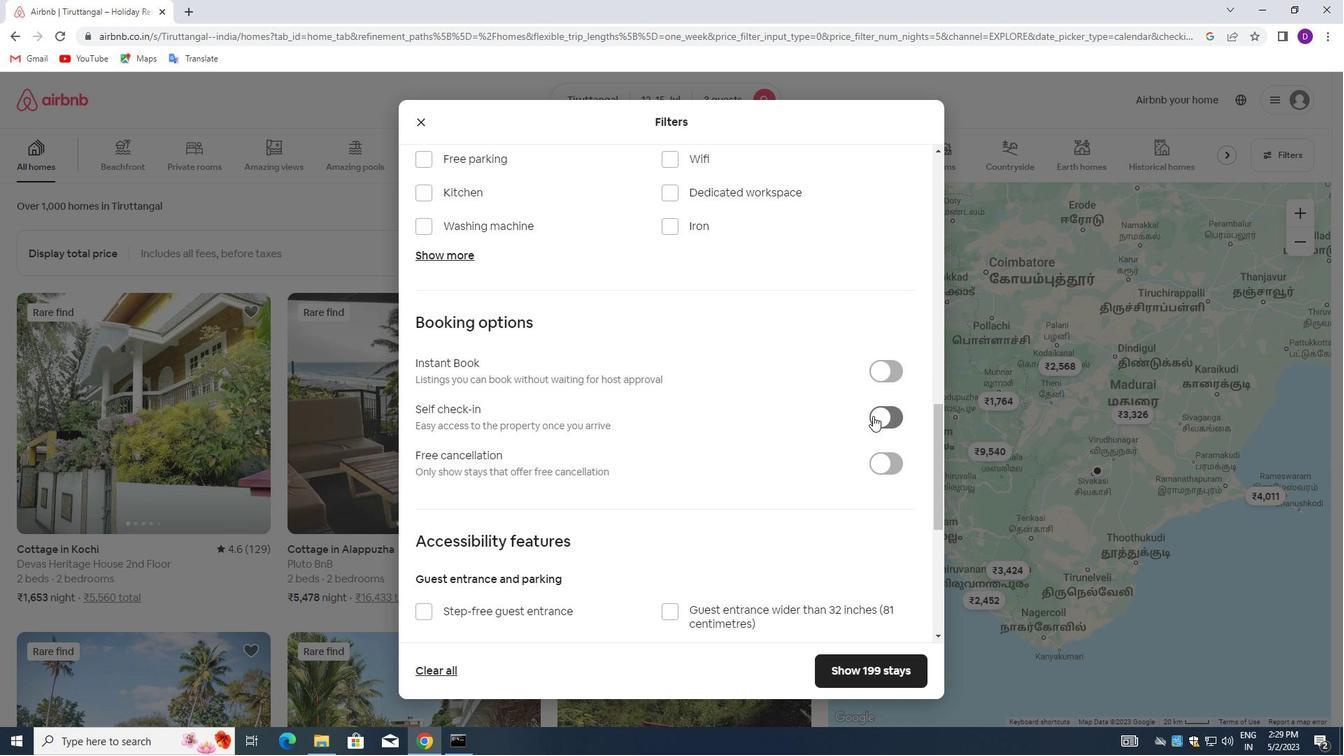 
Action: Mouse pressed left at (879, 414)
Screenshot: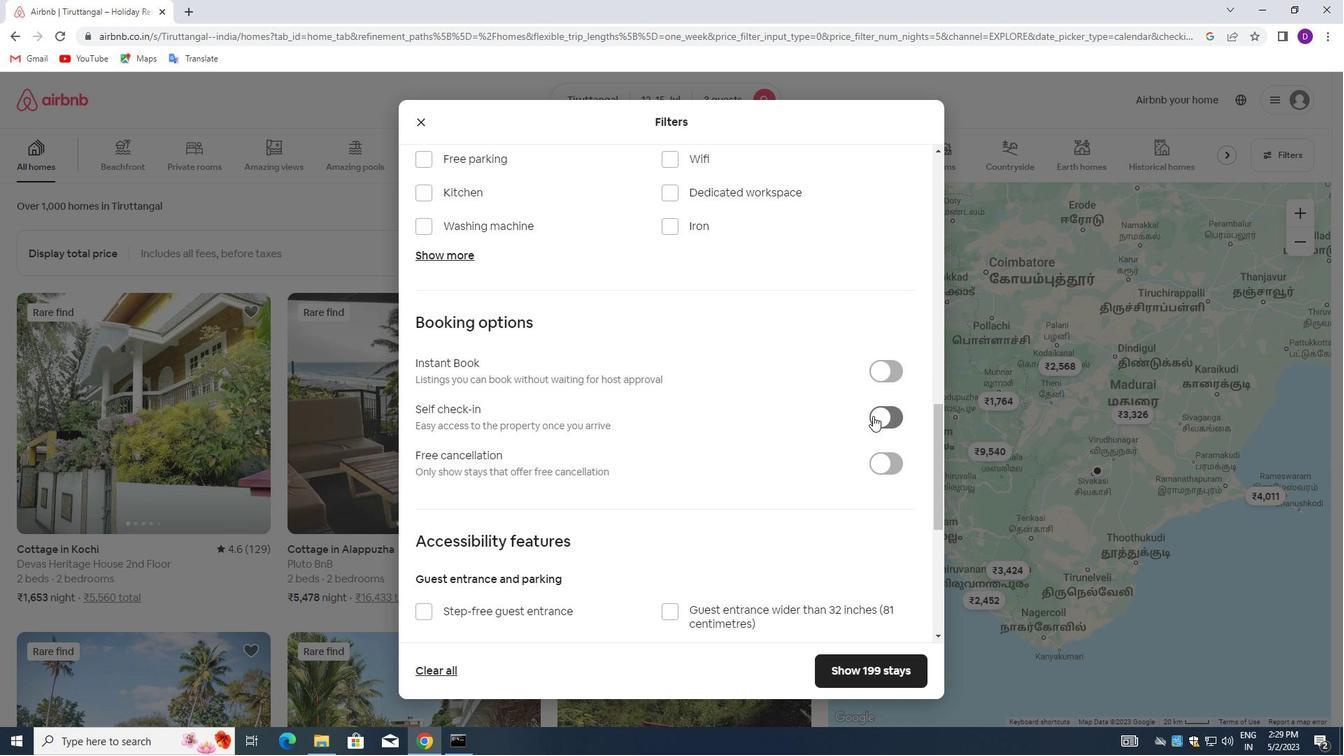 
Action: Mouse moved to (606, 475)
Screenshot: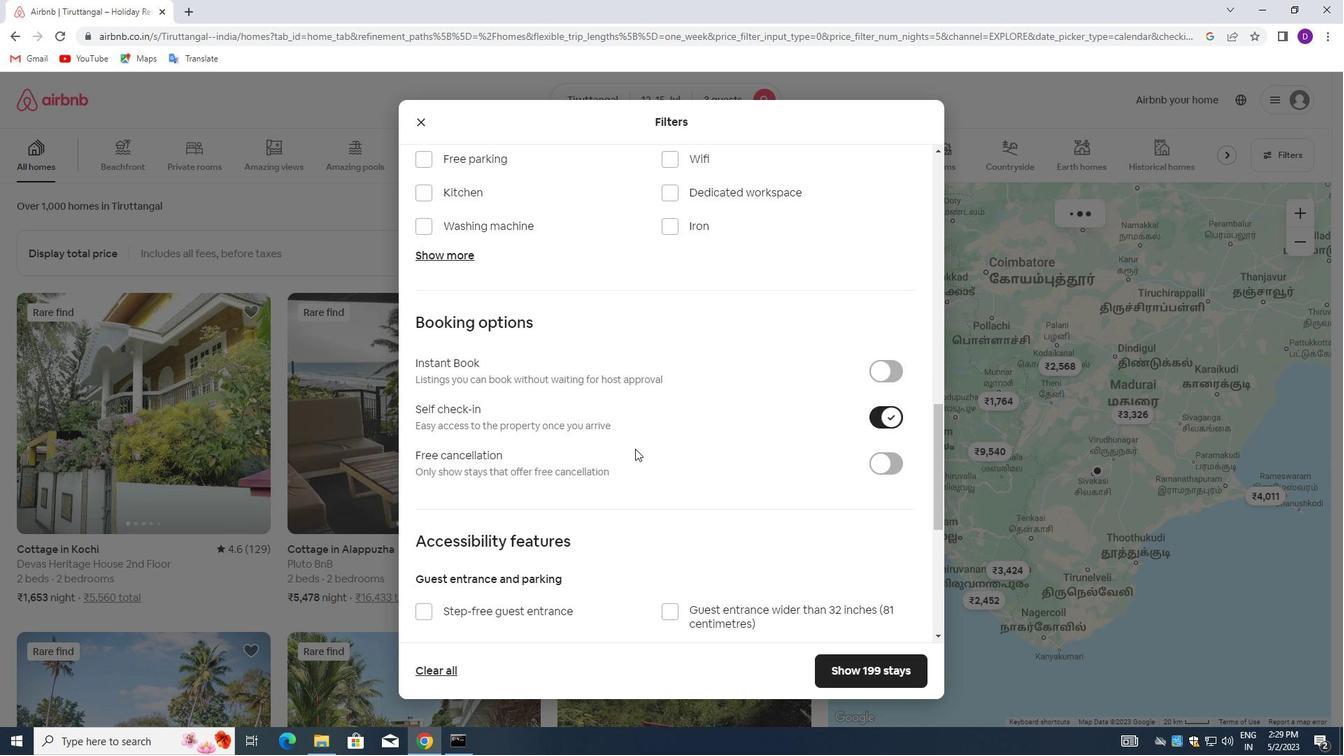 
Action: Mouse scrolled (606, 475) with delta (0, 0)
Screenshot: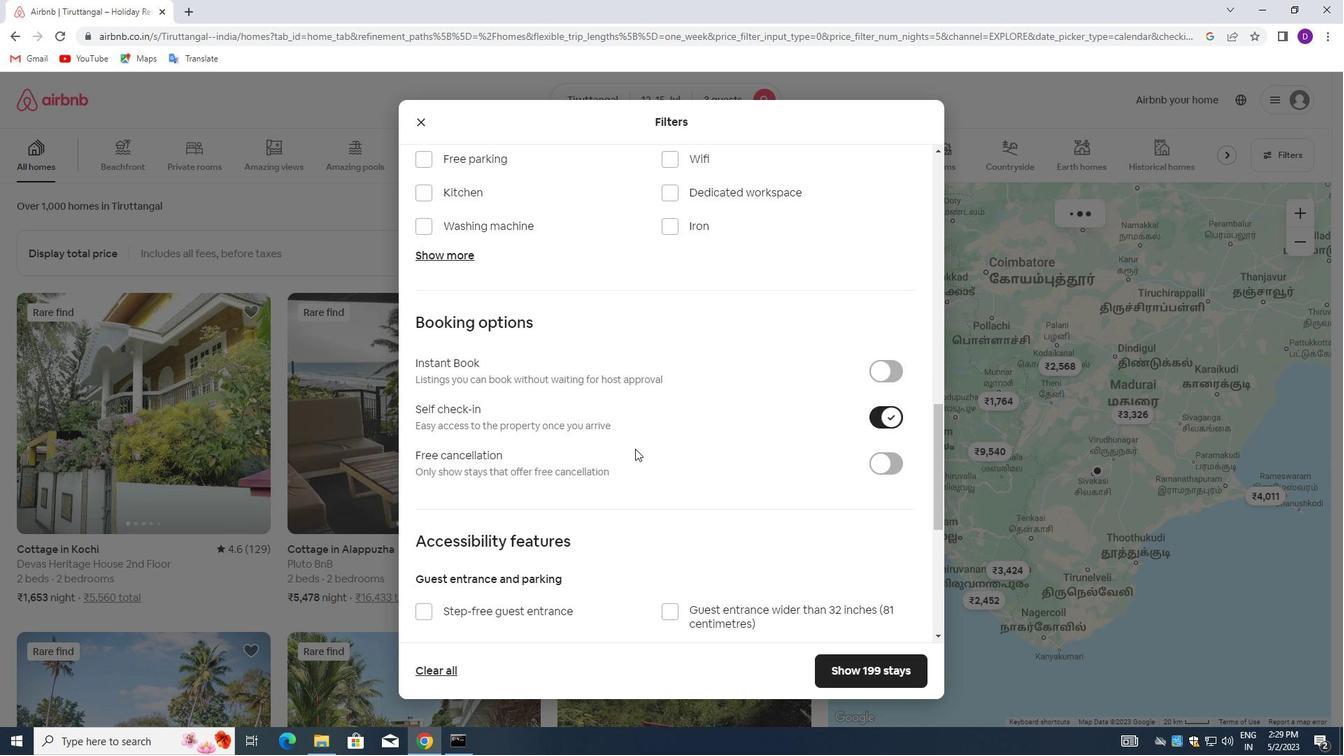 
Action: Mouse moved to (602, 480)
Screenshot: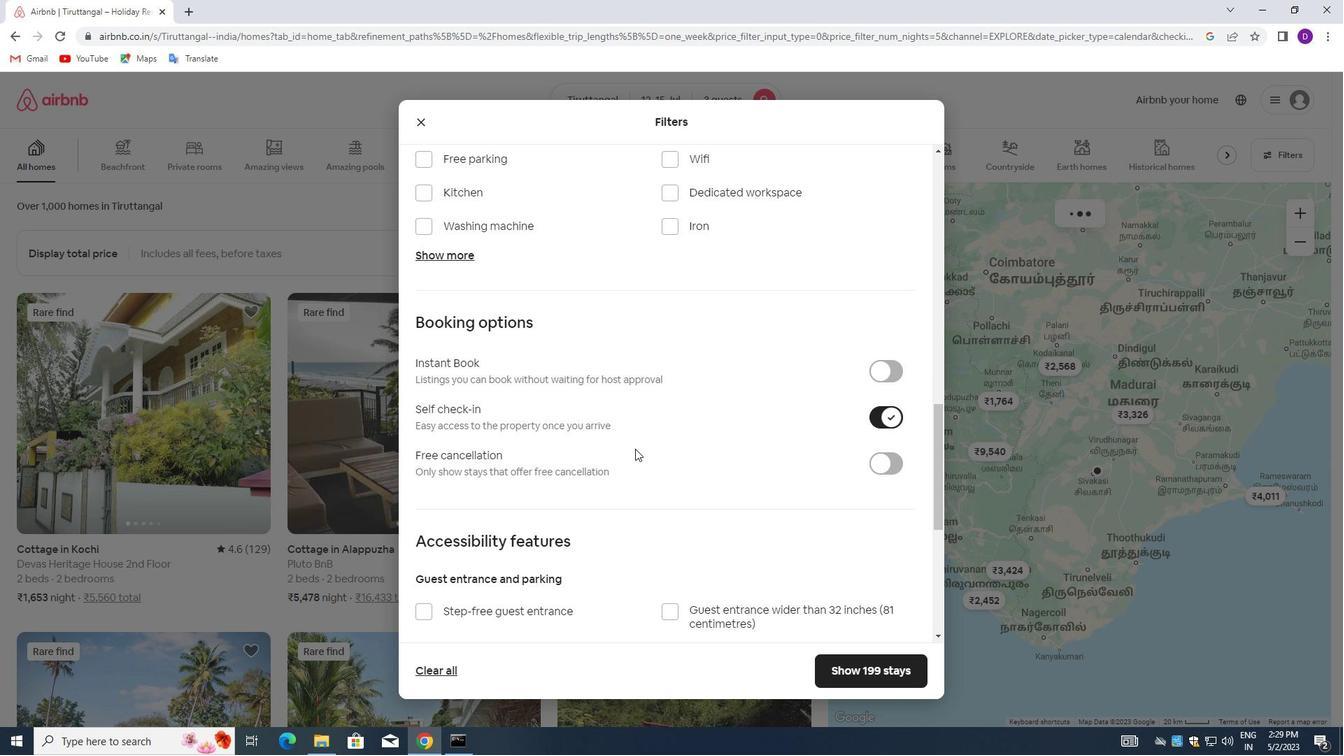 
Action: Mouse scrolled (602, 480) with delta (0, 0)
Screenshot: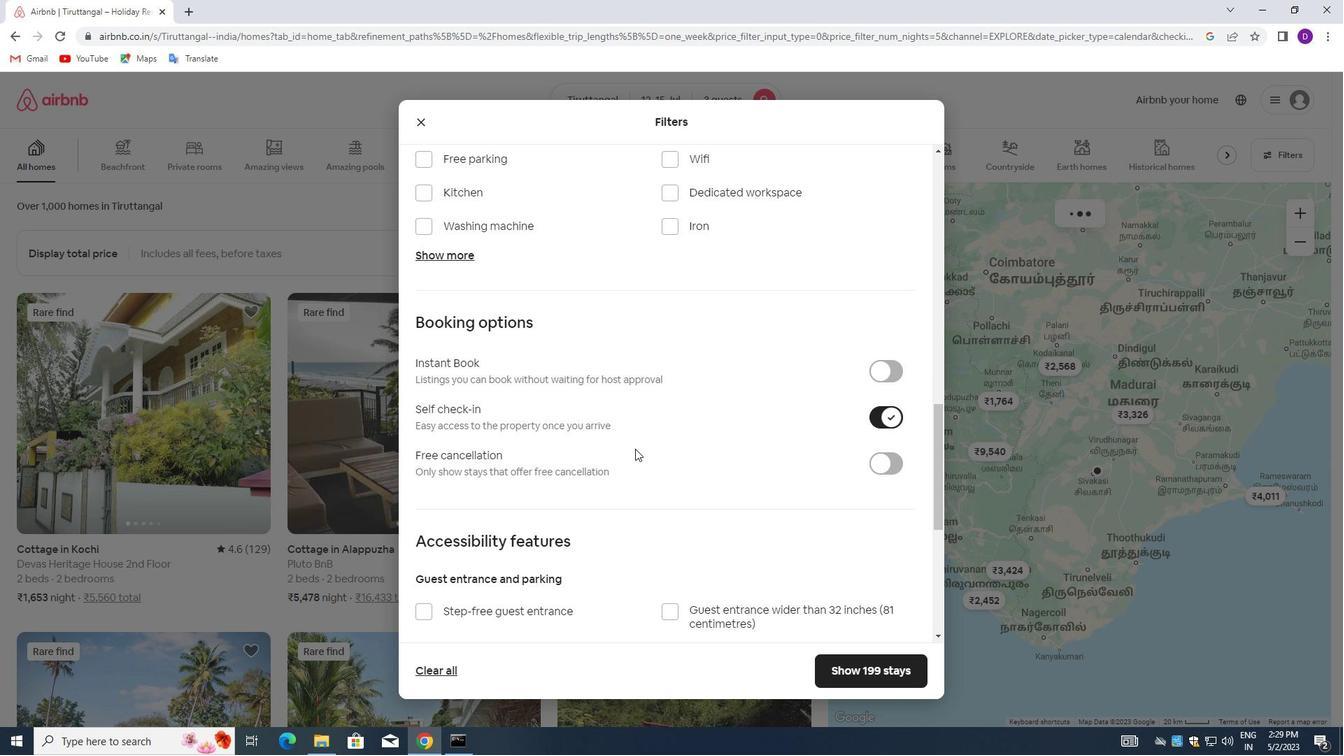 
Action: Mouse moved to (598, 484)
Screenshot: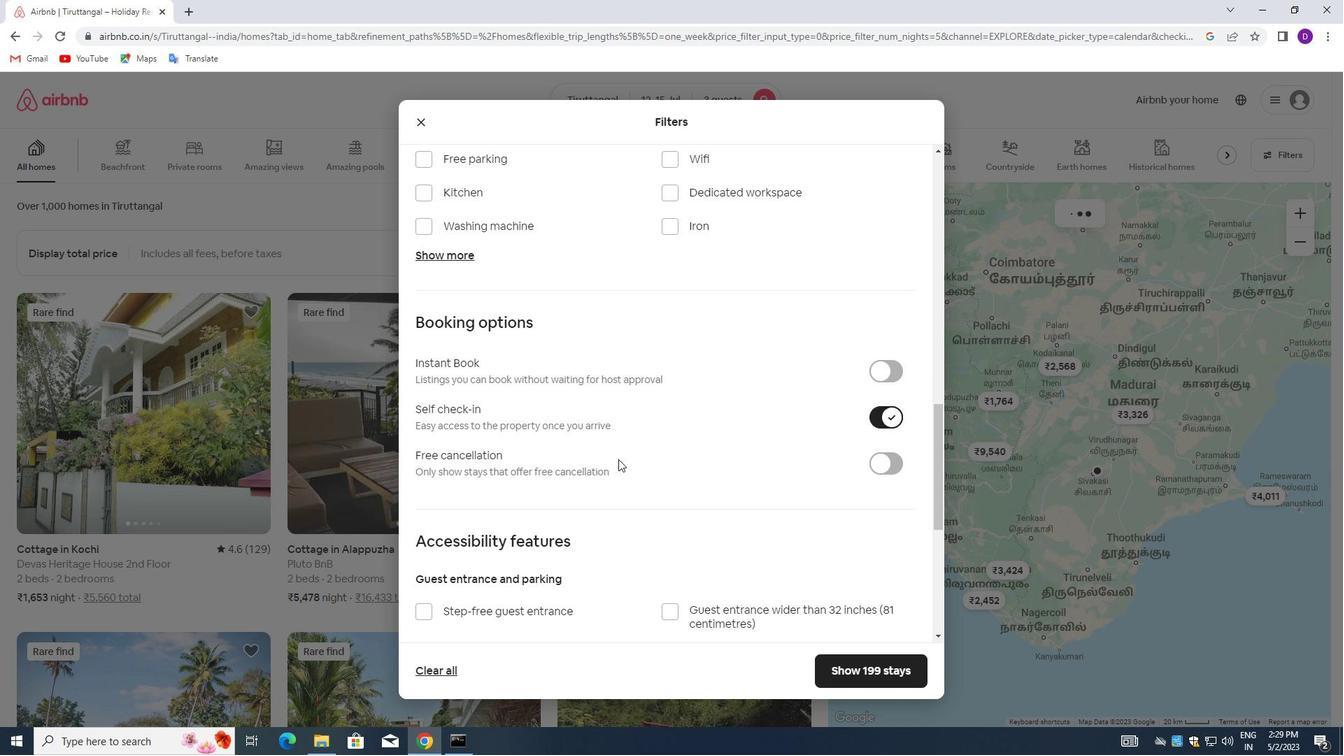 
Action: Mouse scrolled (598, 483) with delta (0, 0)
Screenshot: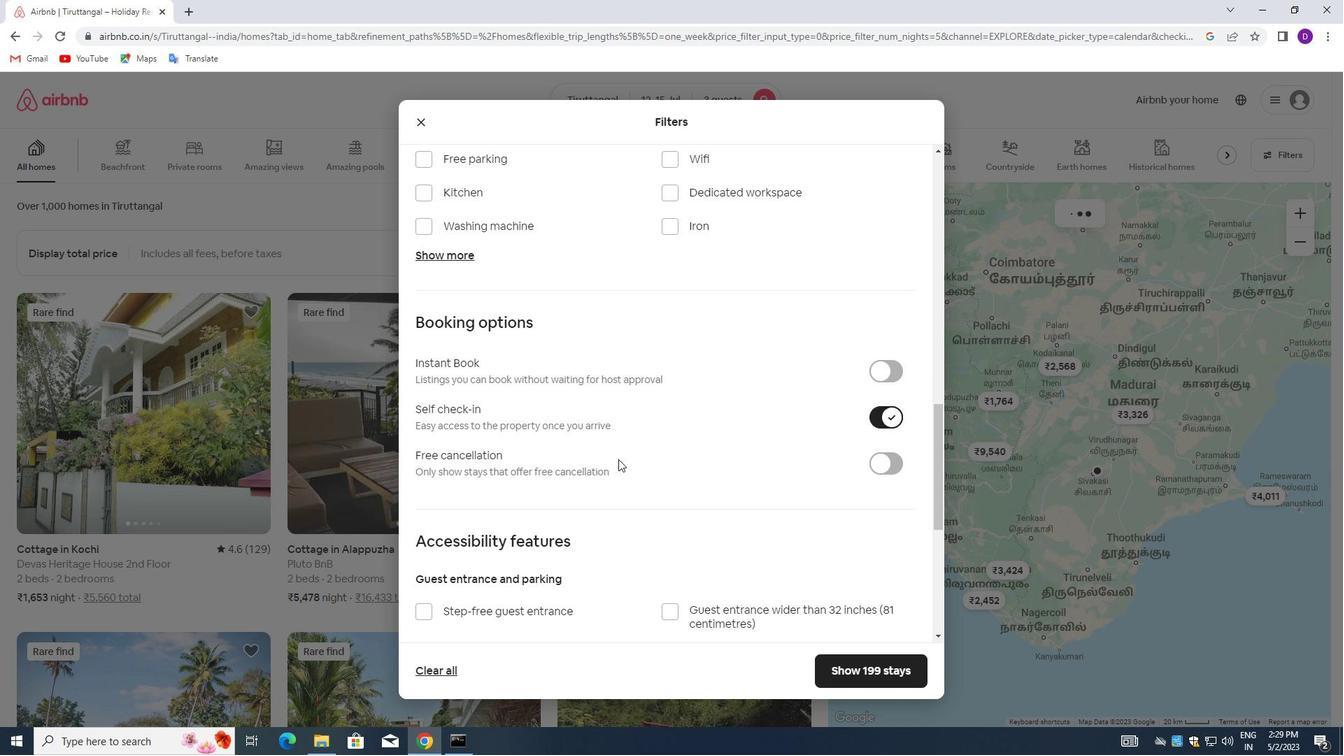 
Action: Mouse moved to (596, 486)
Screenshot: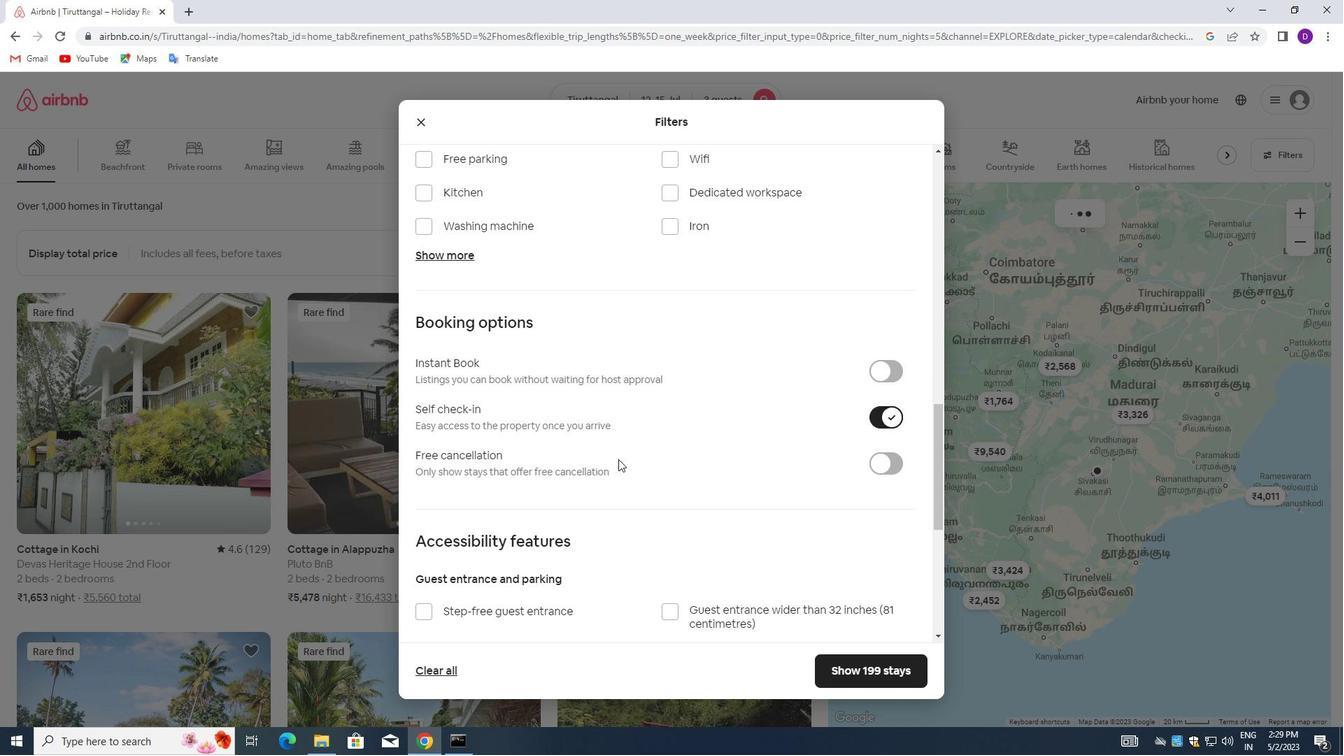 
Action: Mouse scrolled (596, 485) with delta (0, 0)
Screenshot: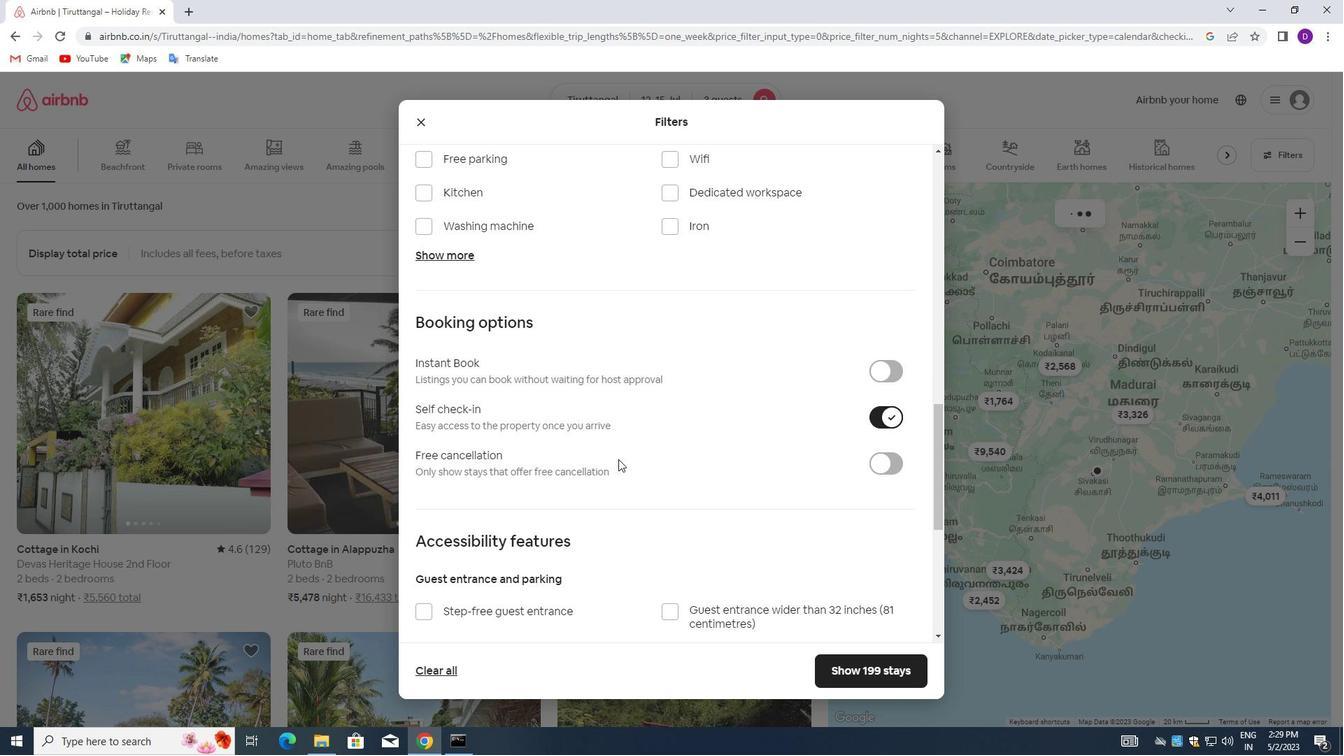 
Action: Mouse moved to (593, 487)
Screenshot: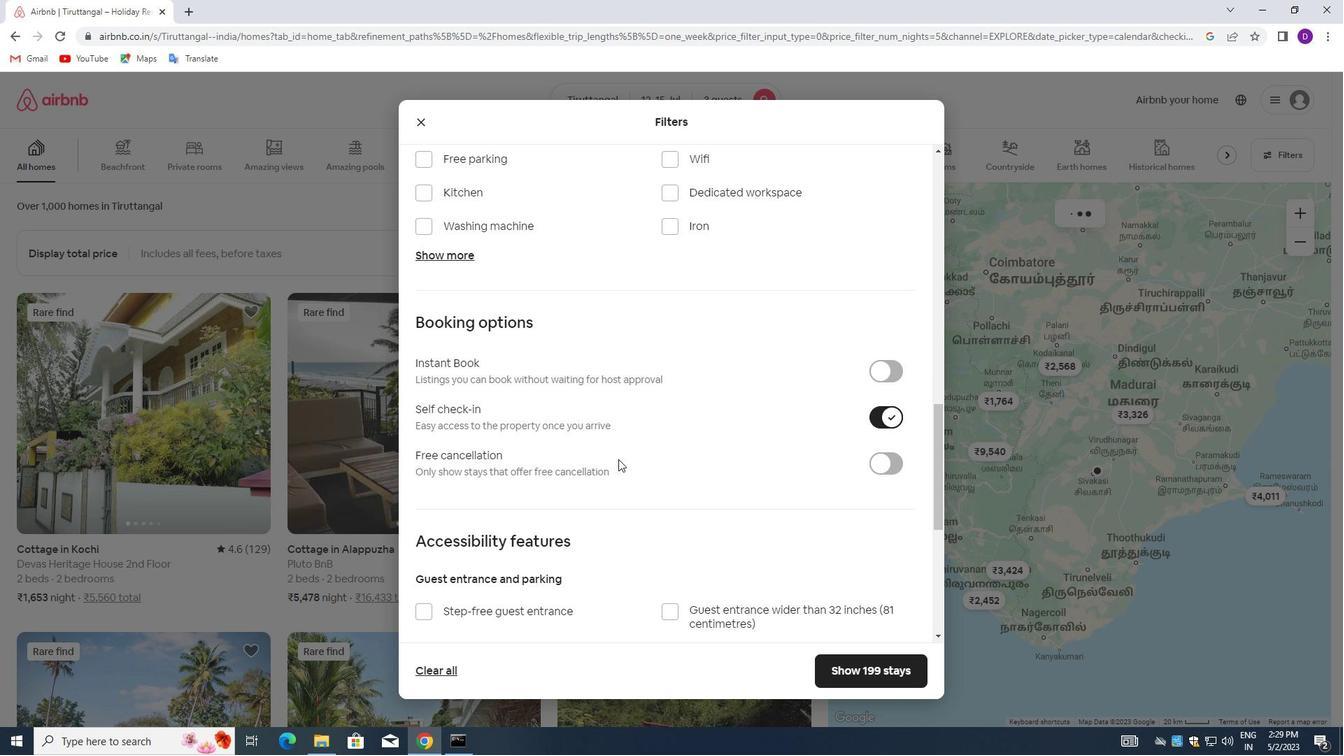 
Action: Mouse scrolled (593, 486) with delta (0, 0)
Screenshot: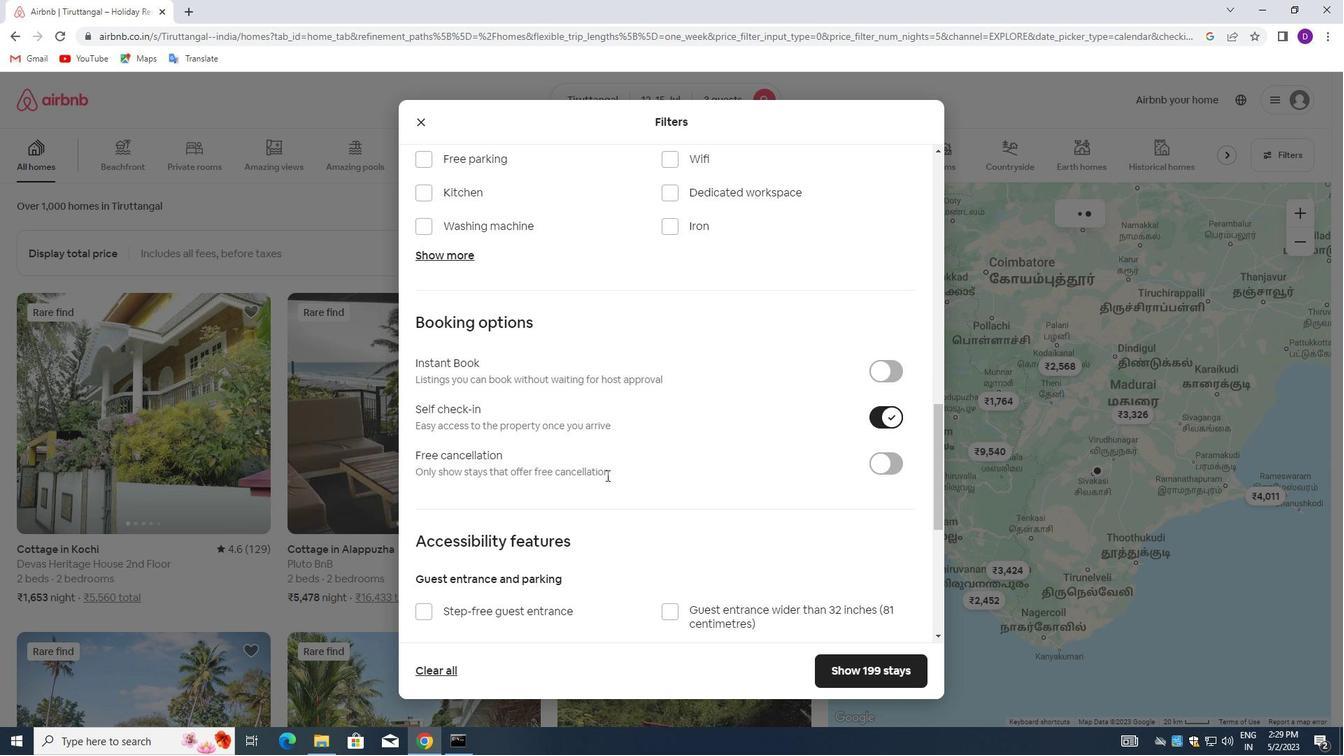 
Action: Mouse moved to (592, 487)
Screenshot: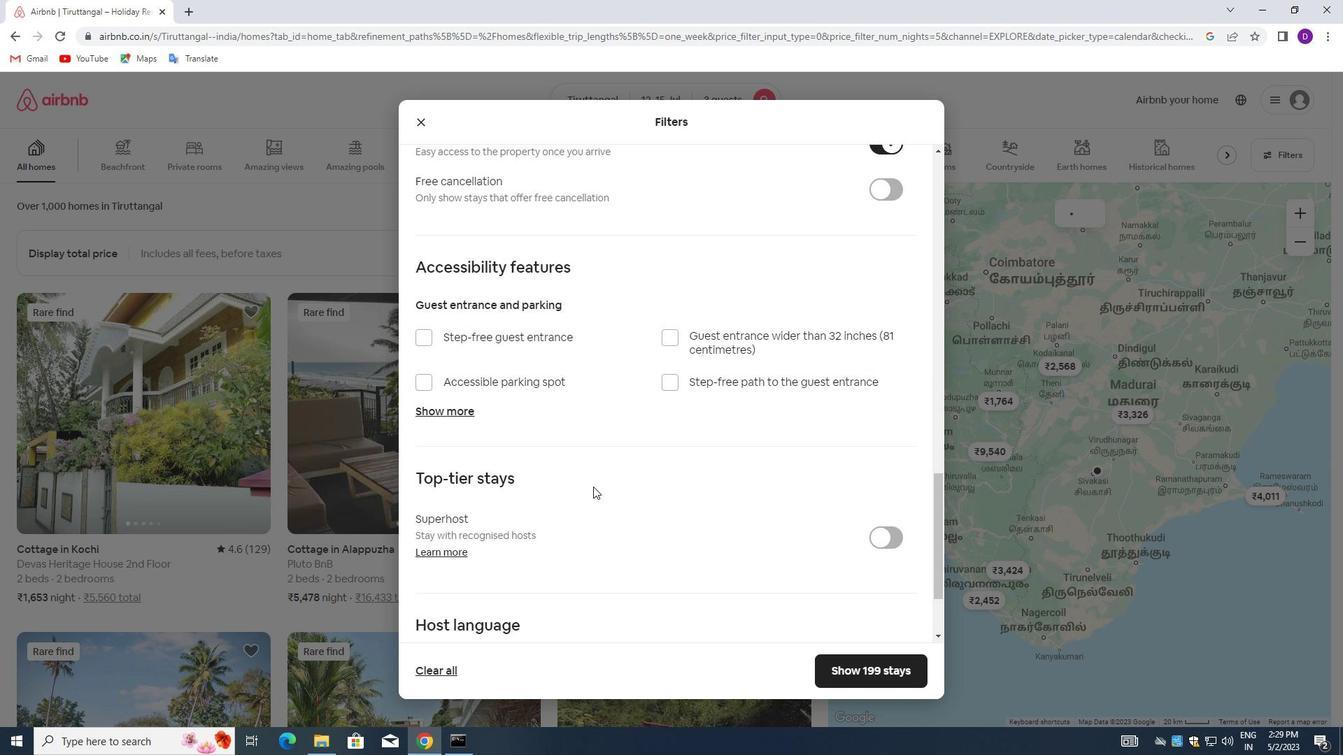
Action: Mouse scrolled (592, 487) with delta (0, 0)
Screenshot: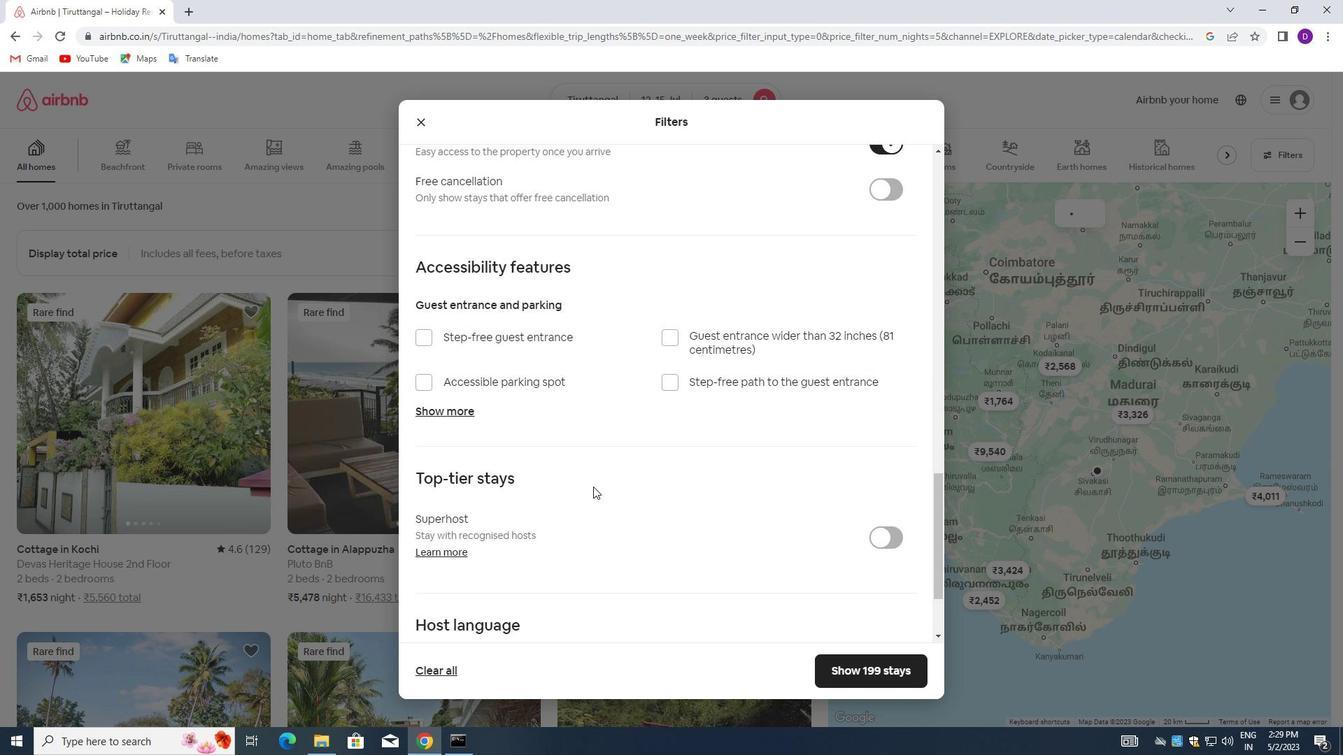 
Action: Mouse moved to (590, 492)
Screenshot: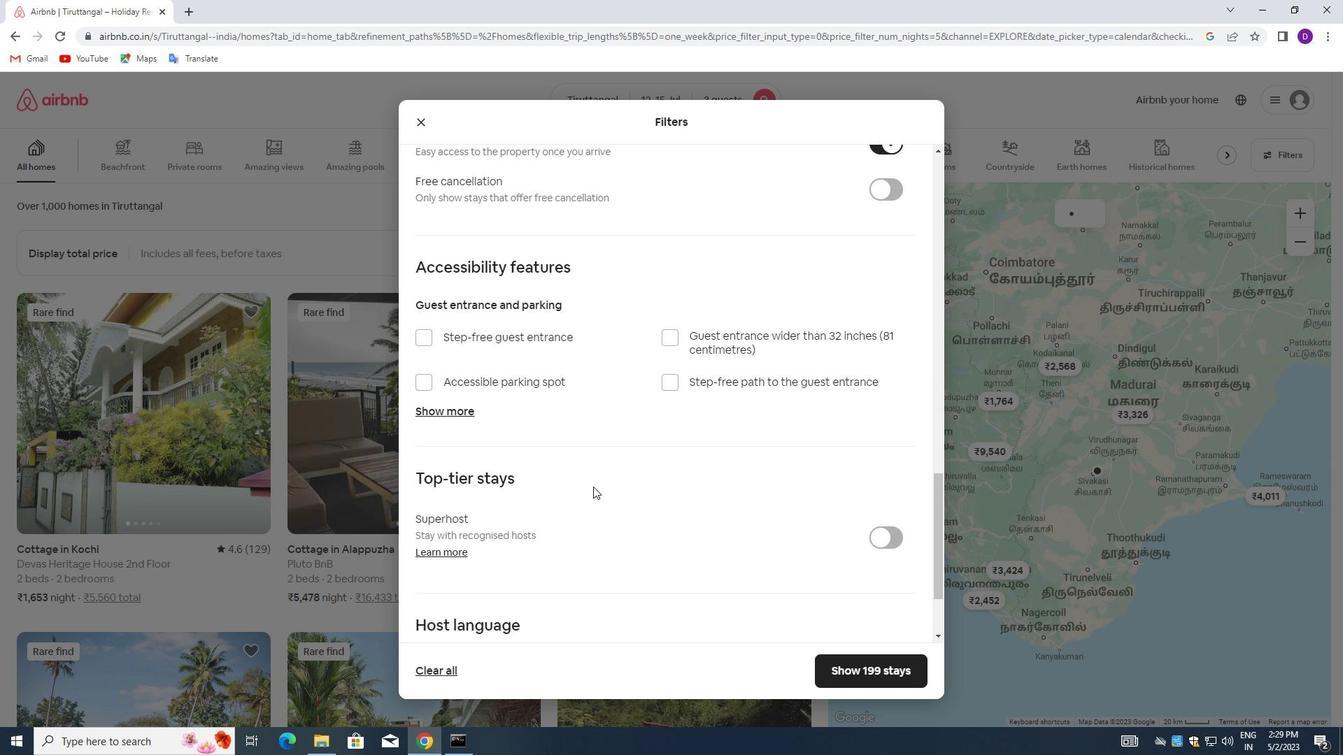 
Action: Mouse scrolled (590, 492) with delta (0, 0)
Screenshot: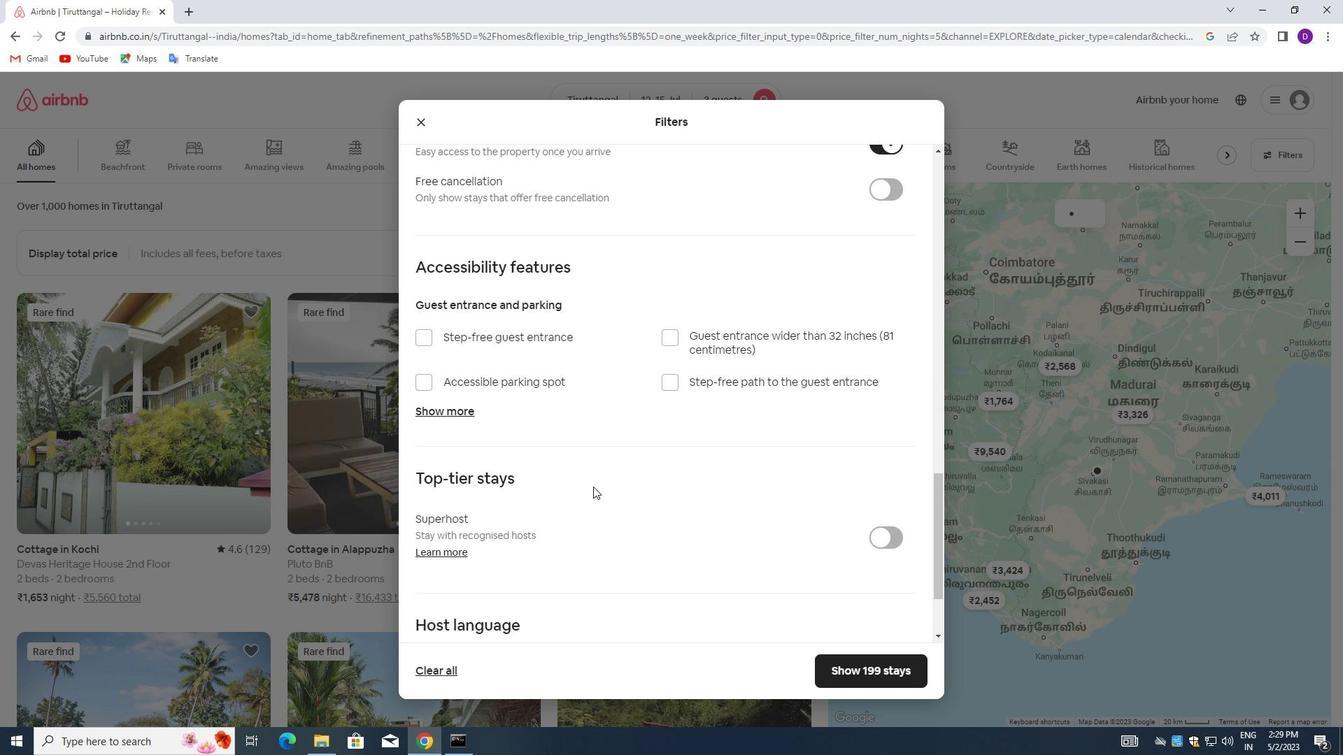 
Action: Mouse moved to (585, 499)
Screenshot: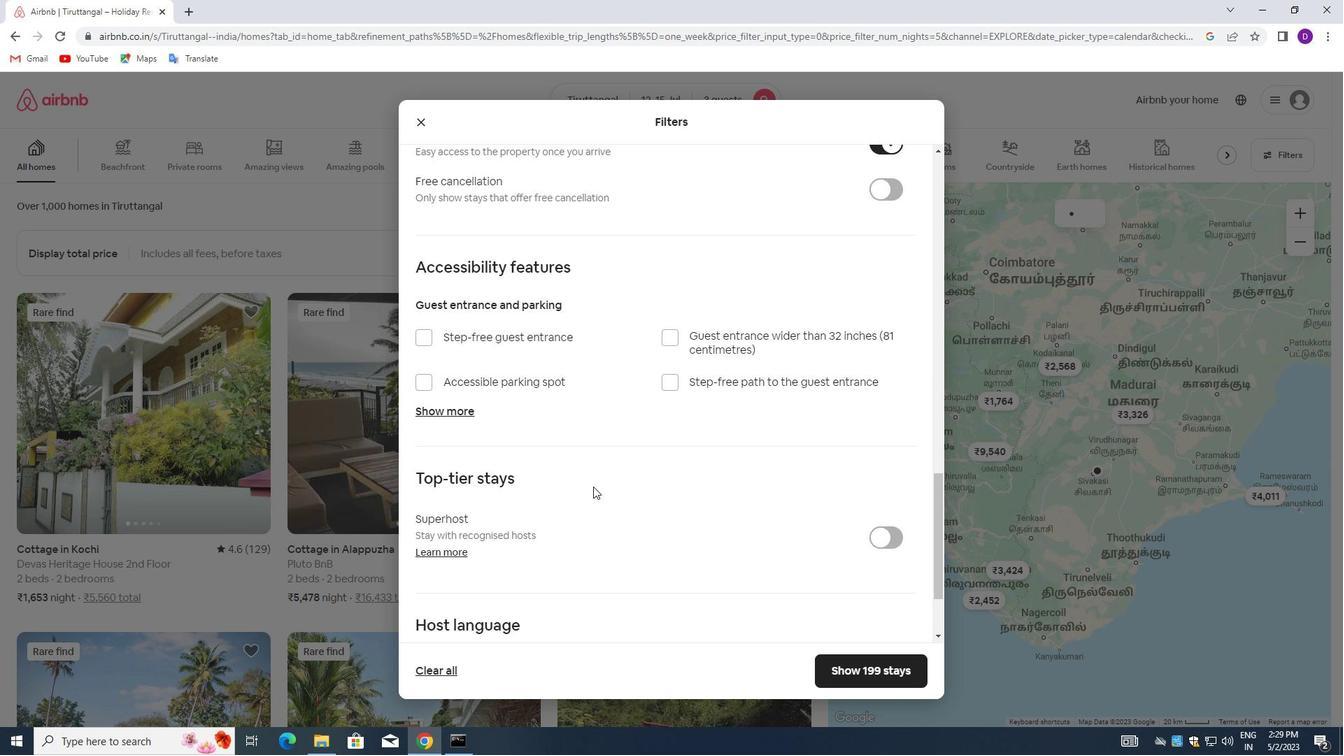 
Action: Mouse scrolled (585, 499) with delta (0, 0)
Screenshot: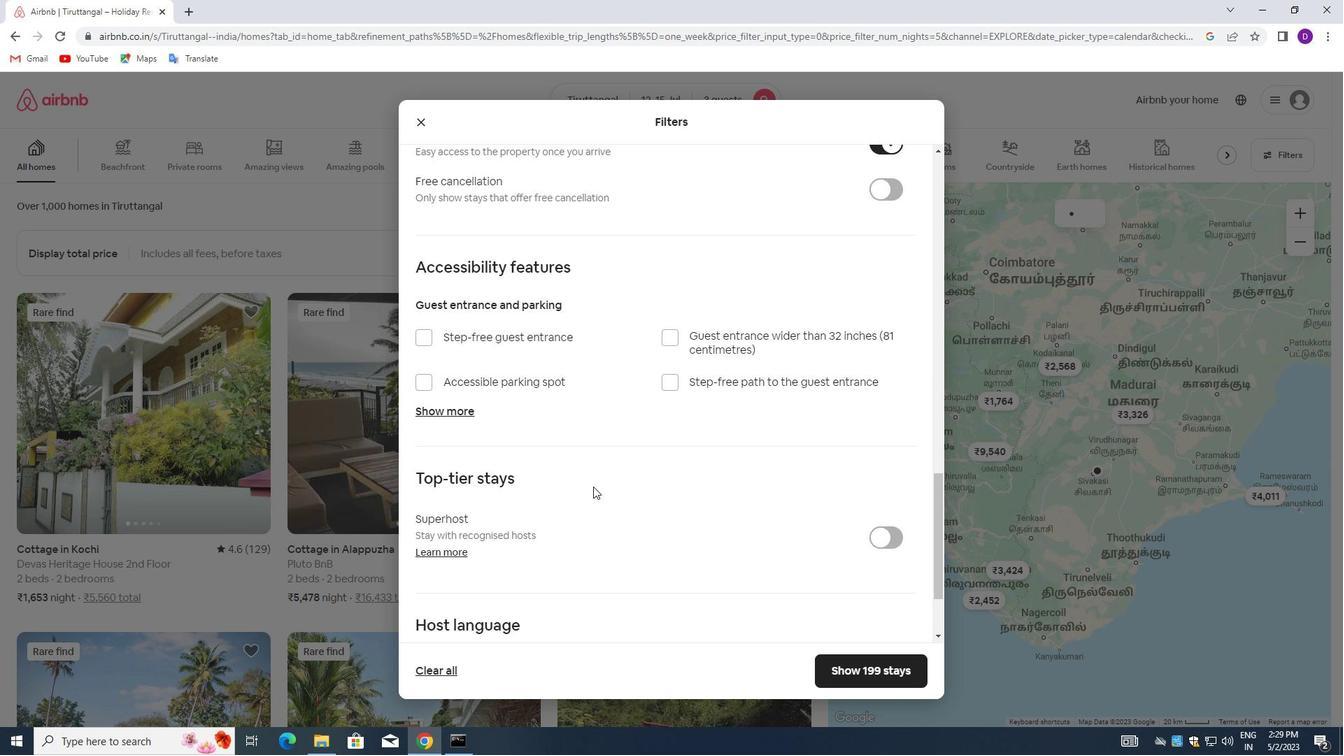
Action: Mouse moved to (576, 508)
Screenshot: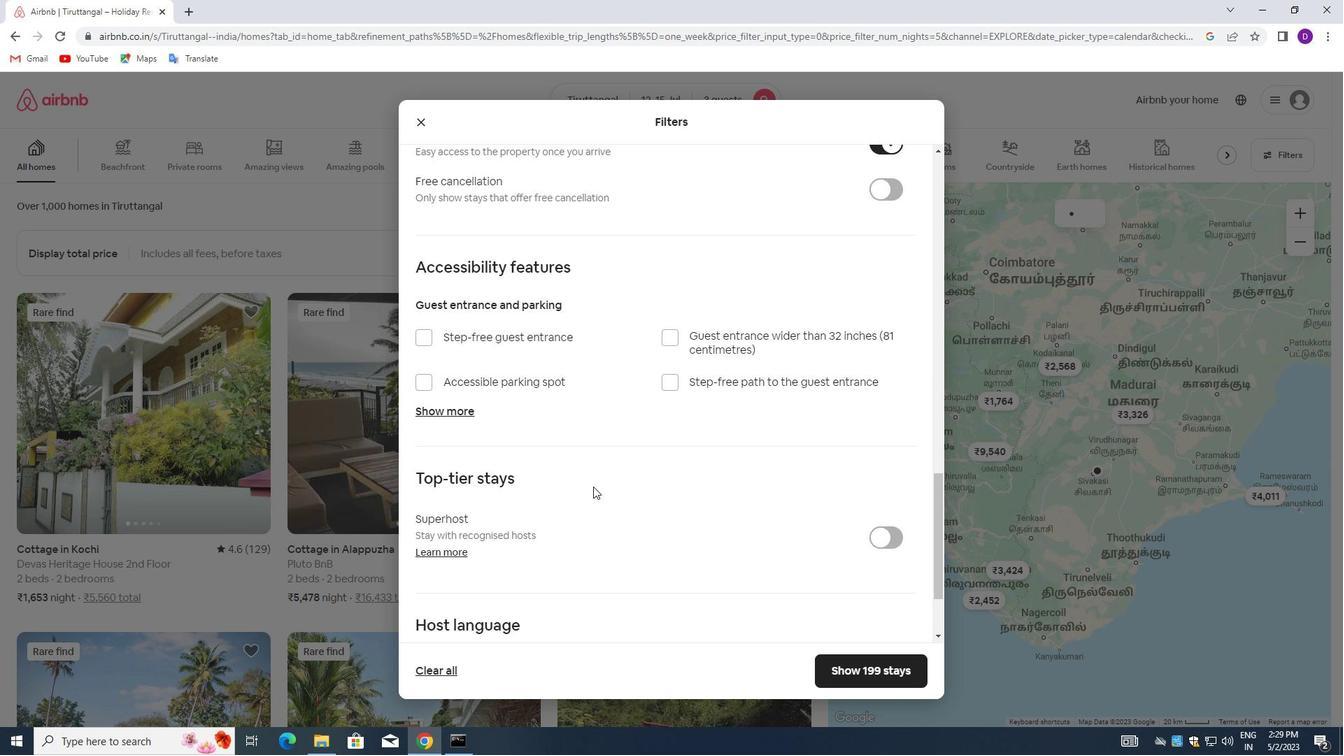 
Action: Mouse scrolled (576, 508) with delta (0, 0)
Screenshot: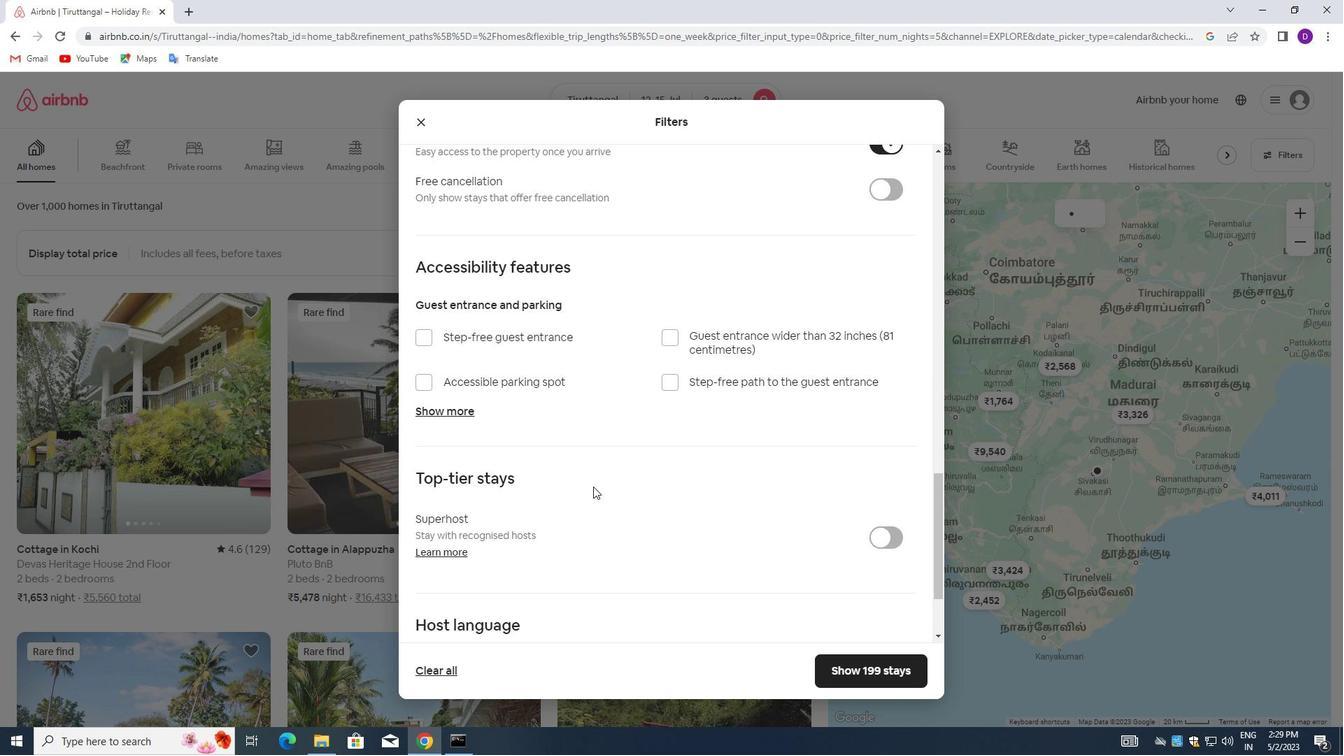 
Action: Mouse moved to (419, 545)
Screenshot: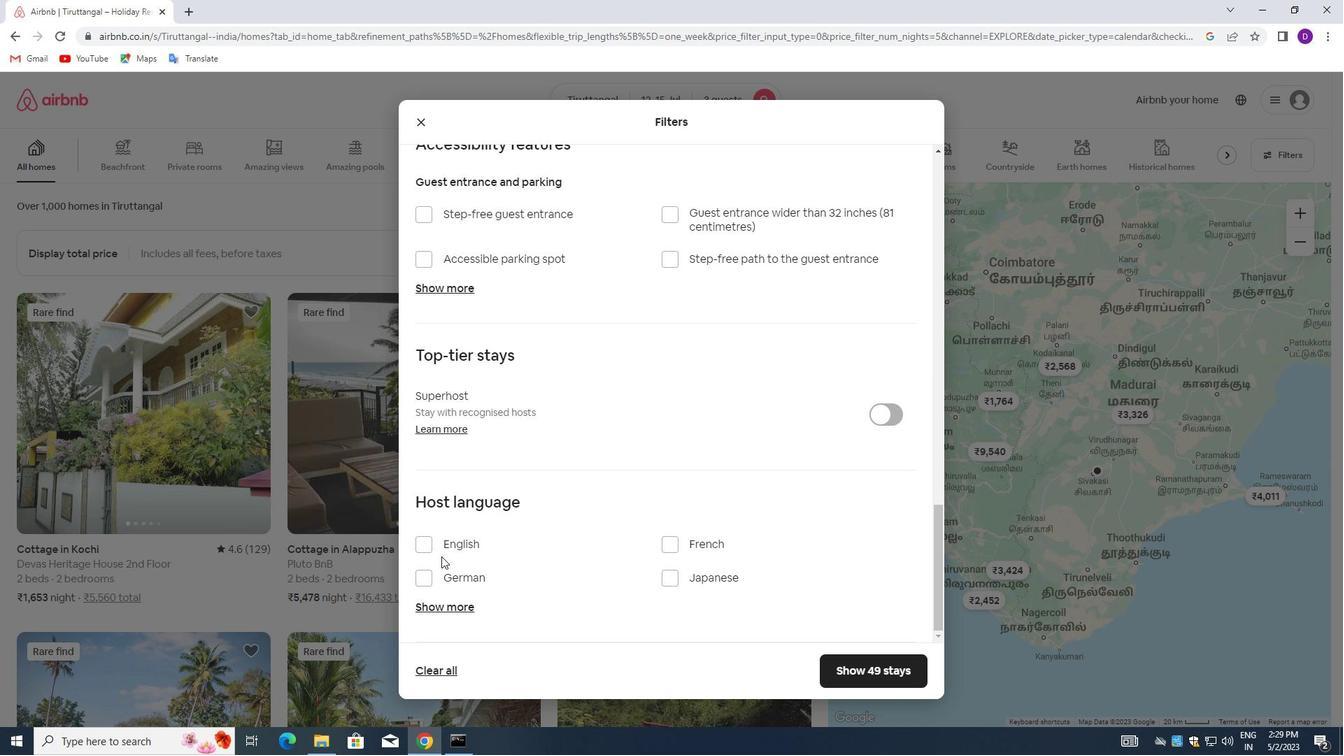 
Action: Mouse pressed left at (419, 545)
Screenshot: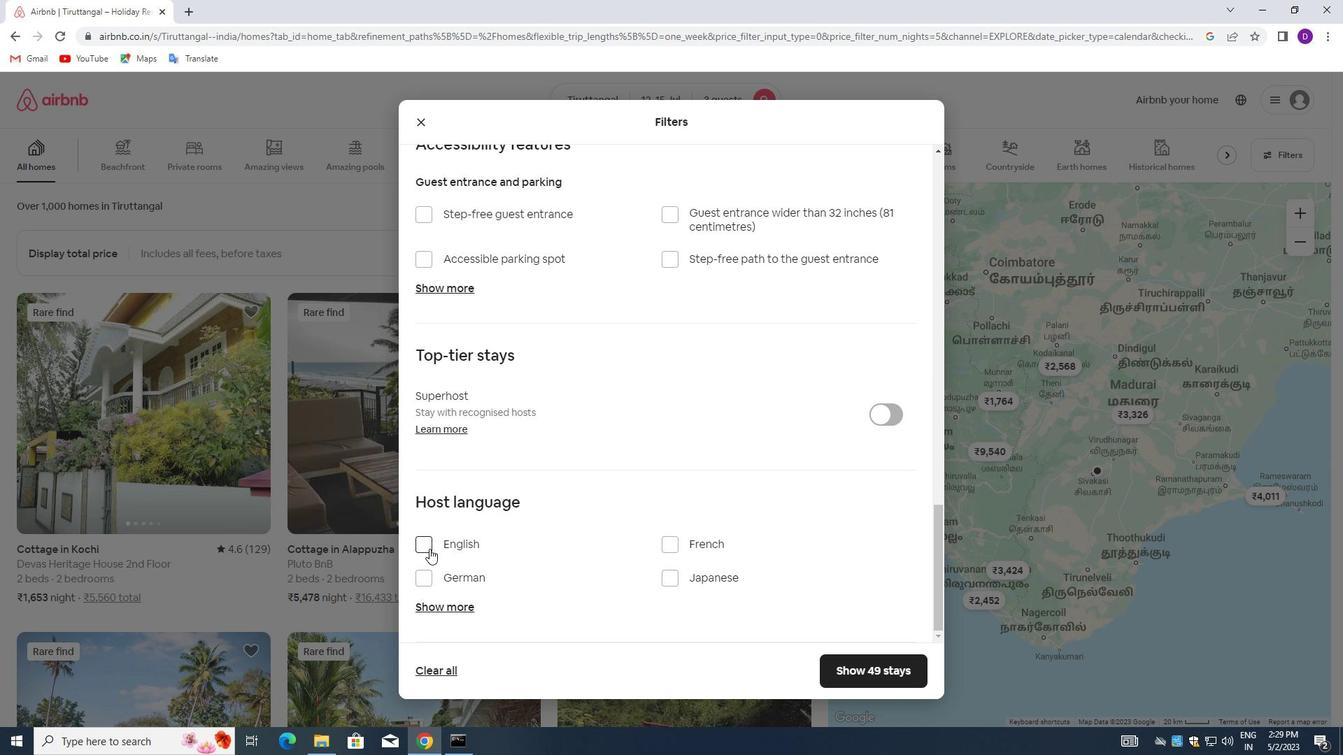 
Action: Mouse moved to (841, 669)
Screenshot: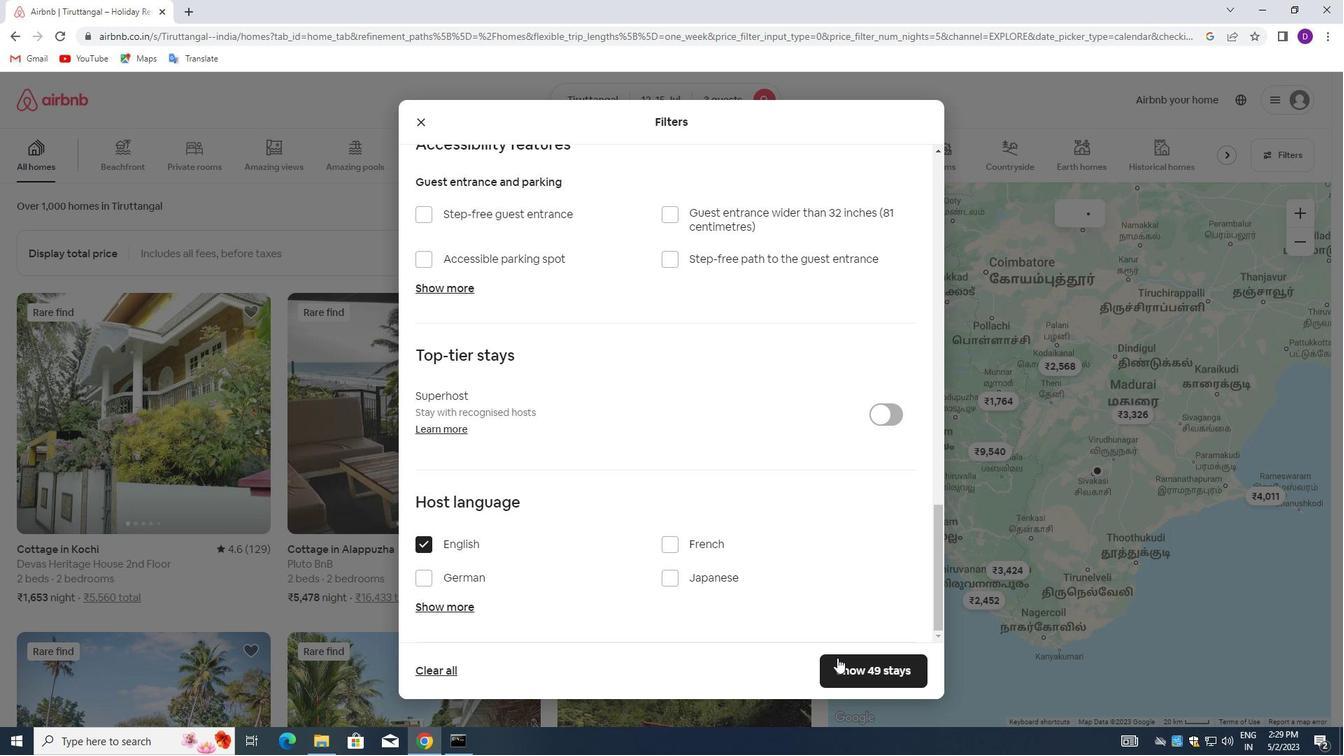 
Action: Mouse pressed left at (841, 669)
Screenshot: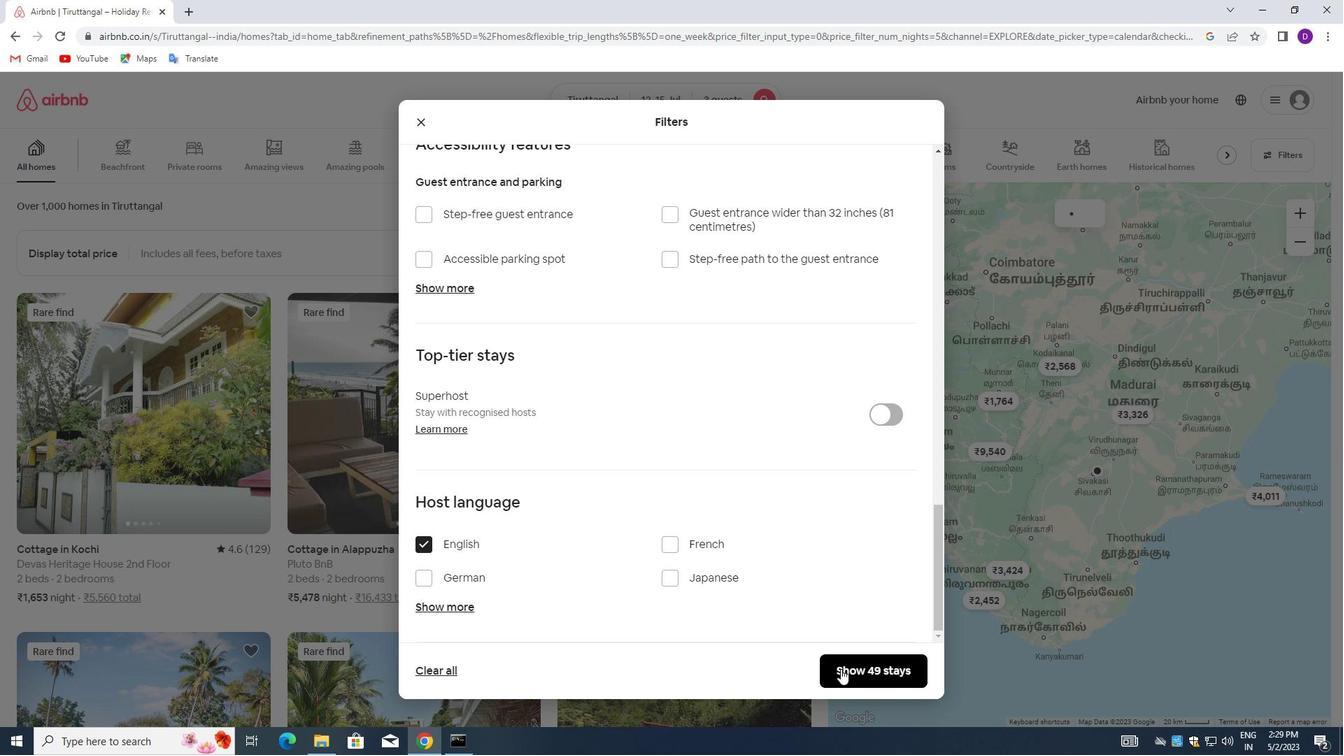 
